 Task: Add Sprouts Organic Unsalted Tahini Butter to the cart.
Action: Mouse pressed left at (31, 117)
Screenshot: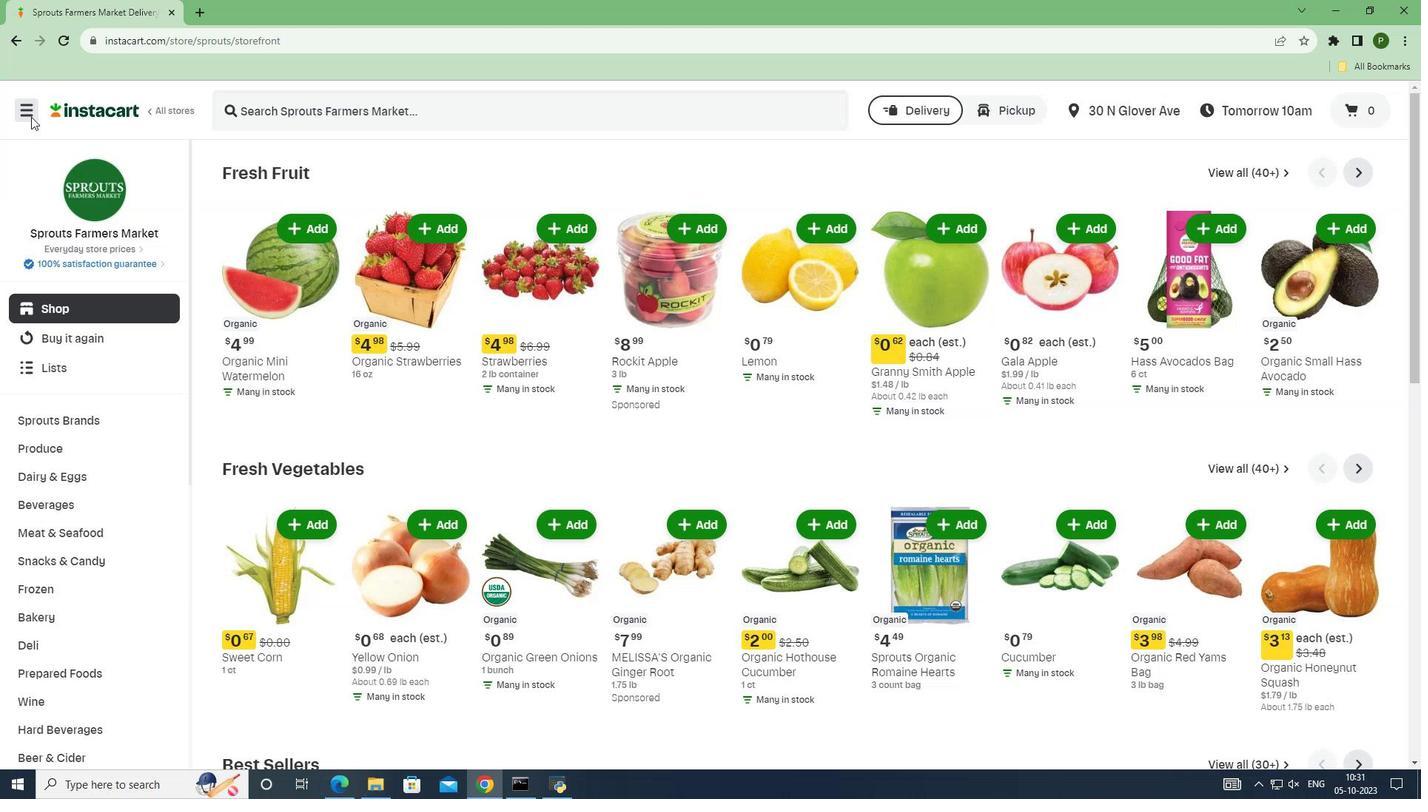 
Action: Mouse moved to (44, 402)
Screenshot: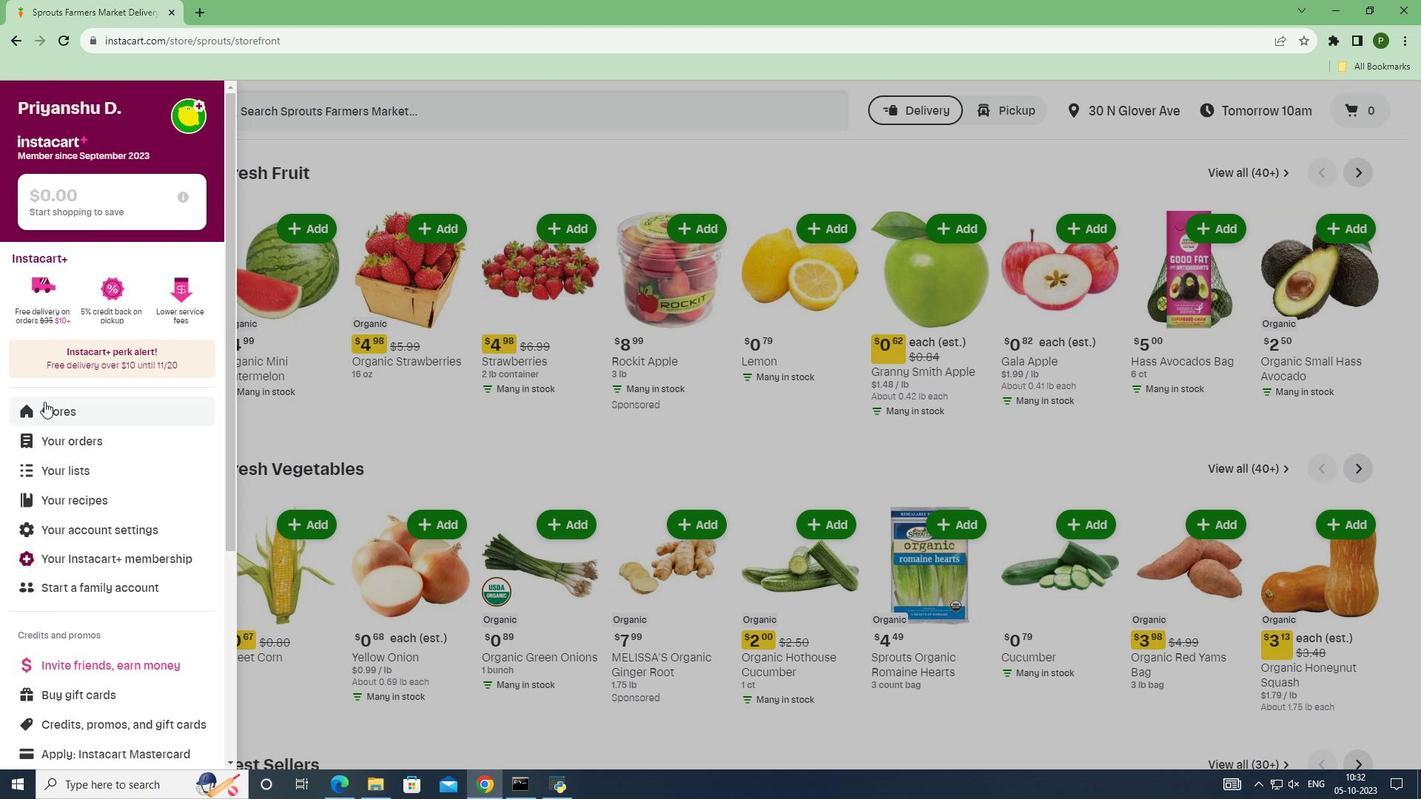 
Action: Mouse pressed left at (44, 402)
Screenshot: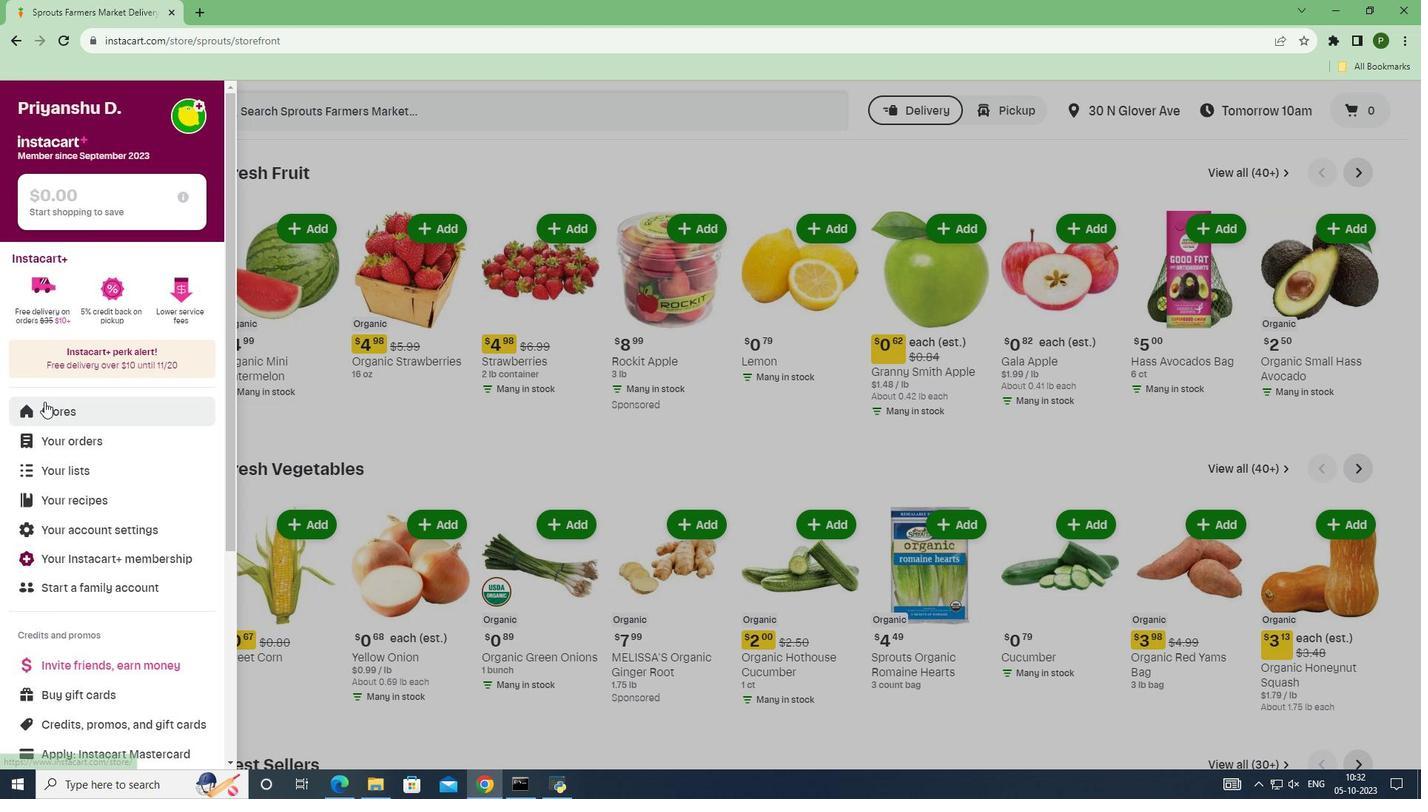 
Action: Mouse moved to (324, 185)
Screenshot: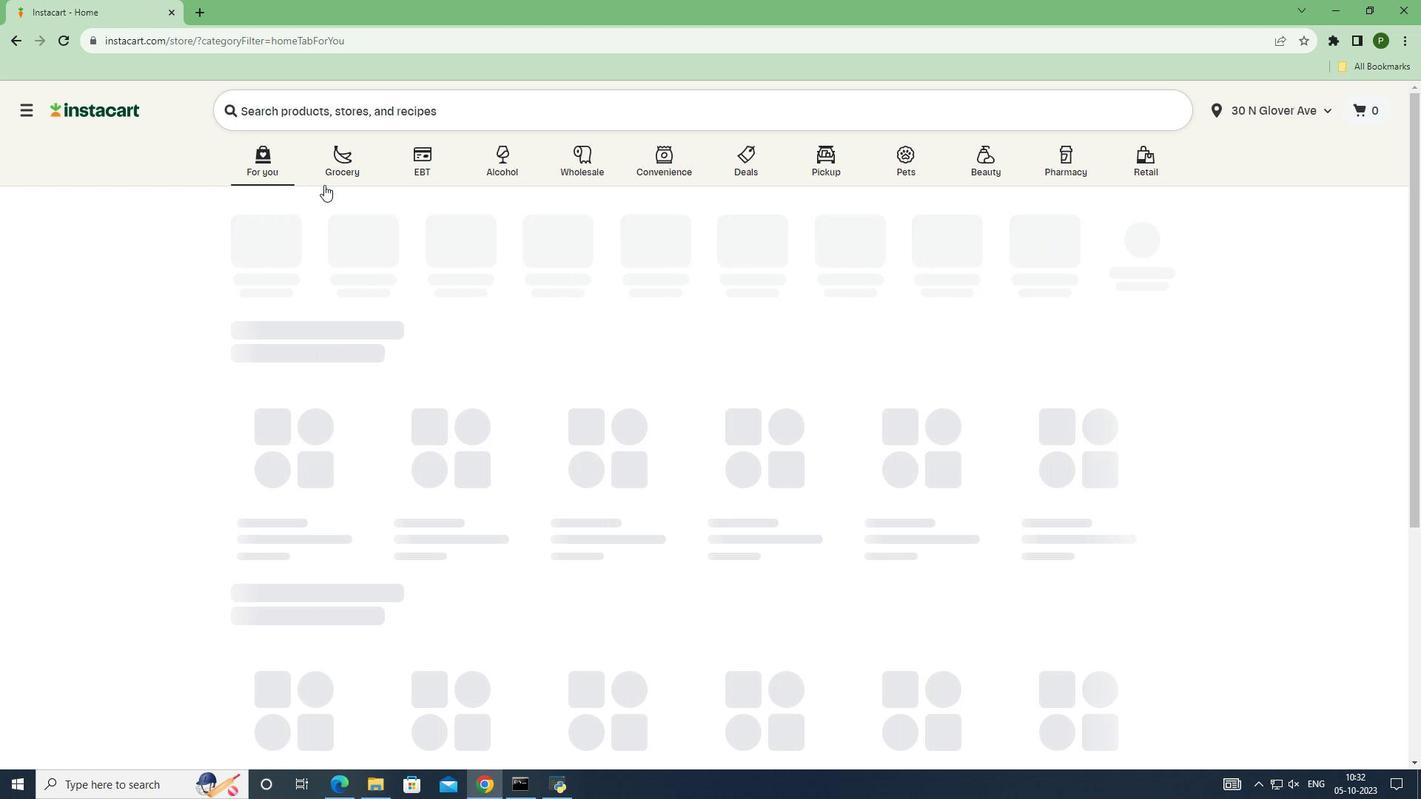 
Action: Mouse pressed left at (324, 185)
Screenshot: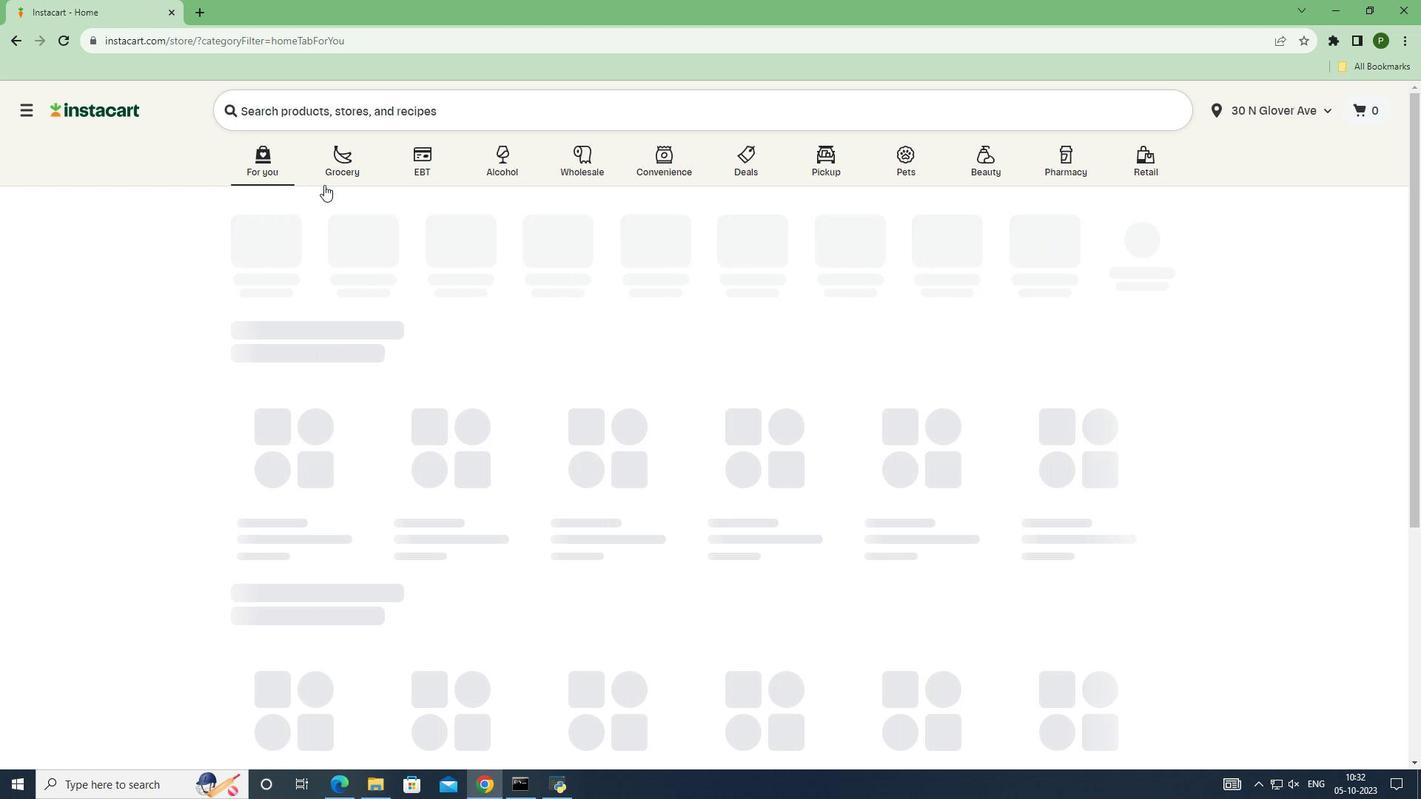 
Action: Mouse moved to (879, 340)
Screenshot: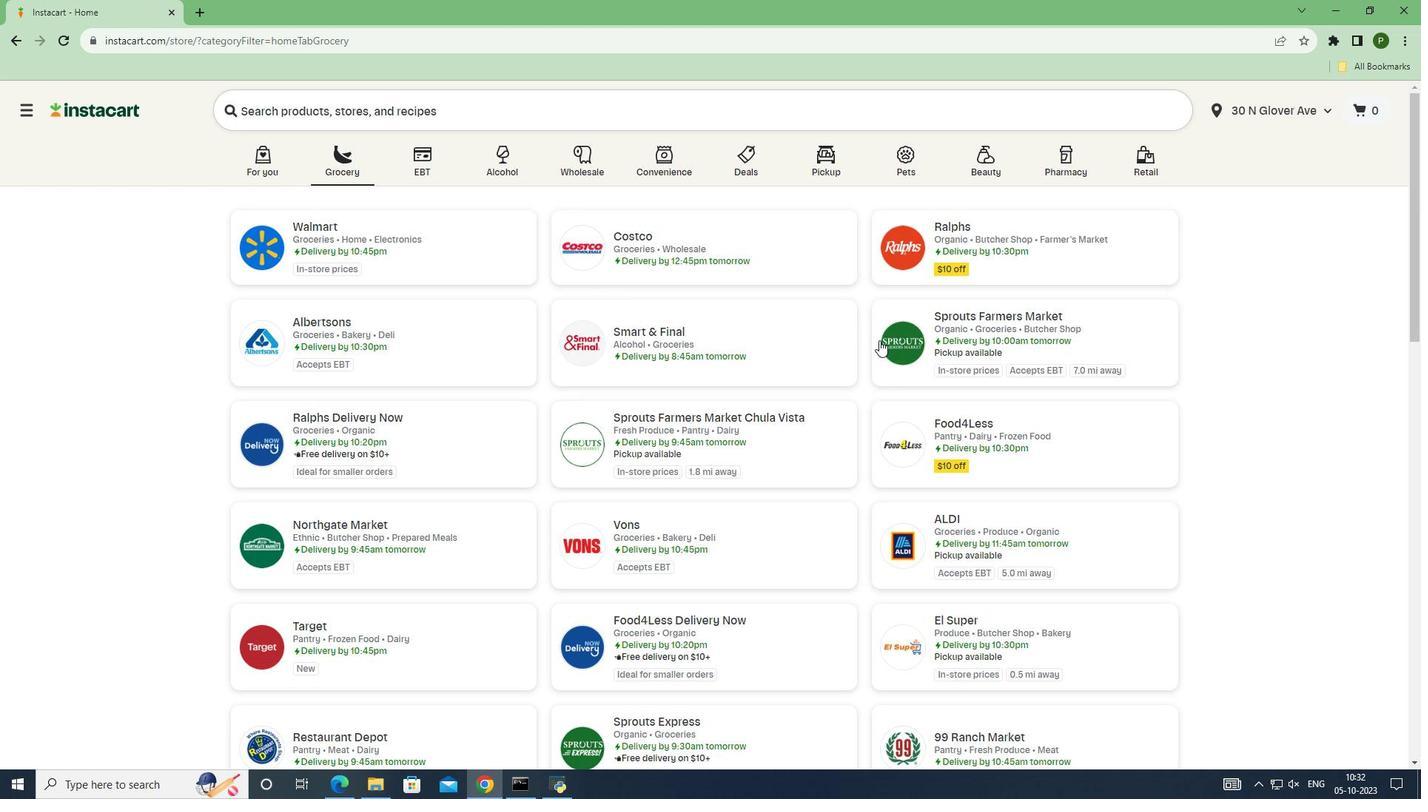 
Action: Mouse pressed left at (879, 340)
Screenshot: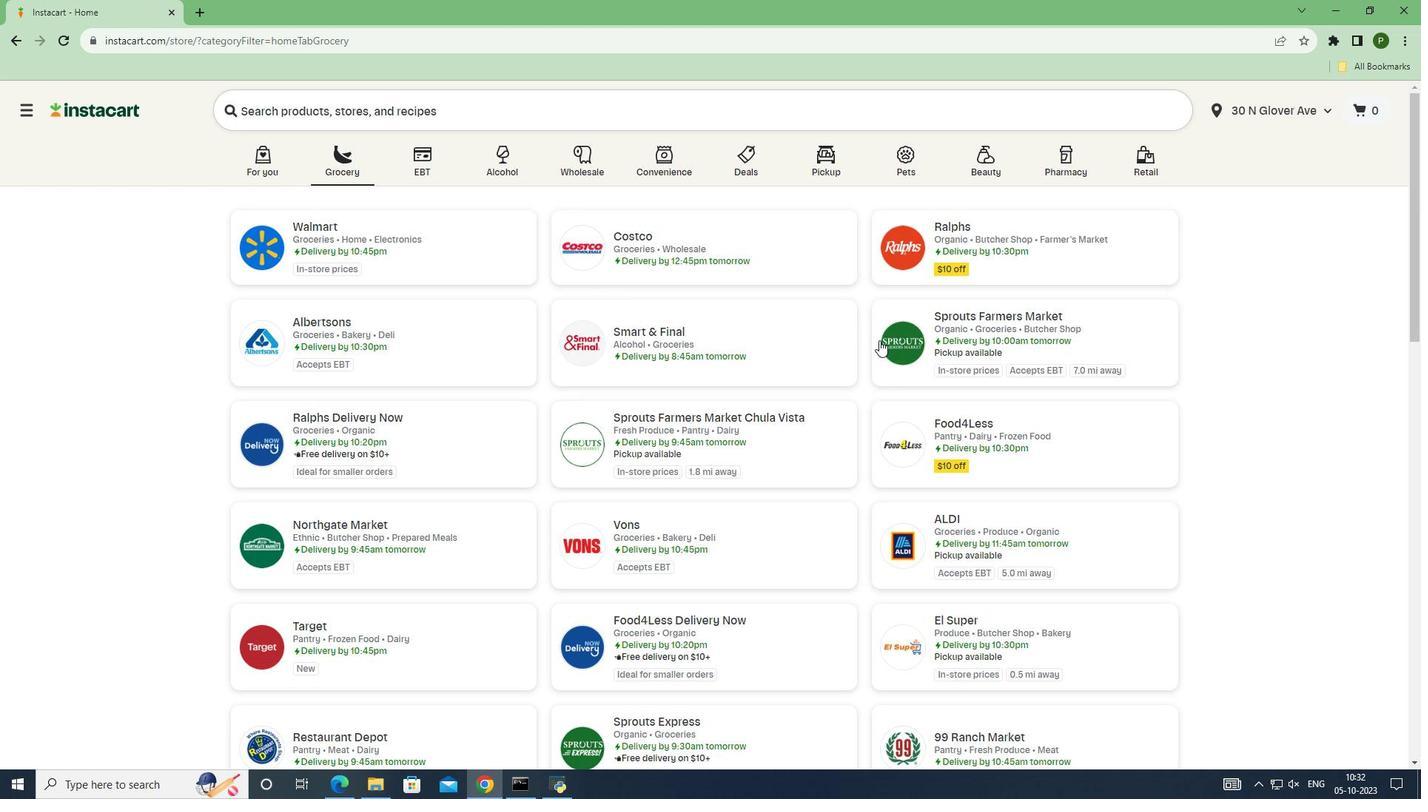 
Action: Mouse moved to (108, 421)
Screenshot: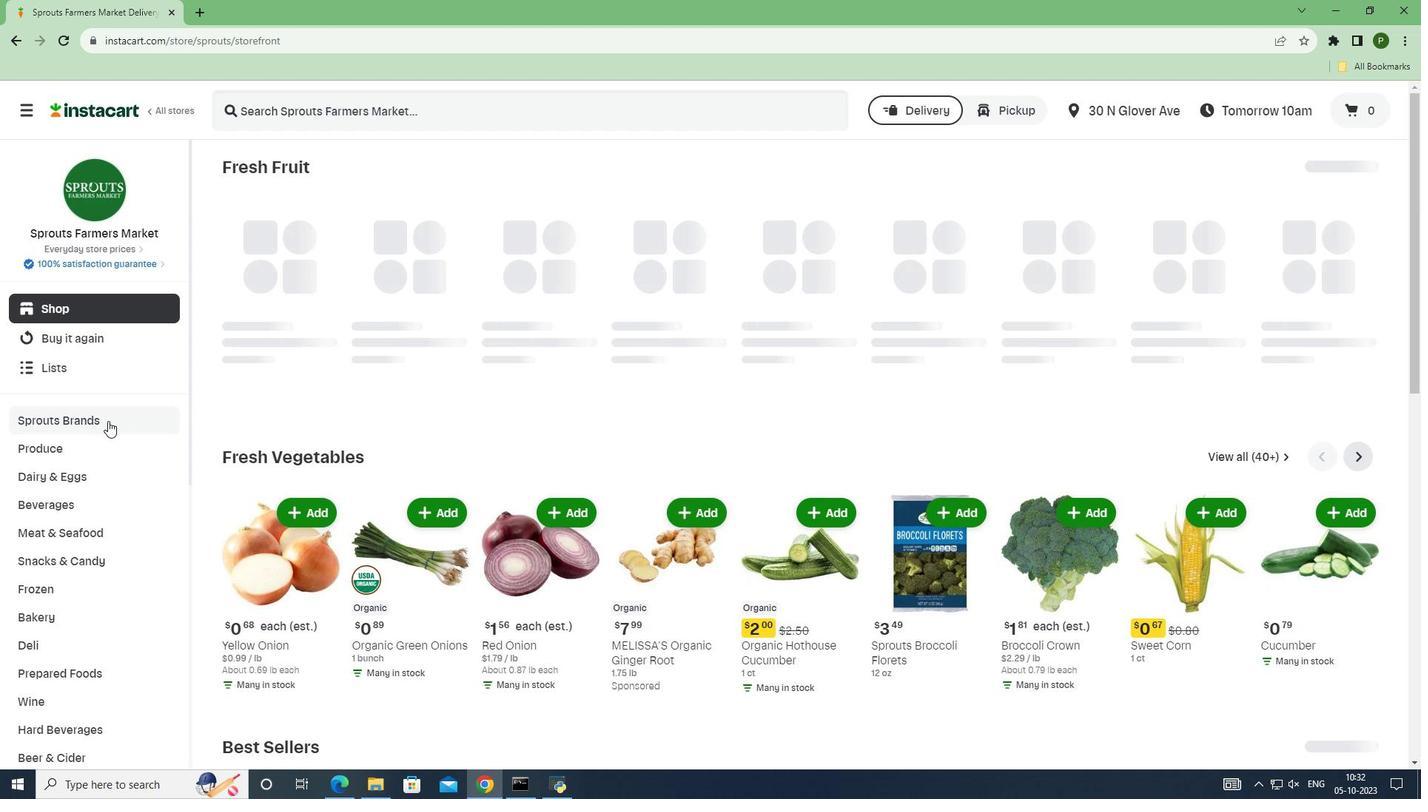 
Action: Mouse pressed left at (108, 421)
Screenshot: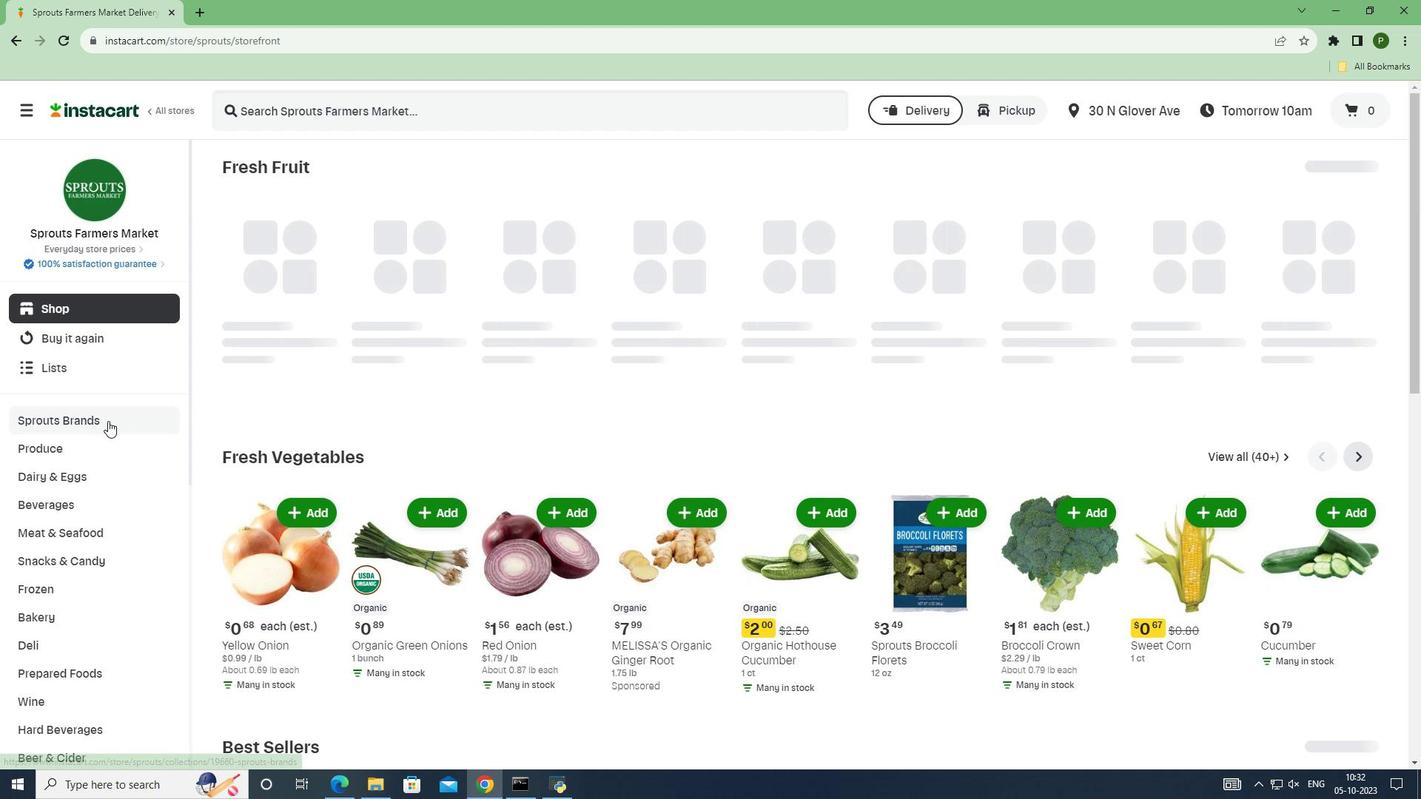 
Action: Mouse moved to (75, 526)
Screenshot: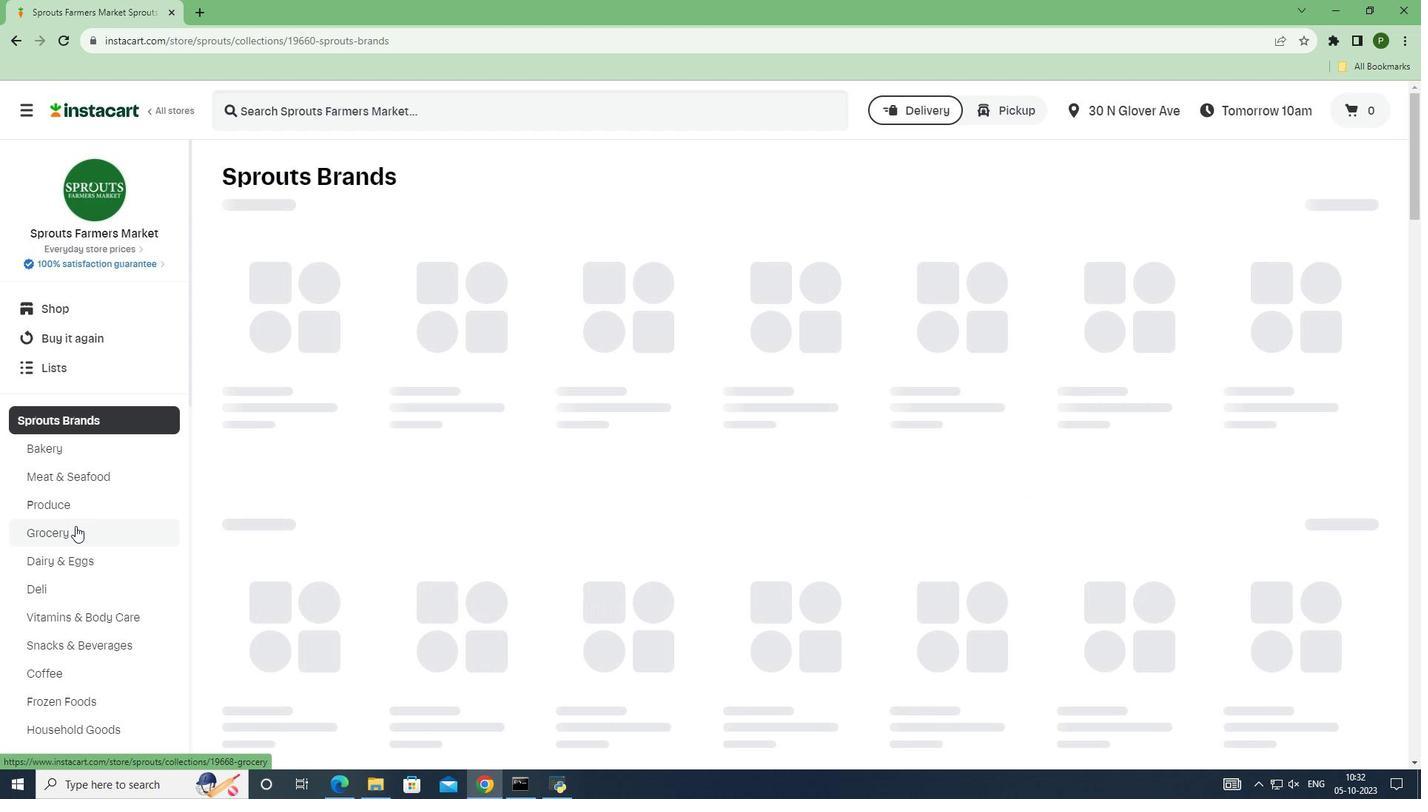 
Action: Mouse pressed left at (75, 526)
Screenshot: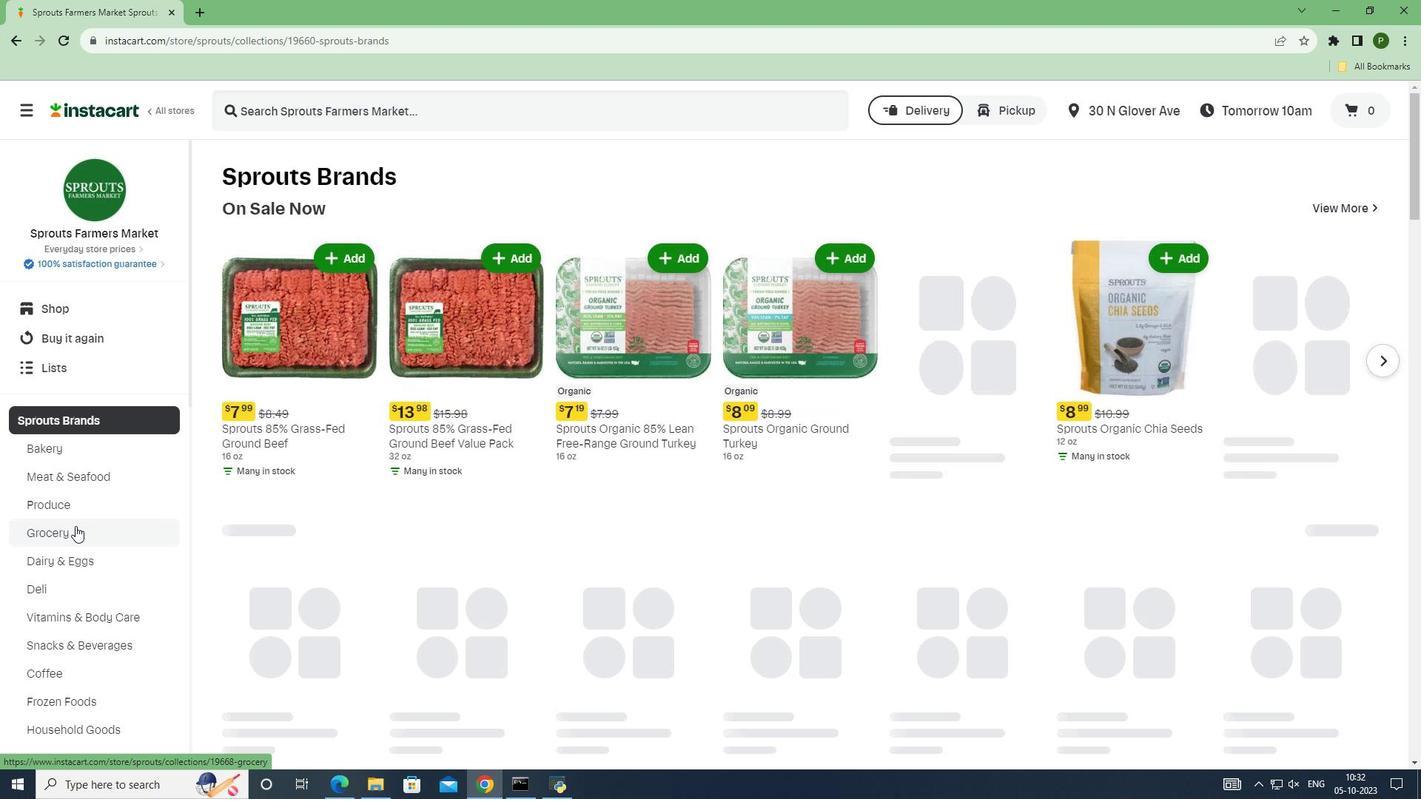 
Action: Mouse moved to (356, 362)
Screenshot: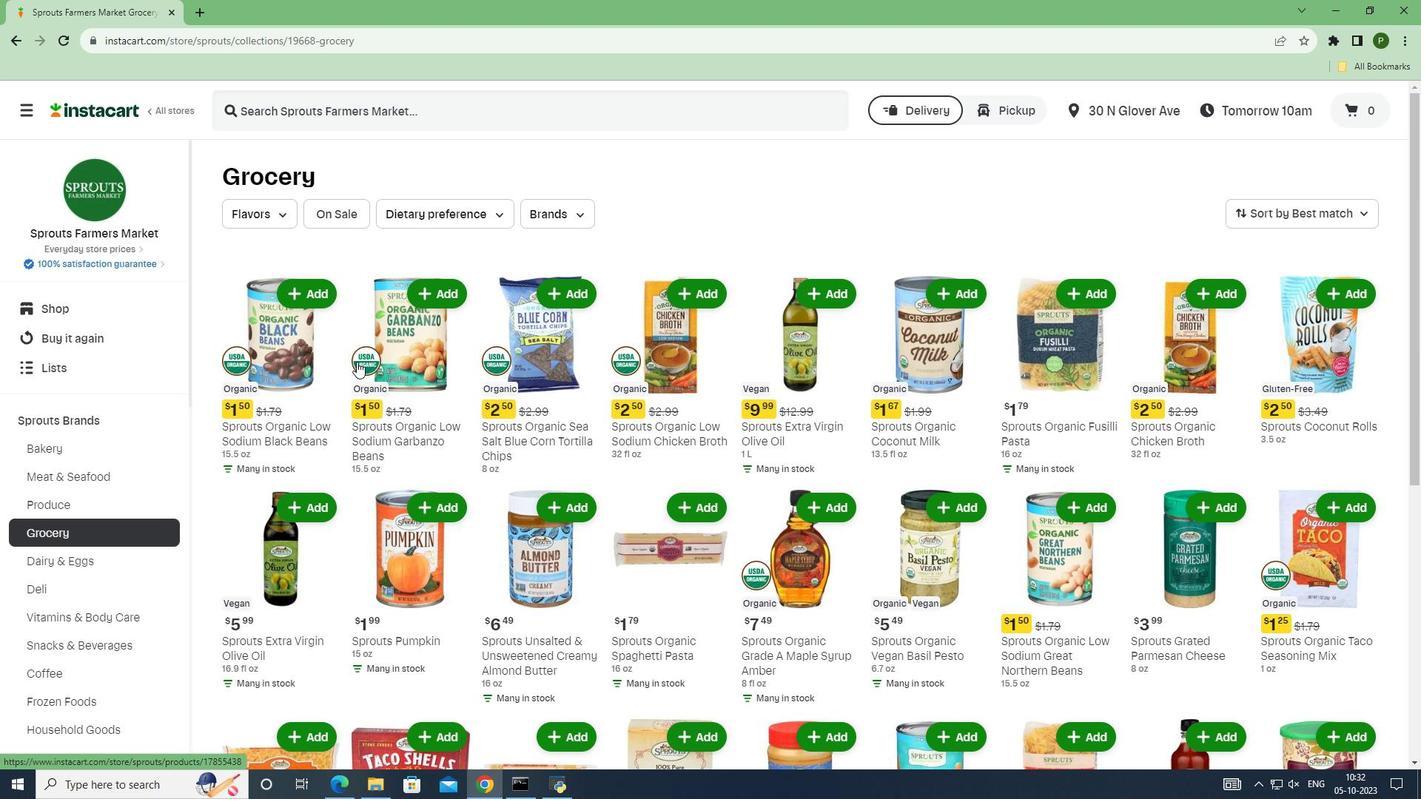 
Action: Mouse scrolled (356, 361) with delta (0, 0)
Screenshot: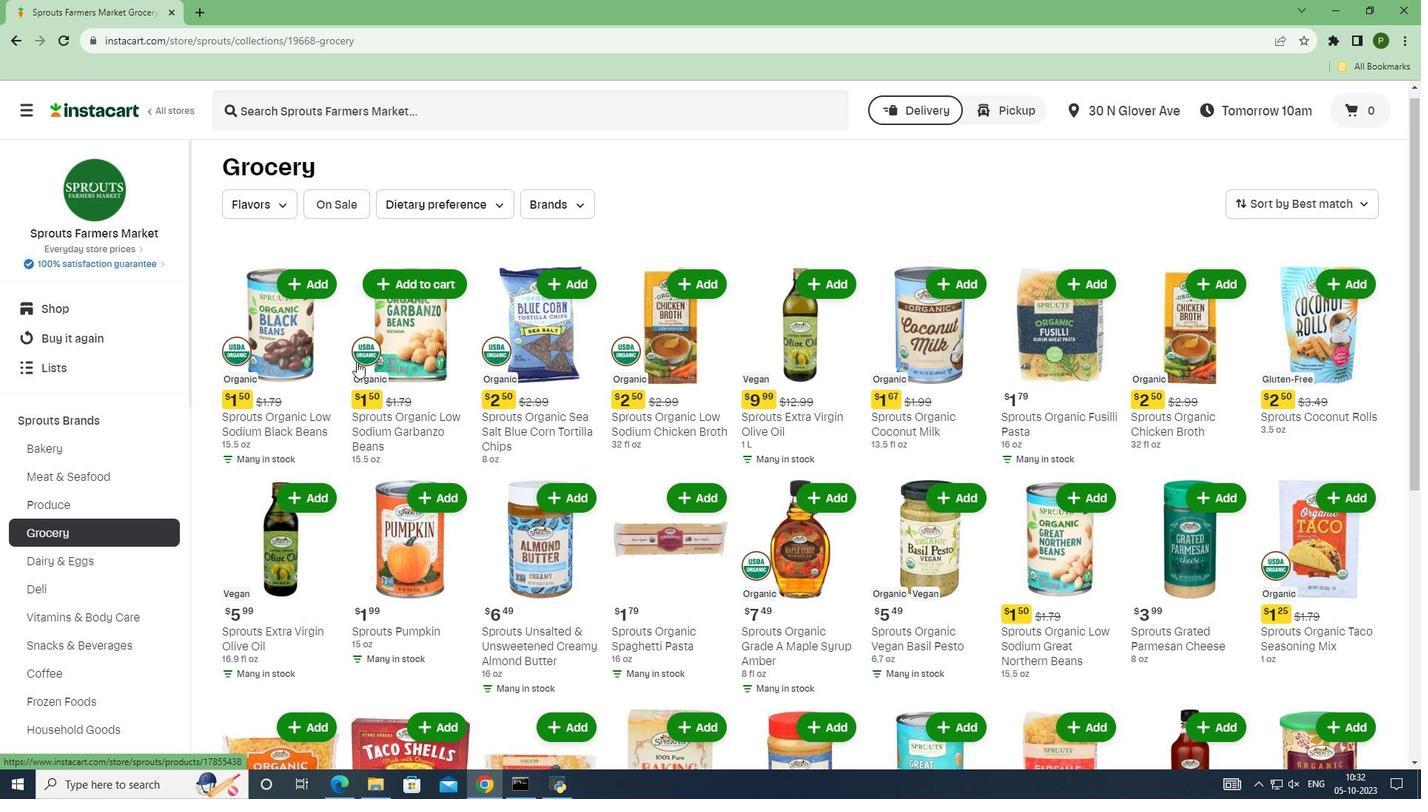 
Action: Mouse scrolled (356, 361) with delta (0, 0)
Screenshot: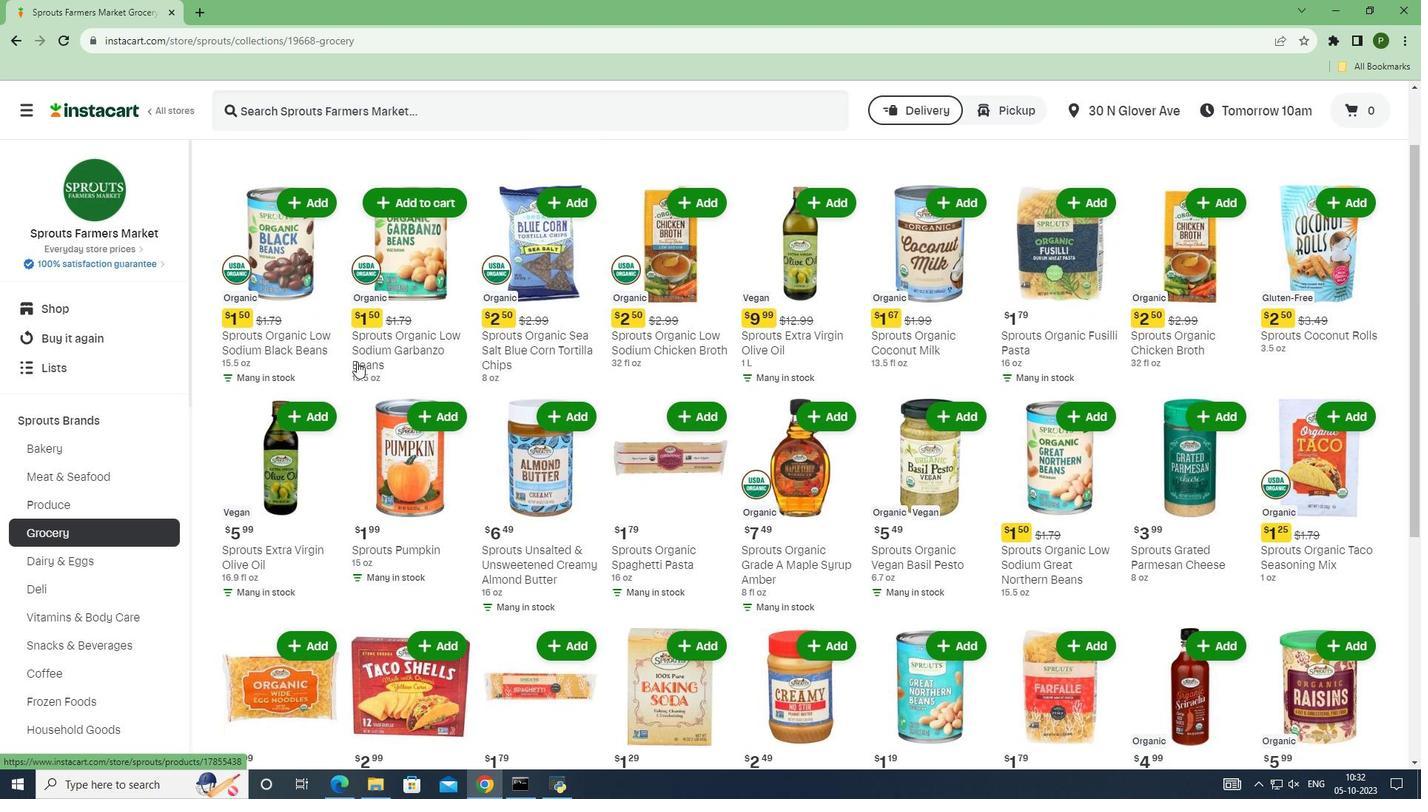 
Action: Mouse scrolled (356, 361) with delta (0, 0)
Screenshot: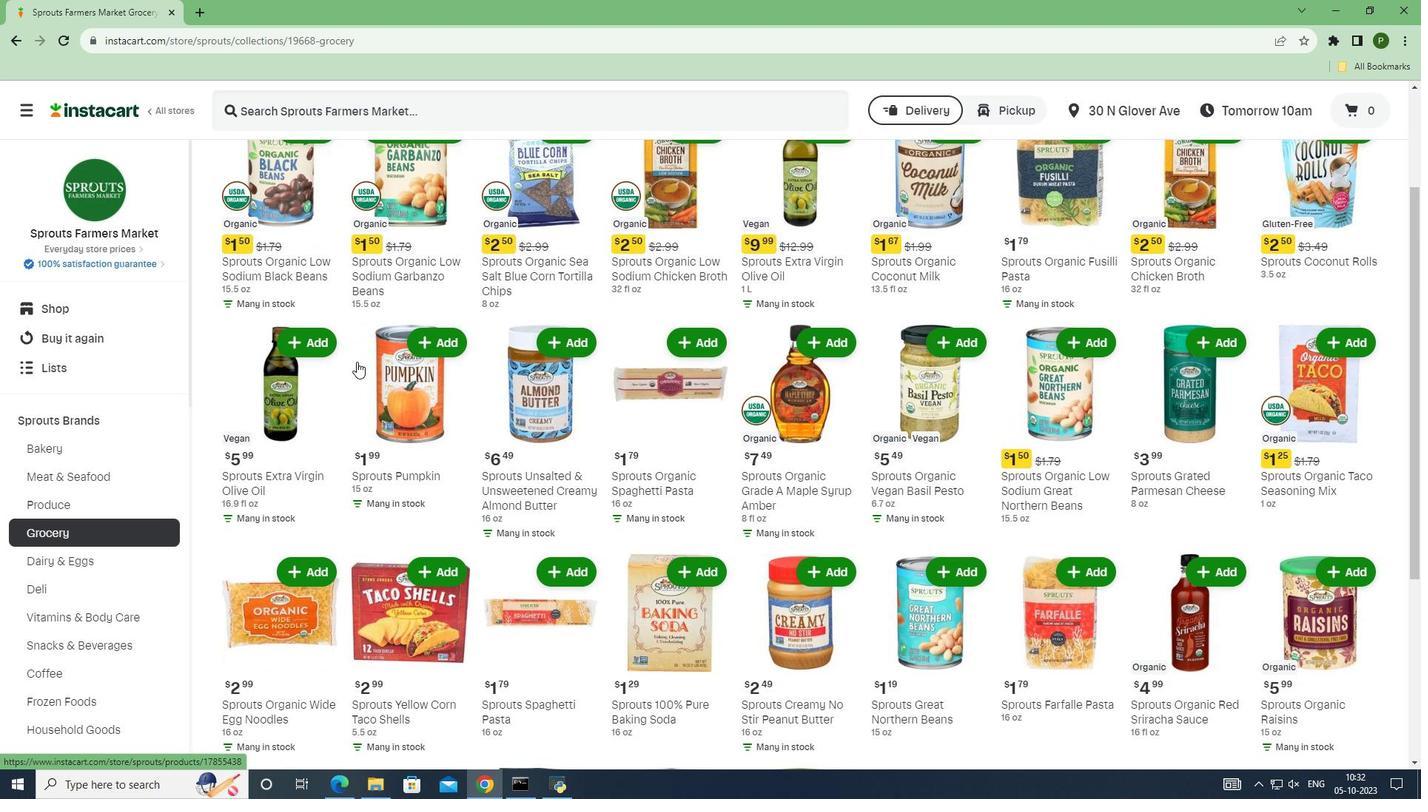 
Action: Mouse scrolled (356, 361) with delta (0, 0)
Screenshot: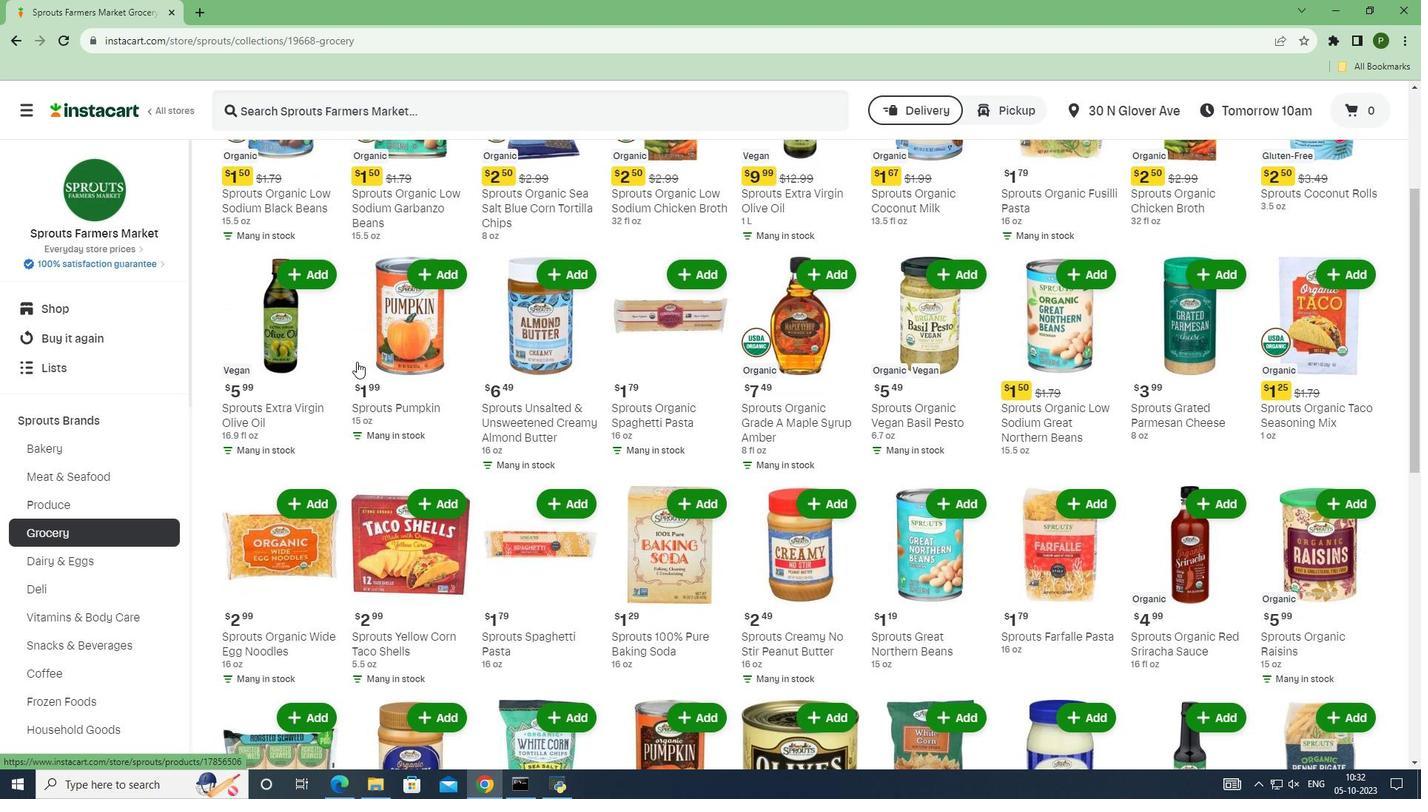 
Action: Mouse scrolled (356, 361) with delta (0, 0)
Screenshot: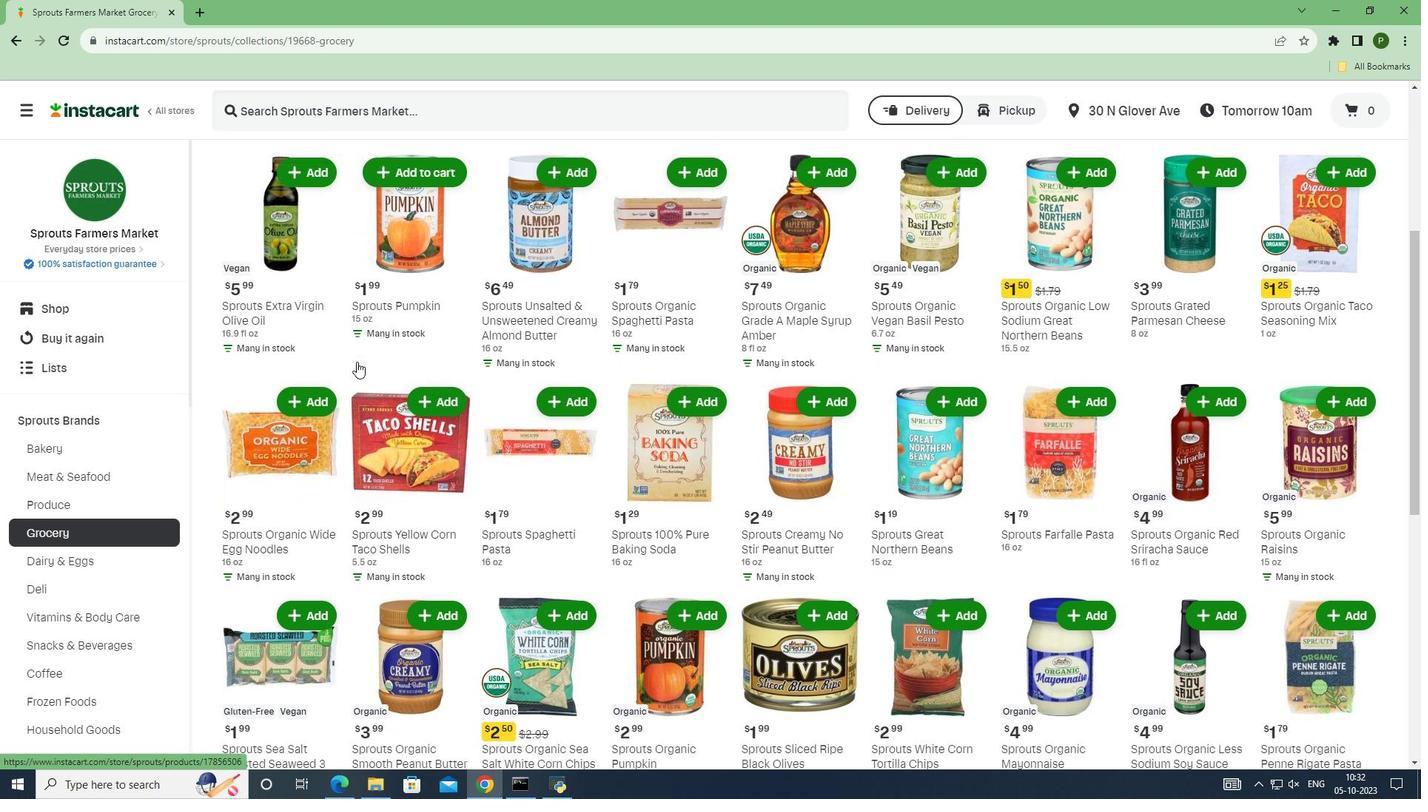 
Action: Mouse scrolled (356, 361) with delta (0, 0)
Screenshot: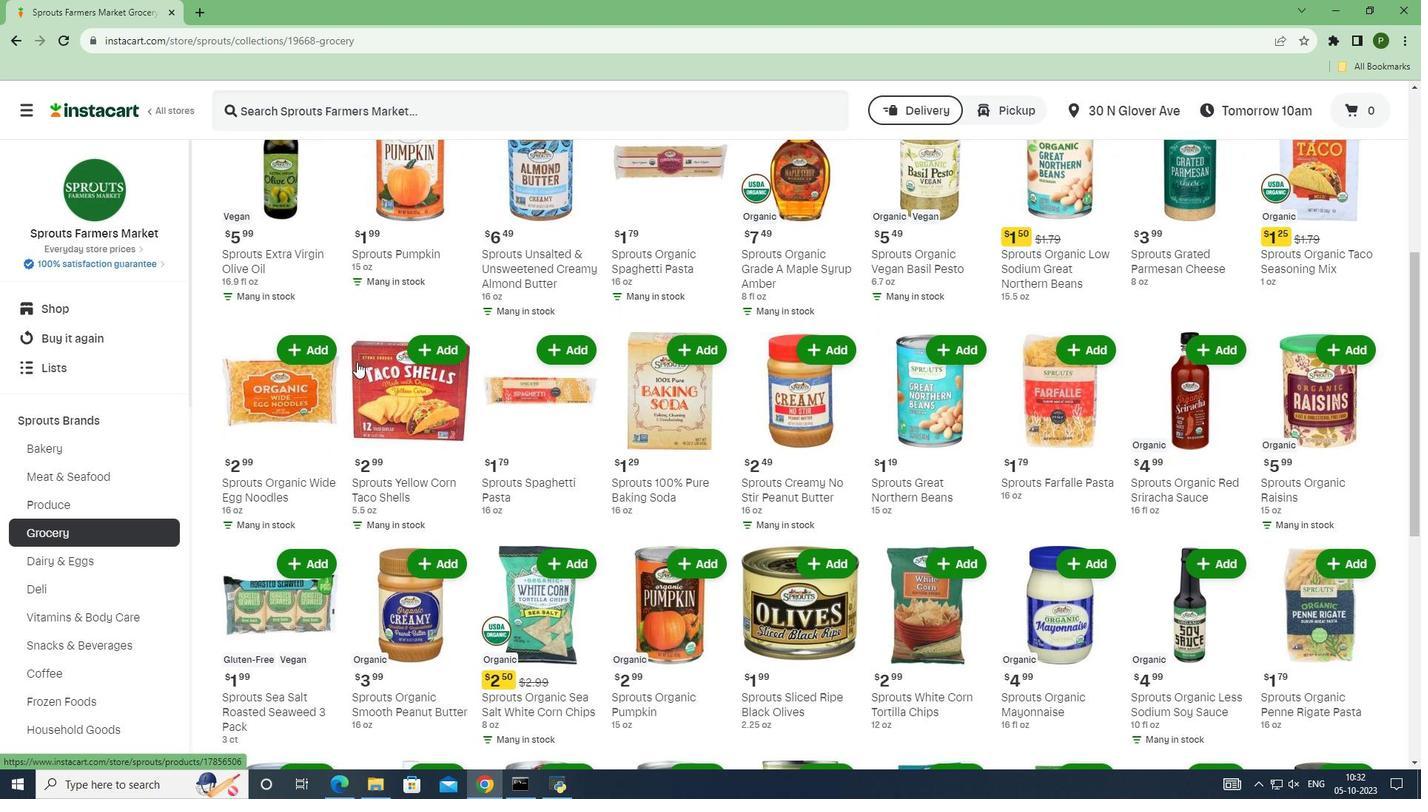 
Action: Mouse scrolled (356, 361) with delta (0, 0)
Screenshot: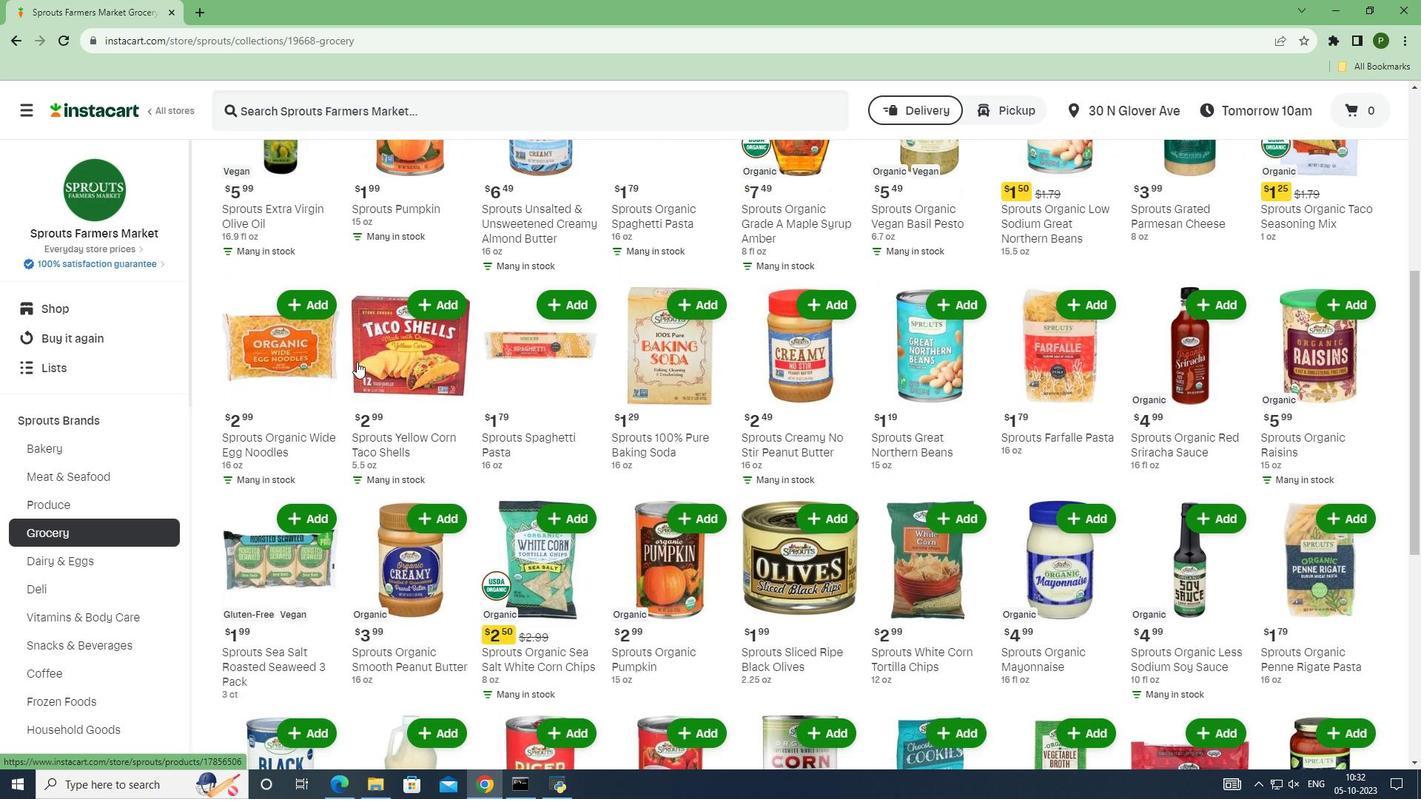 
Action: Mouse scrolled (356, 361) with delta (0, 0)
Screenshot: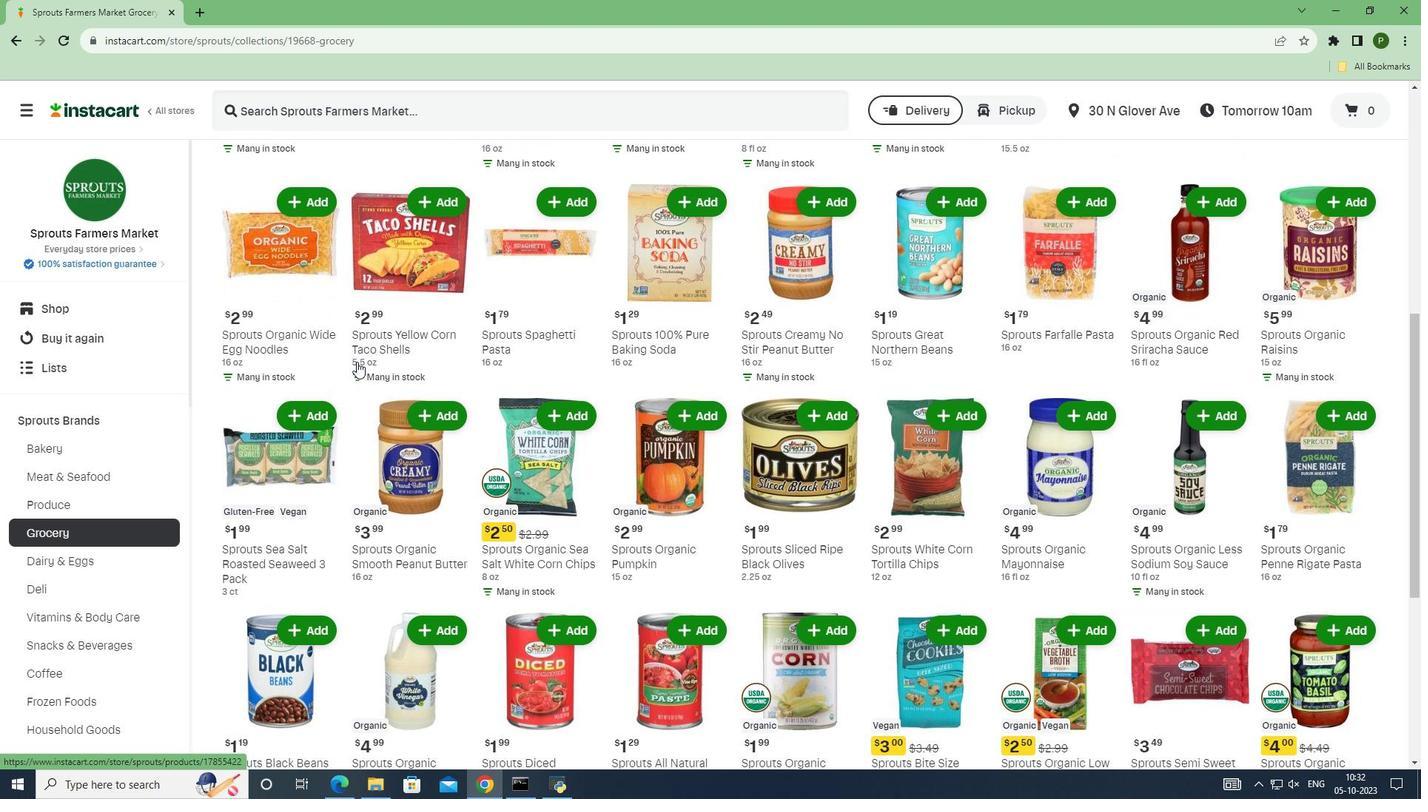 
Action: Mouse scrolled (356, 361) with delta (0, 0)
Screenshot: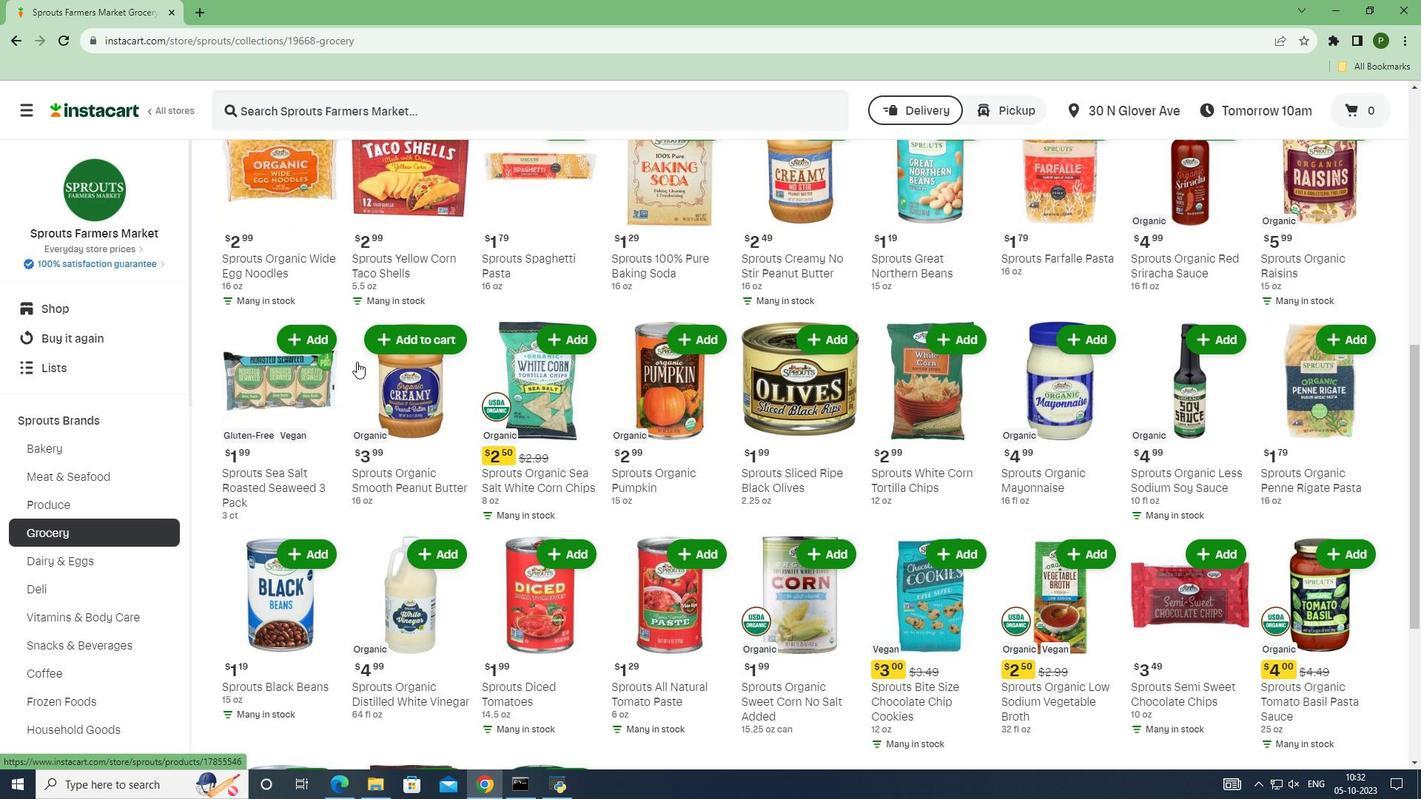 
Action: Mouse scrolled (356, 361) with delta (0, 0)
Screenshot: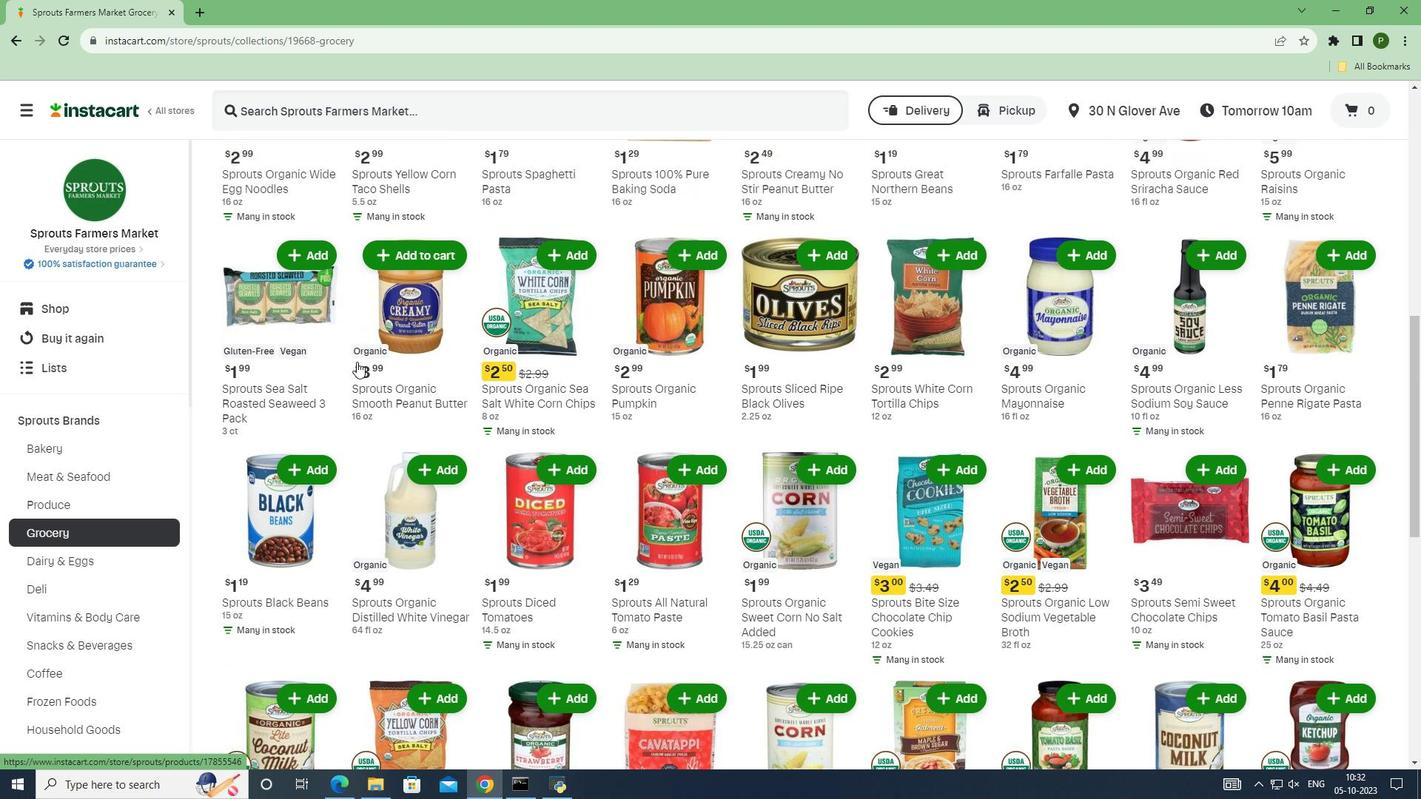 
Action: Mouse scrolled (356, 361) with delta (0, 0)
Screenshot: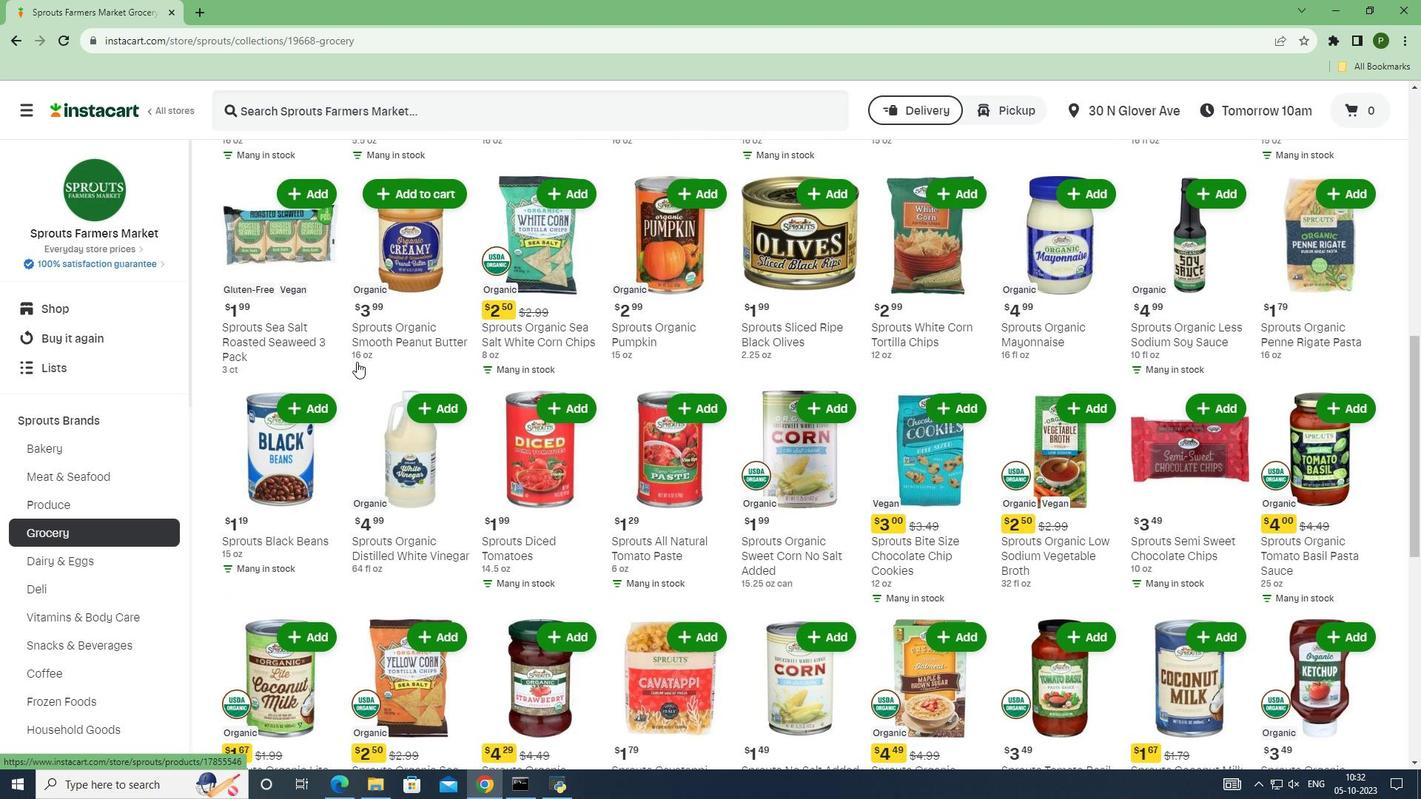 
Action: Mouse scrolled (356, 361) with delta (0, 0)
Screenshot: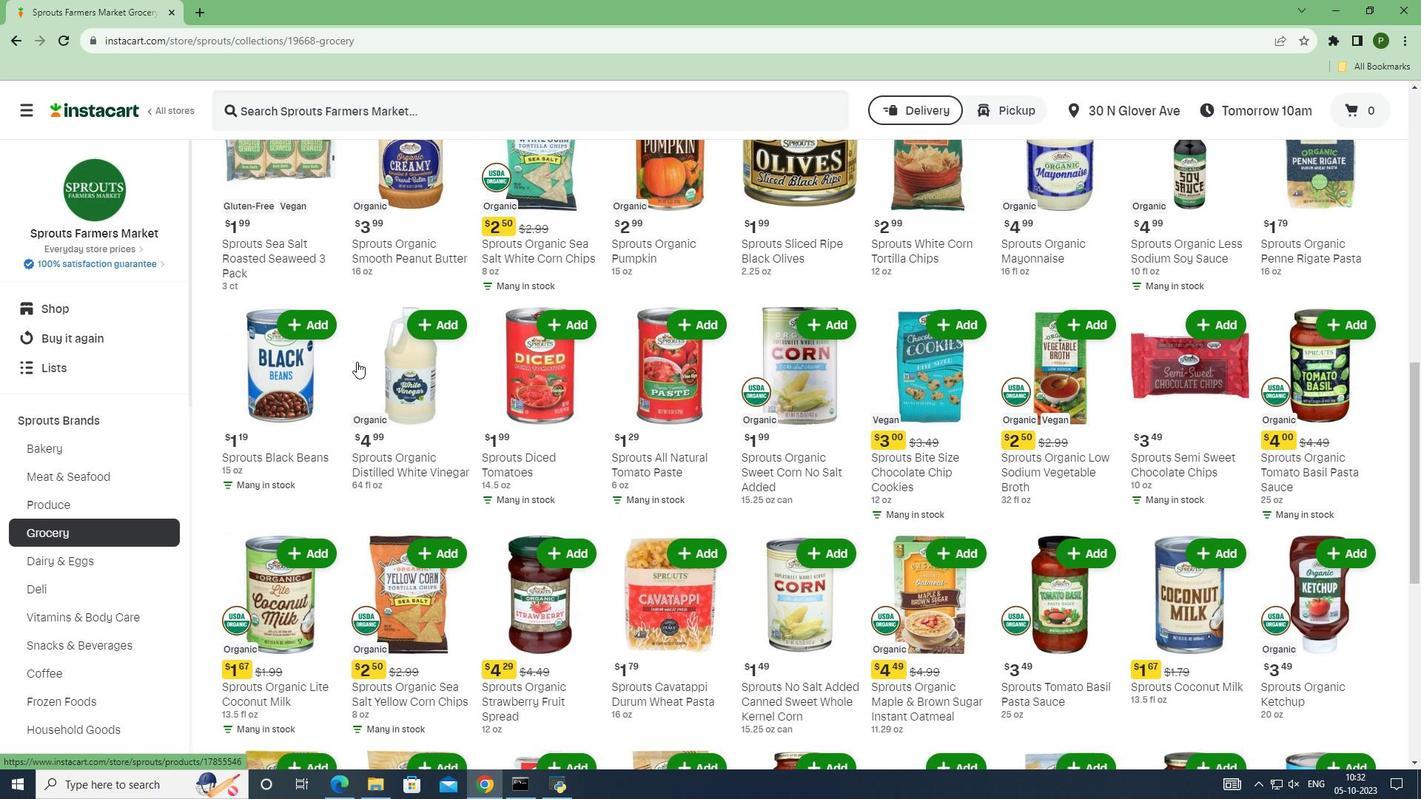 
Action: Mouse scrolled (356, 361) with delta (0, 0)
Screenshot: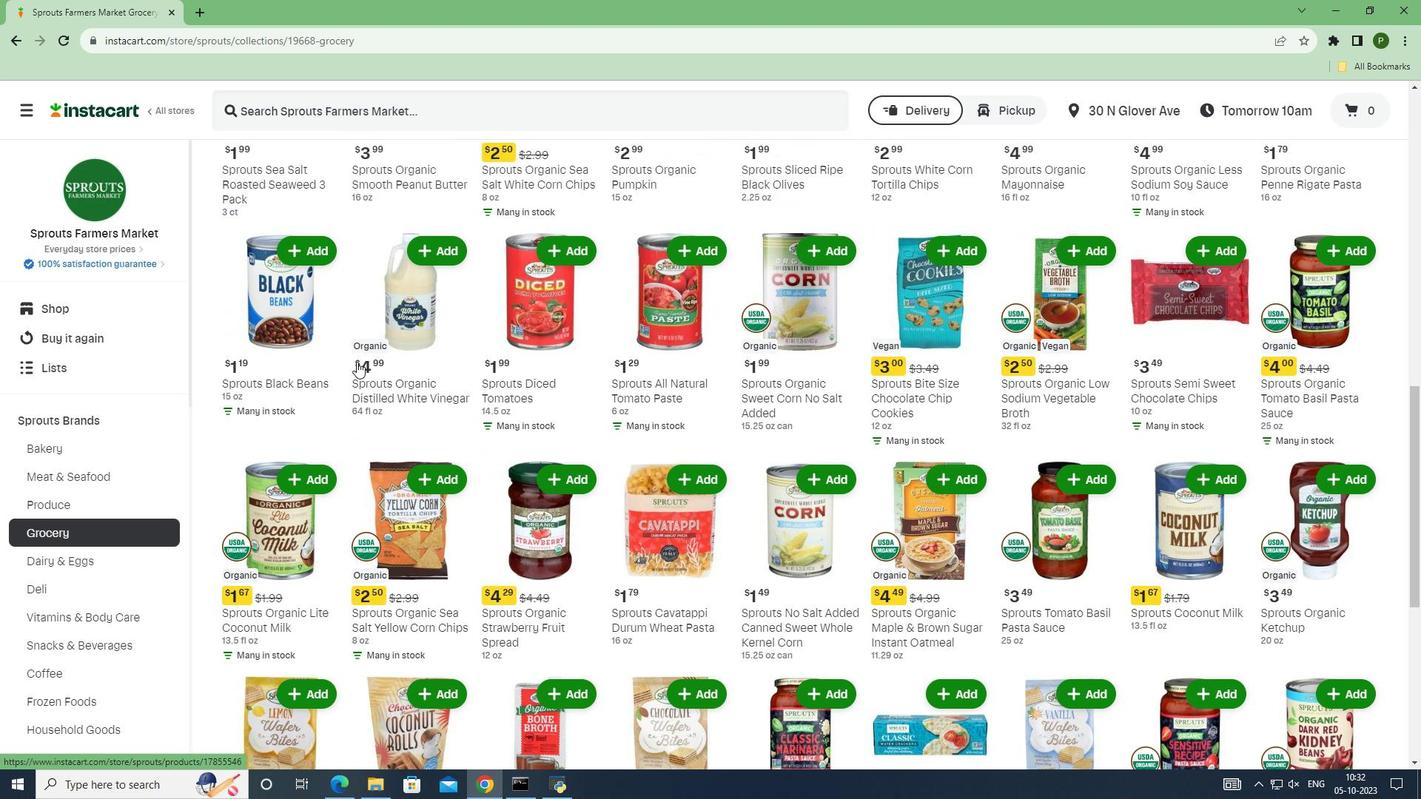 
Action: Mouse scrolled (356, 361) with delta (0, 0)
Screenshot: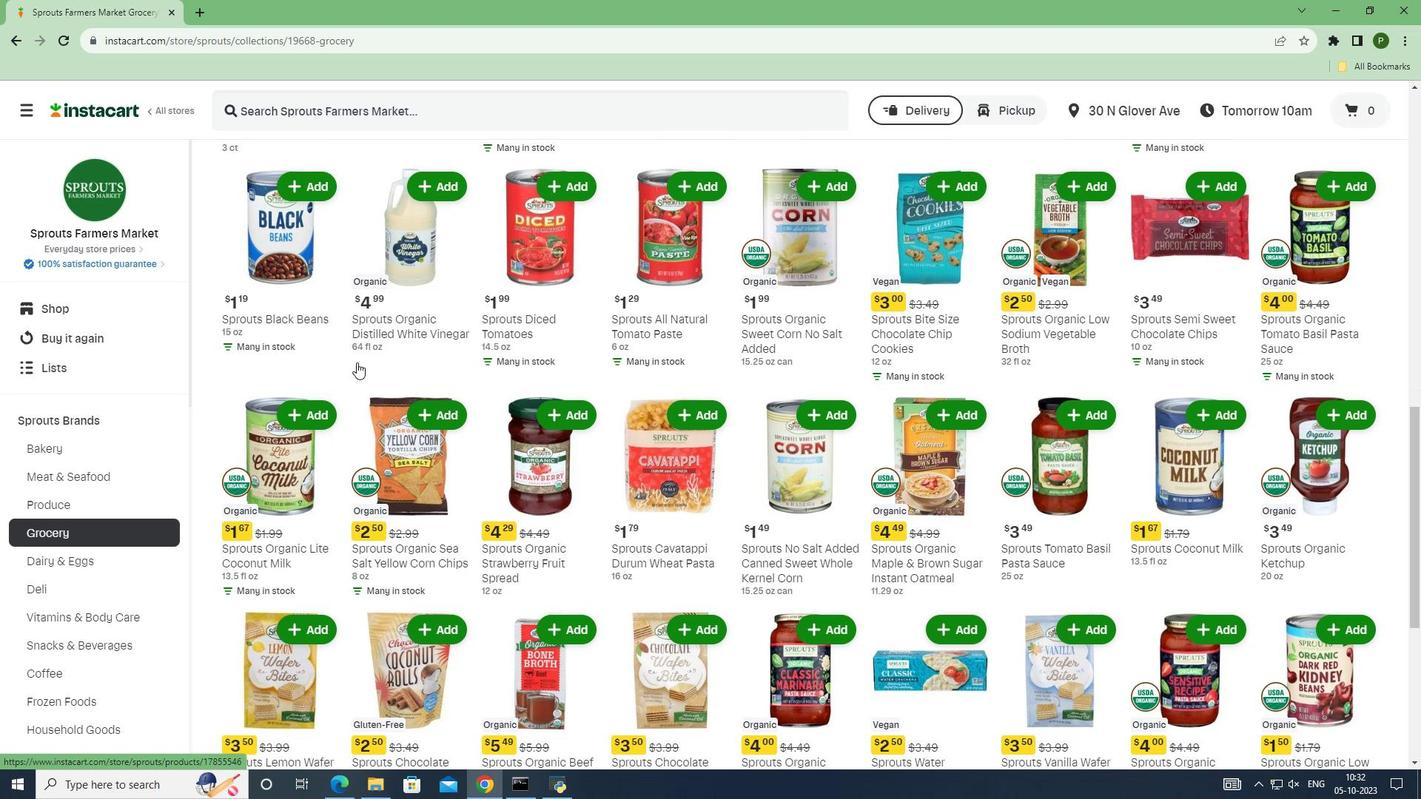 
Action: Mouse moved to (356, 362)
Screenshot: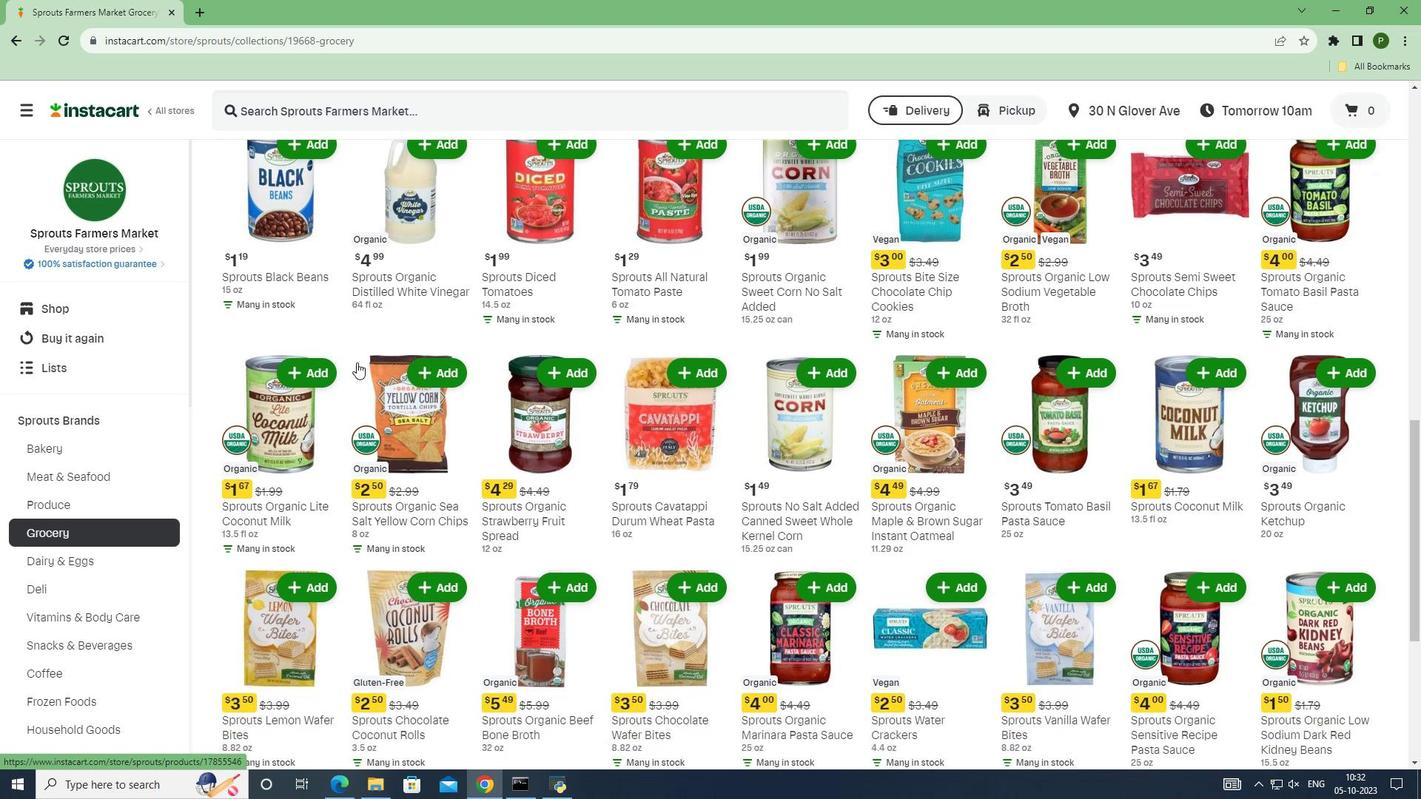 
Action: Mouse scrolled (356, 362) with delta (0, 0)
Screenshot: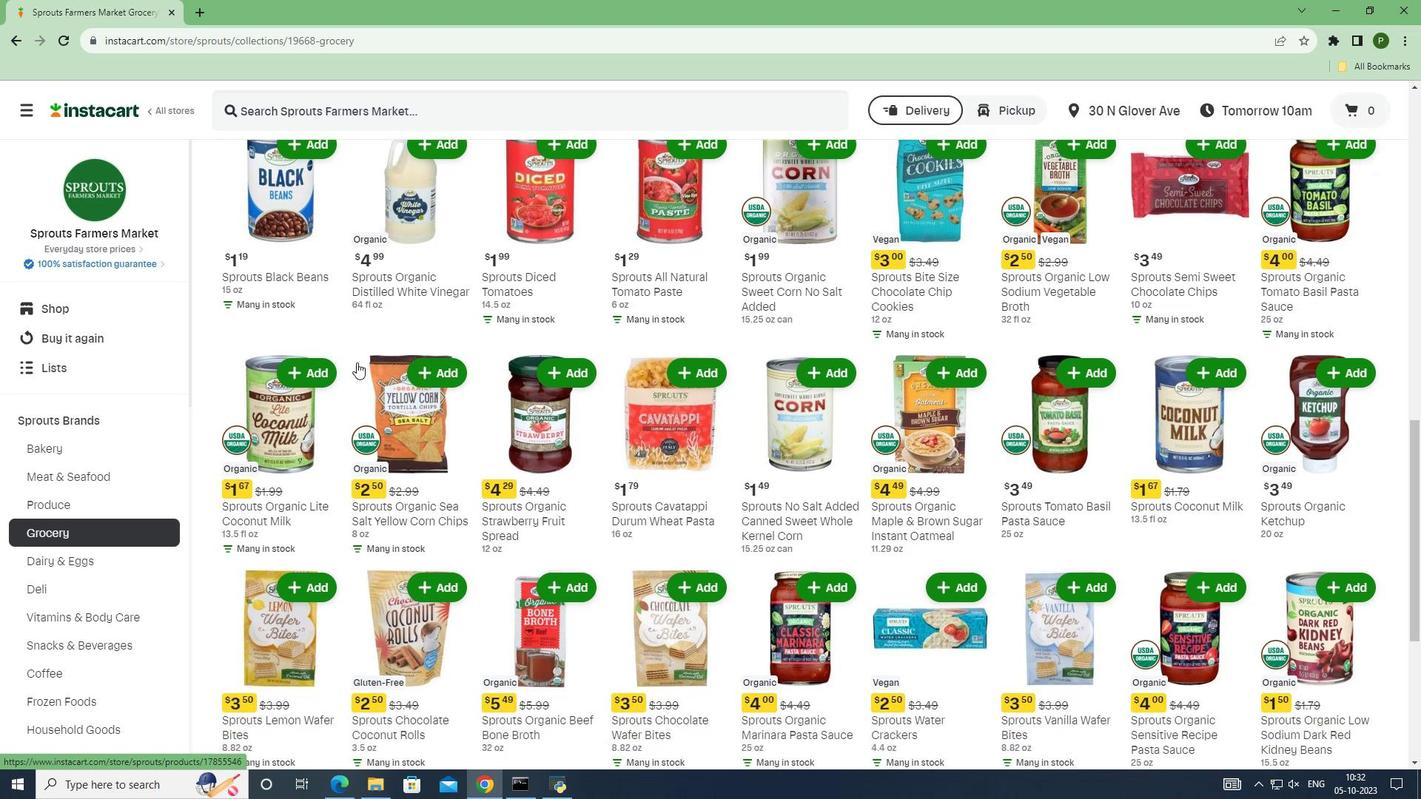 
Action: Mouse scrolled (356, 362) with delta (0, 0)
Screenshot: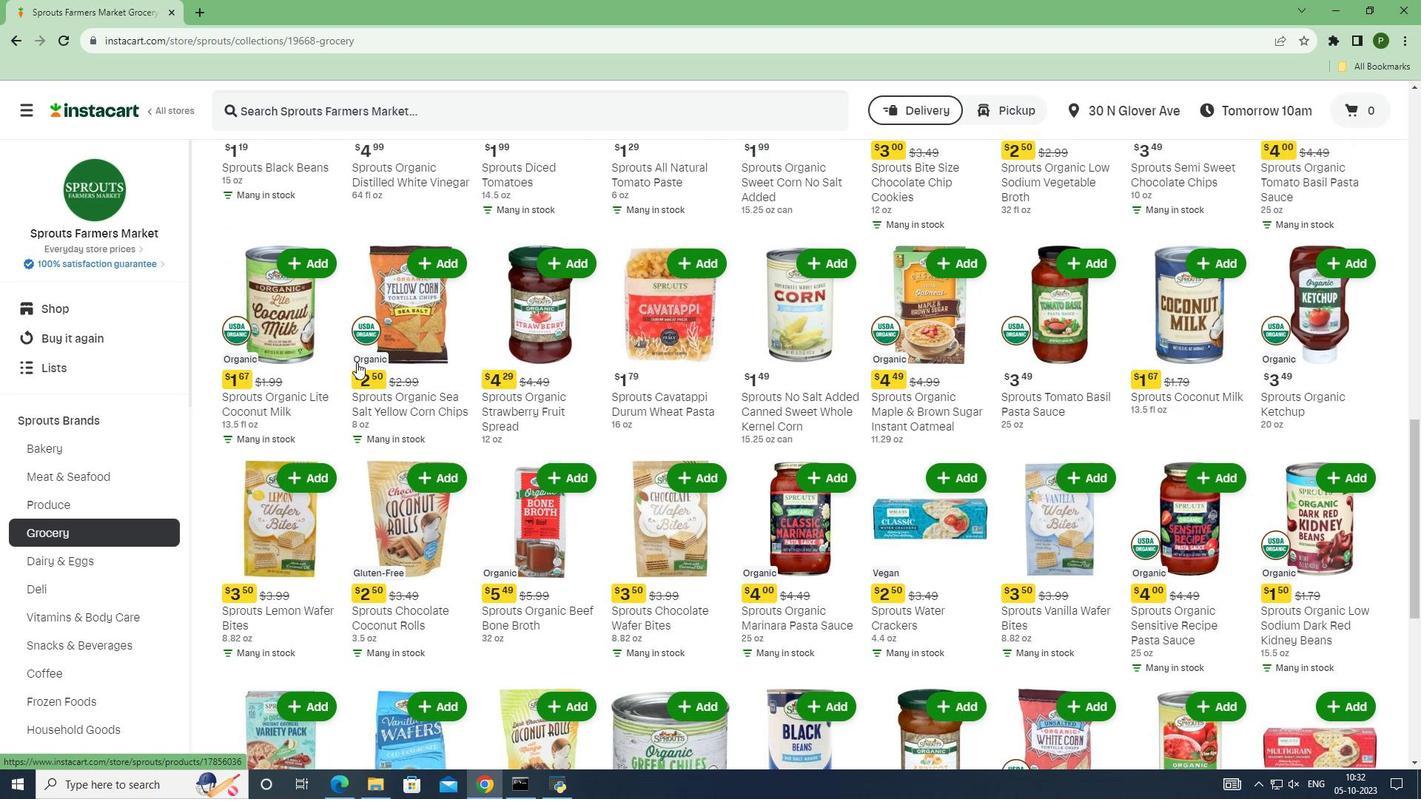 
Action: Mouse scrolled (356, 362) with delta (0, 0)
Screenshot: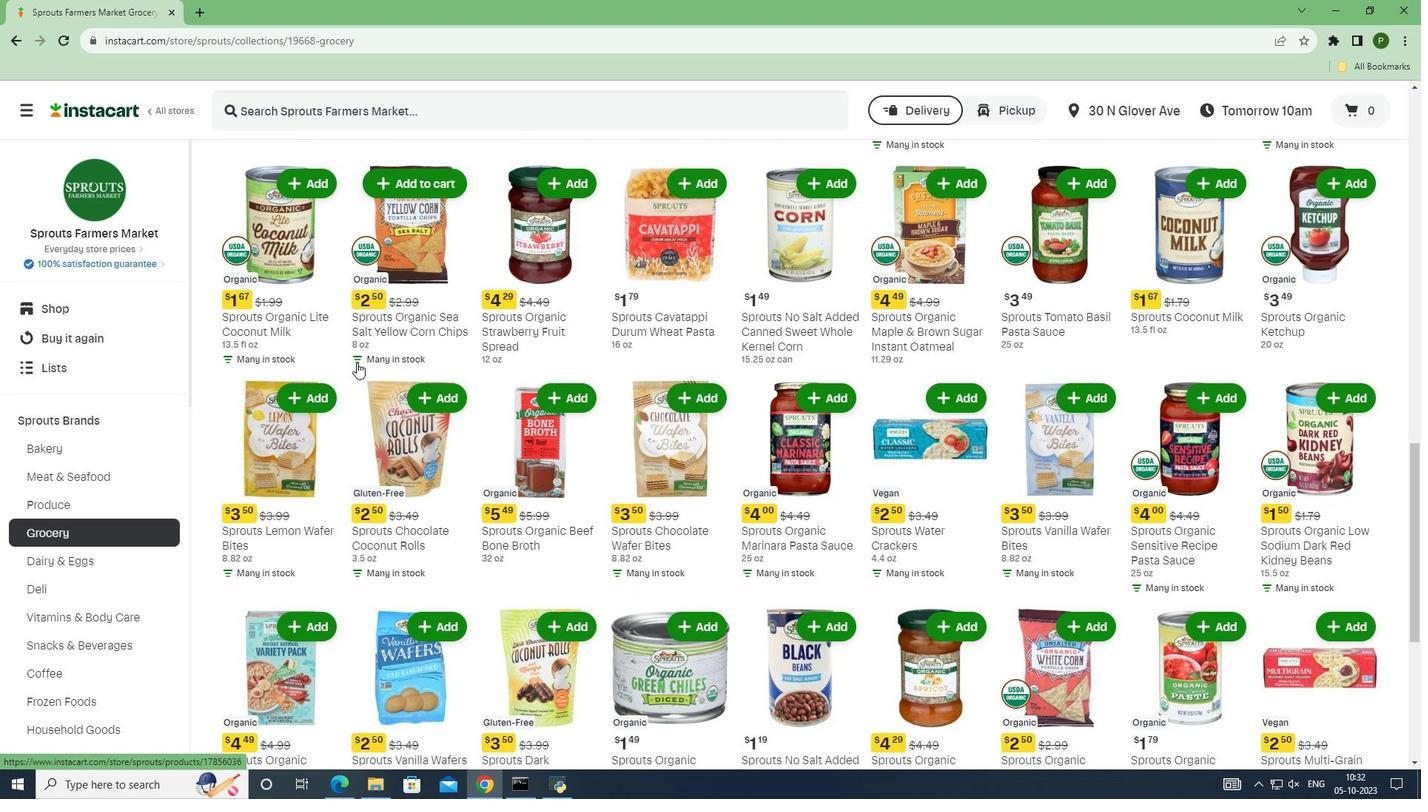 
Action: Mouse scrolled (356, 362) with delta (0, 0)
Screenshot: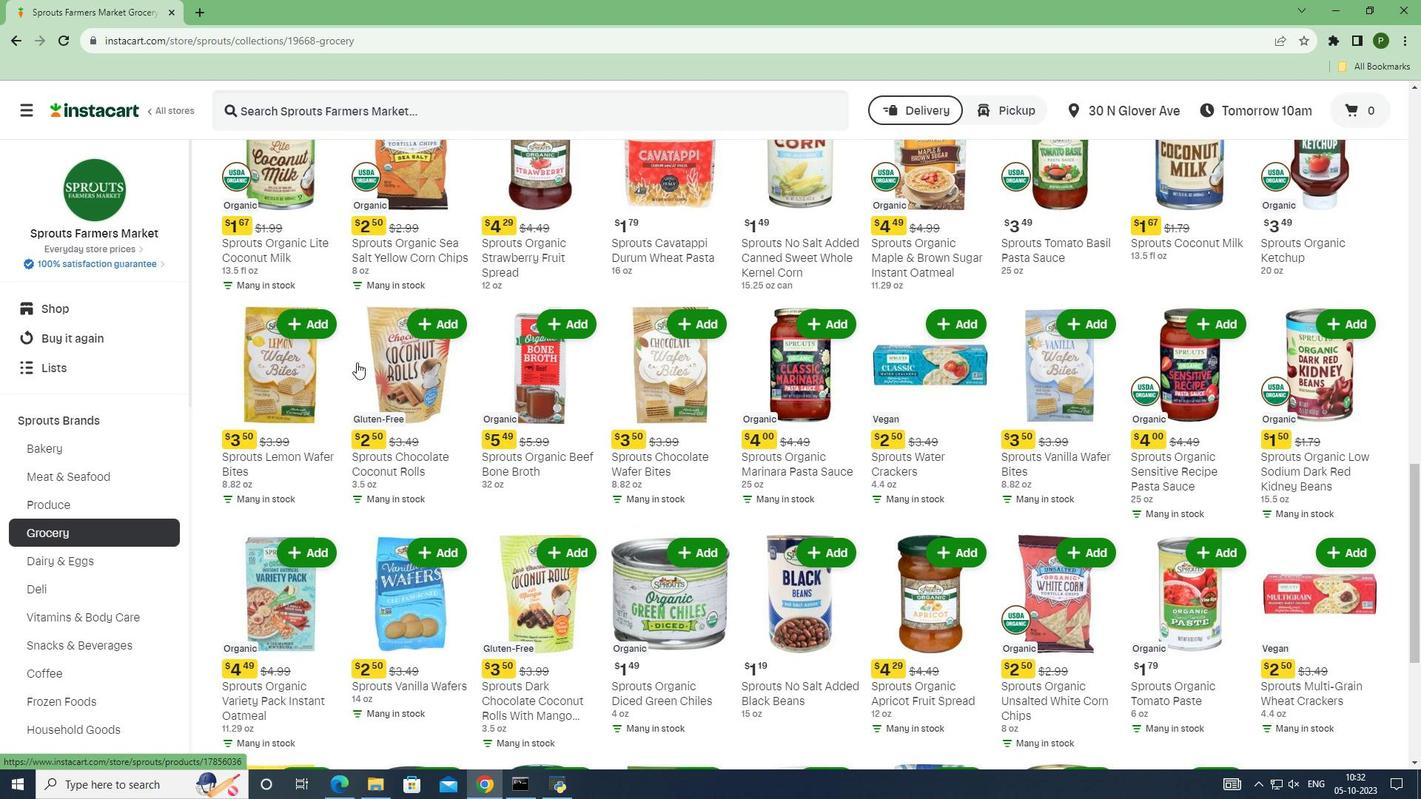 
Action: Mouse scrolled (356, 362) with delta (0, 0)
Screenshot: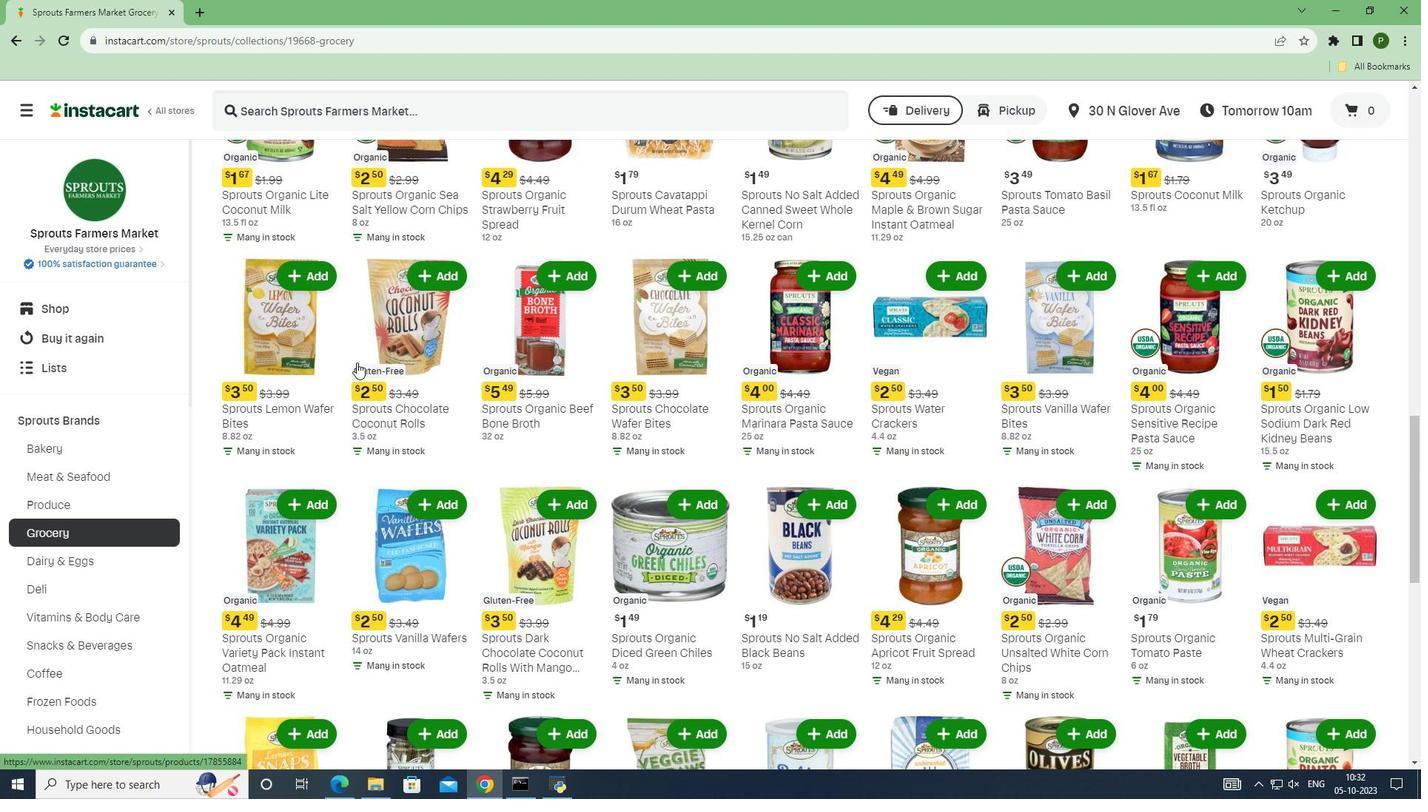 
Action: Mouse scrolled (356, 362) with delta (0, 0)
Screenshot: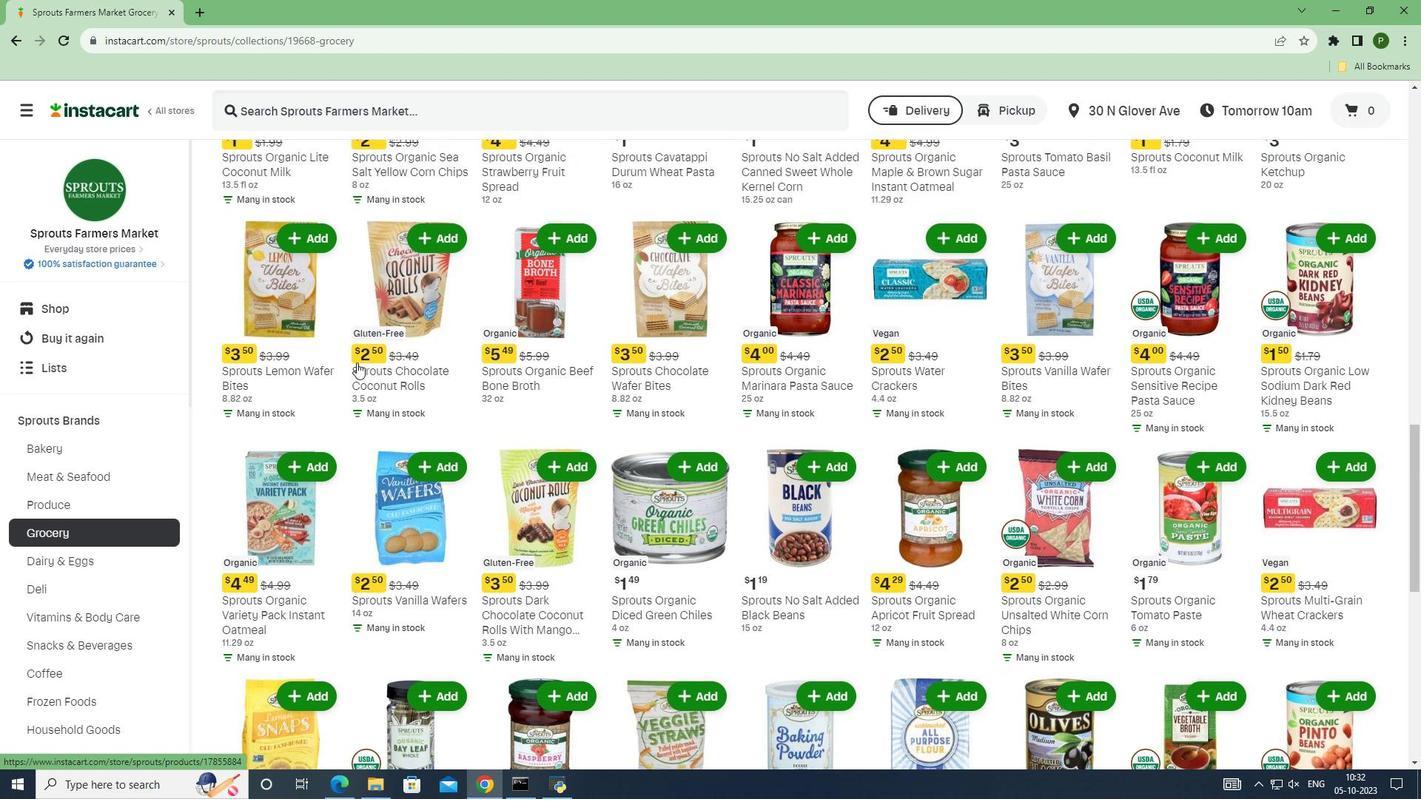 
Action: Mouse scrolled (356, 362) with delta (0, 0)
Screenshot: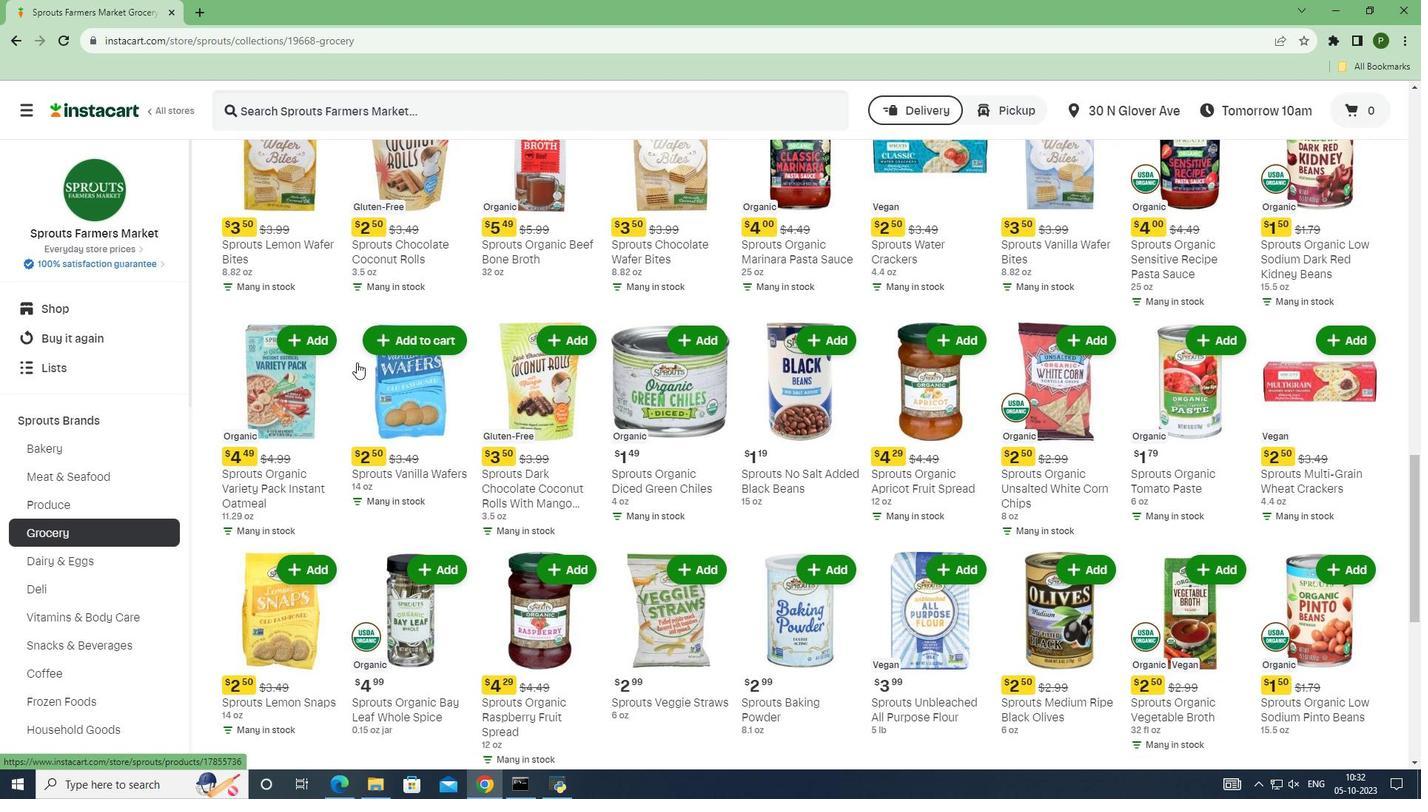 
Action: Mouse scrolled (356, 362) with delta (0, 0)
Screenshot: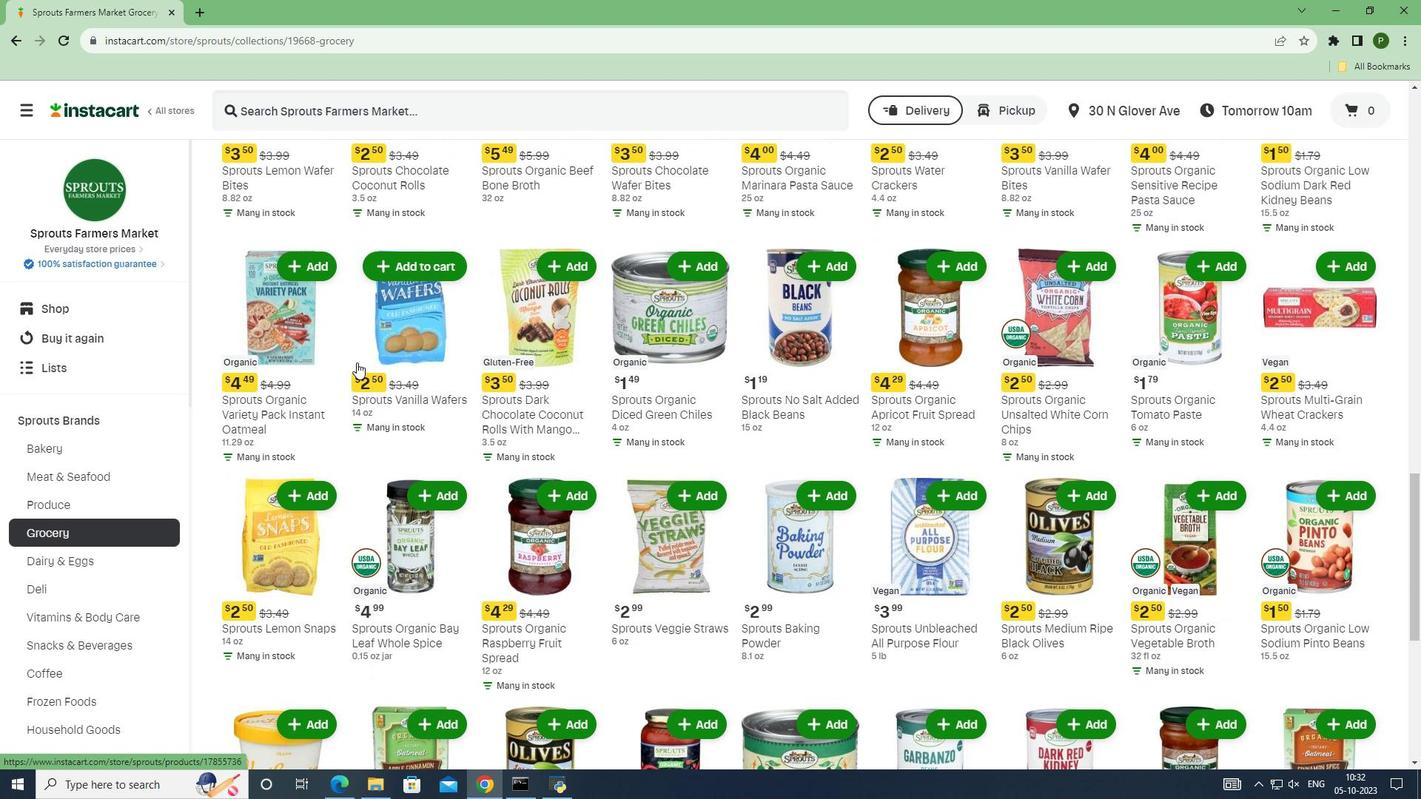 
Action: Mouse scrolled (356, 362) with delta (0, 0)
Screenshot: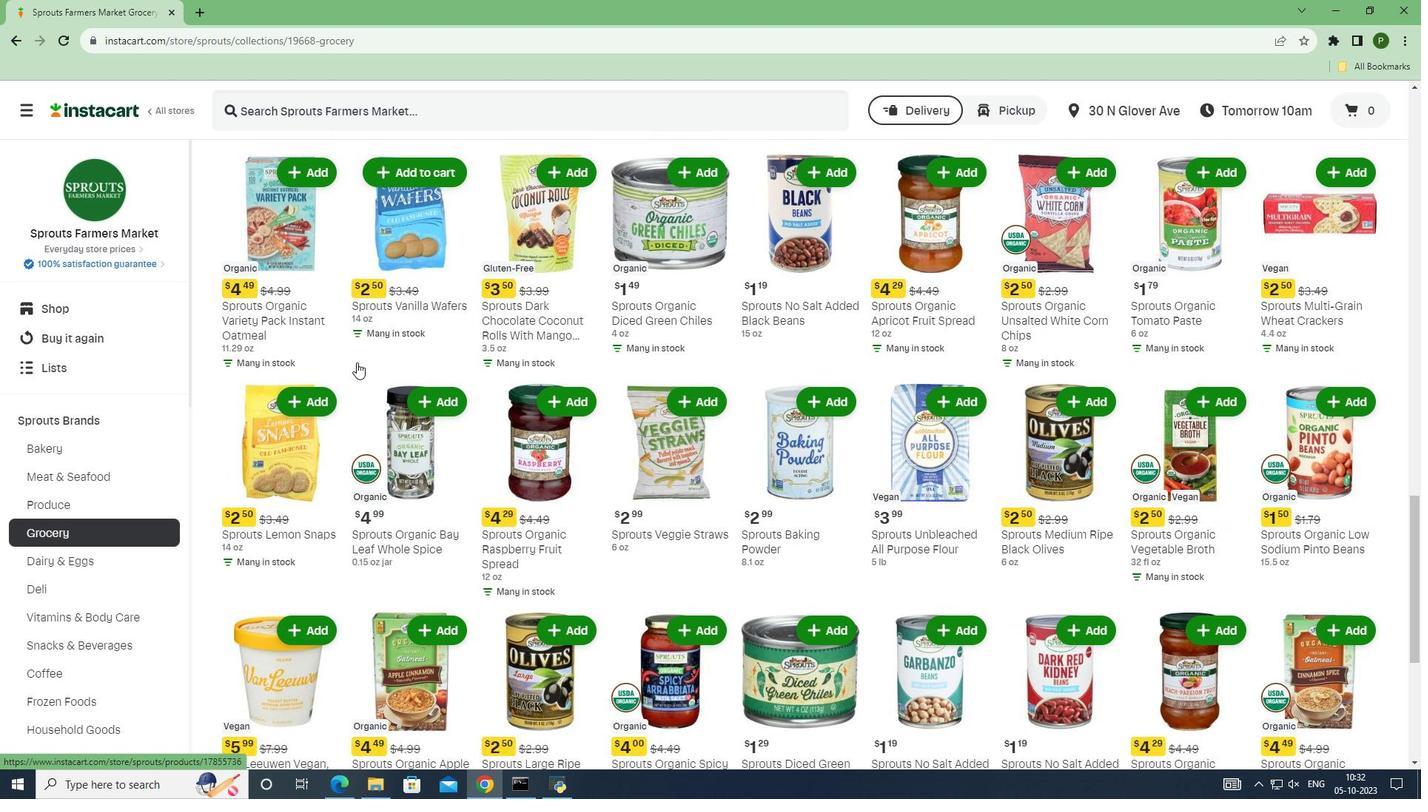 
Action: Mouse scrolled (356, 362) with delta (0, 0)
Screenshot: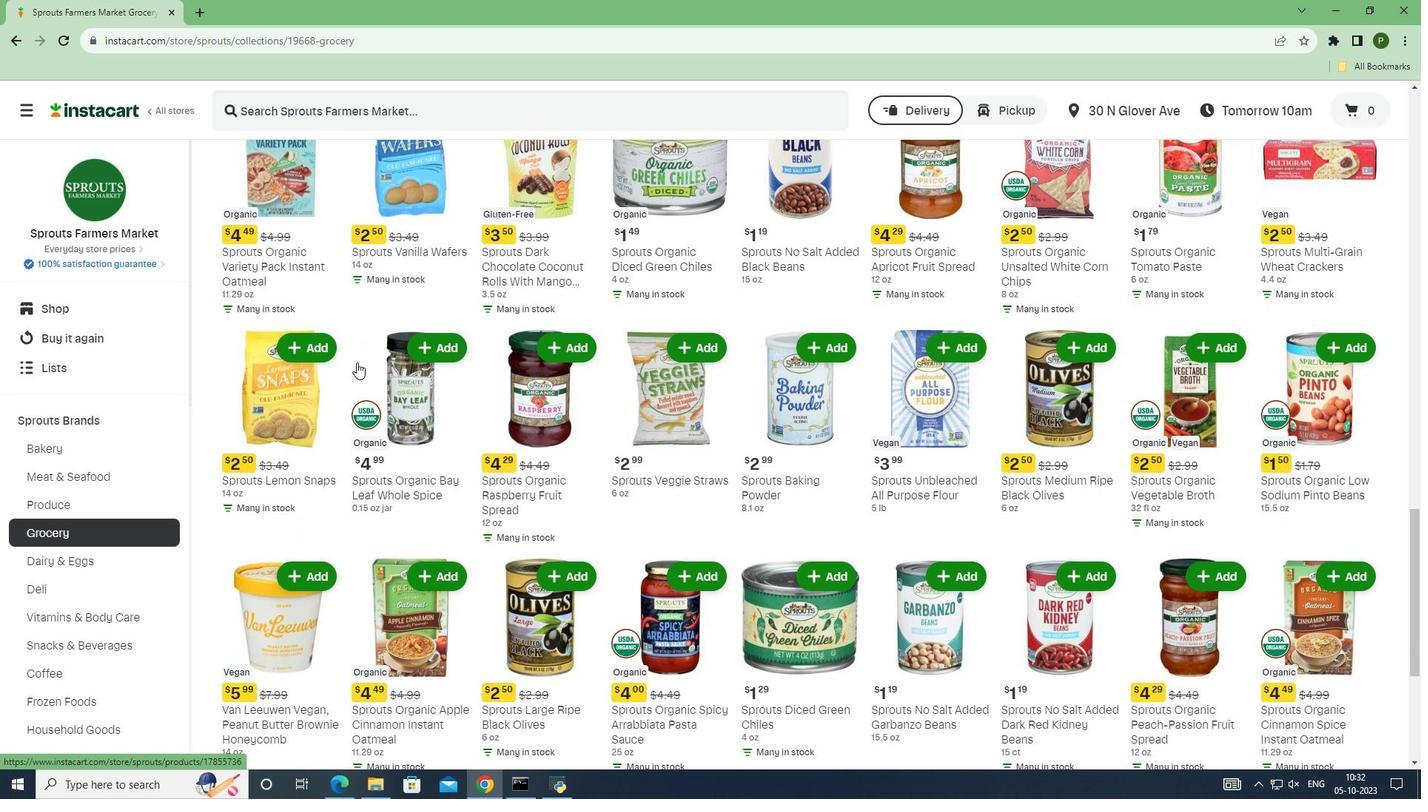 
Action: Mouse scrolled (356, 362) with delta (0, 0)
Screenshot: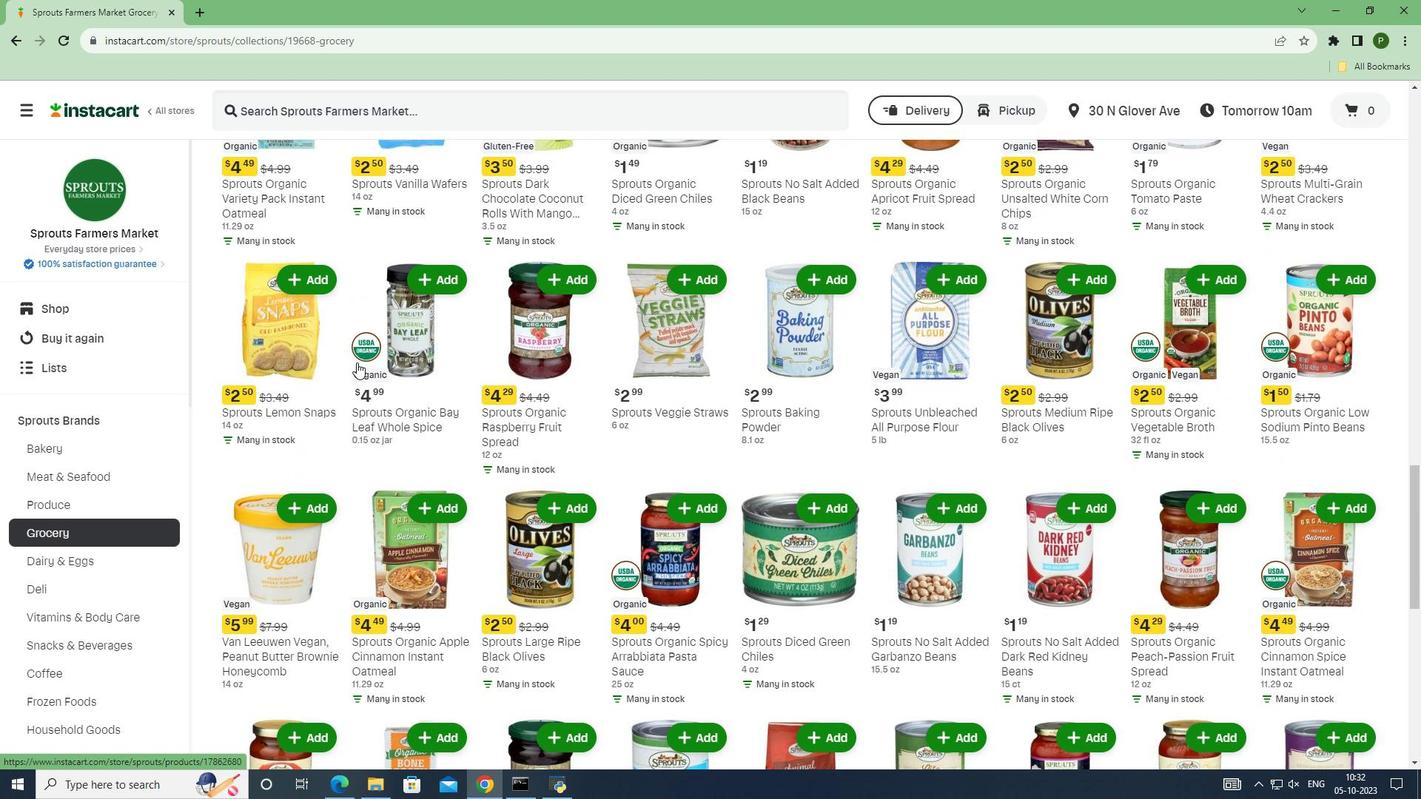 
Action: Mouse scrolled (356, 362) with delta (0, 0)
Screenshot: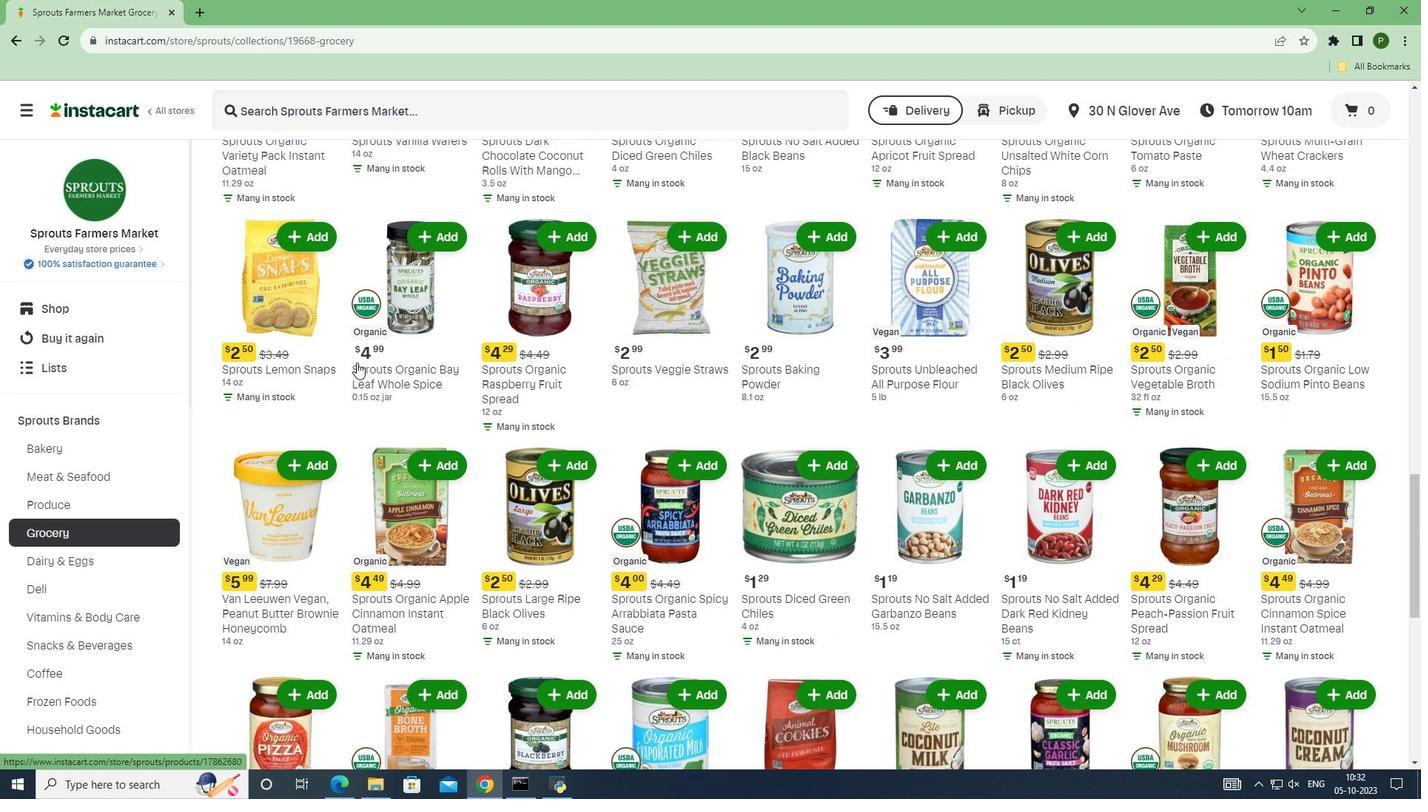 
Action: Mouse scrolled (356, 363) with delta (0, 0)
Screenshot: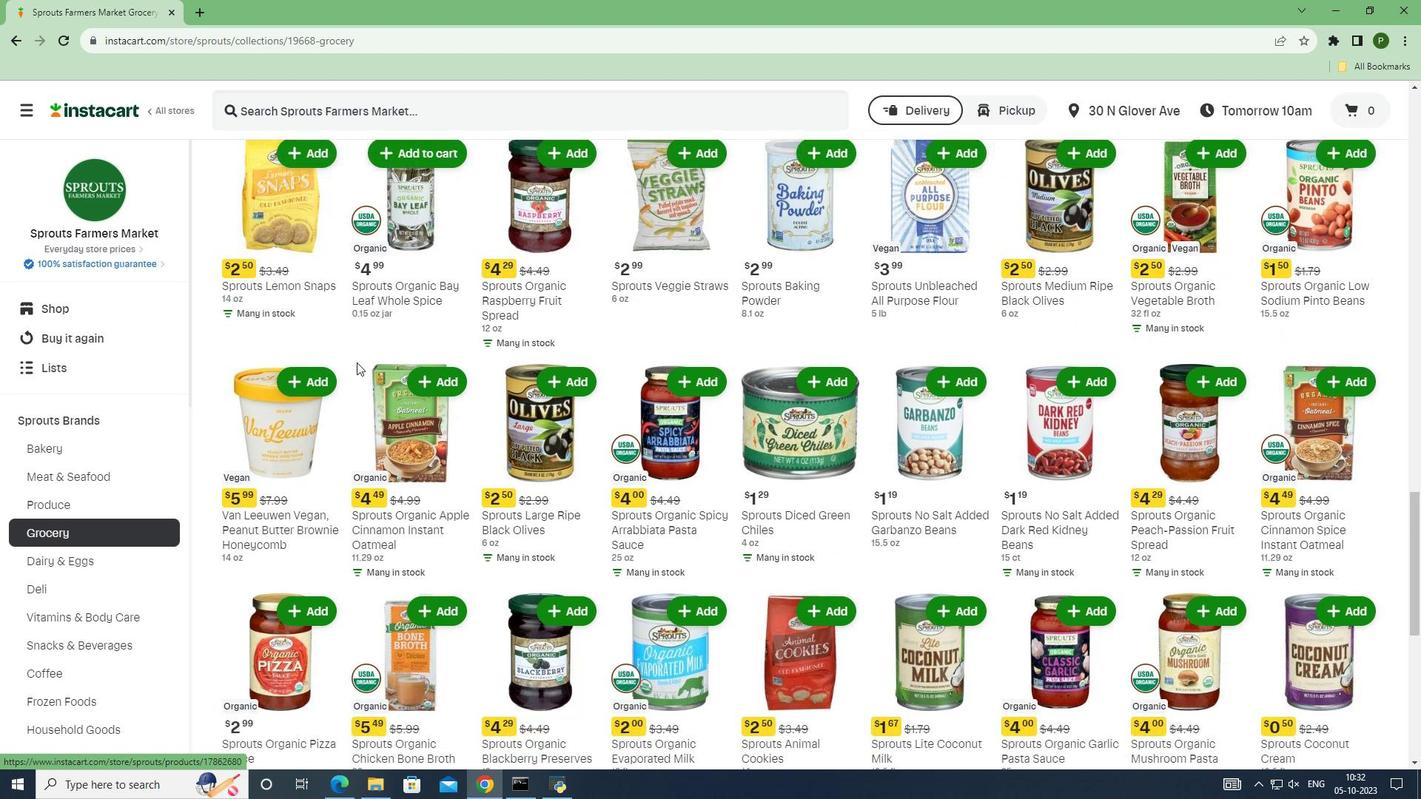 
Action: Mouse scrolled (356, 362) with delta (0, 0)
Screenshot: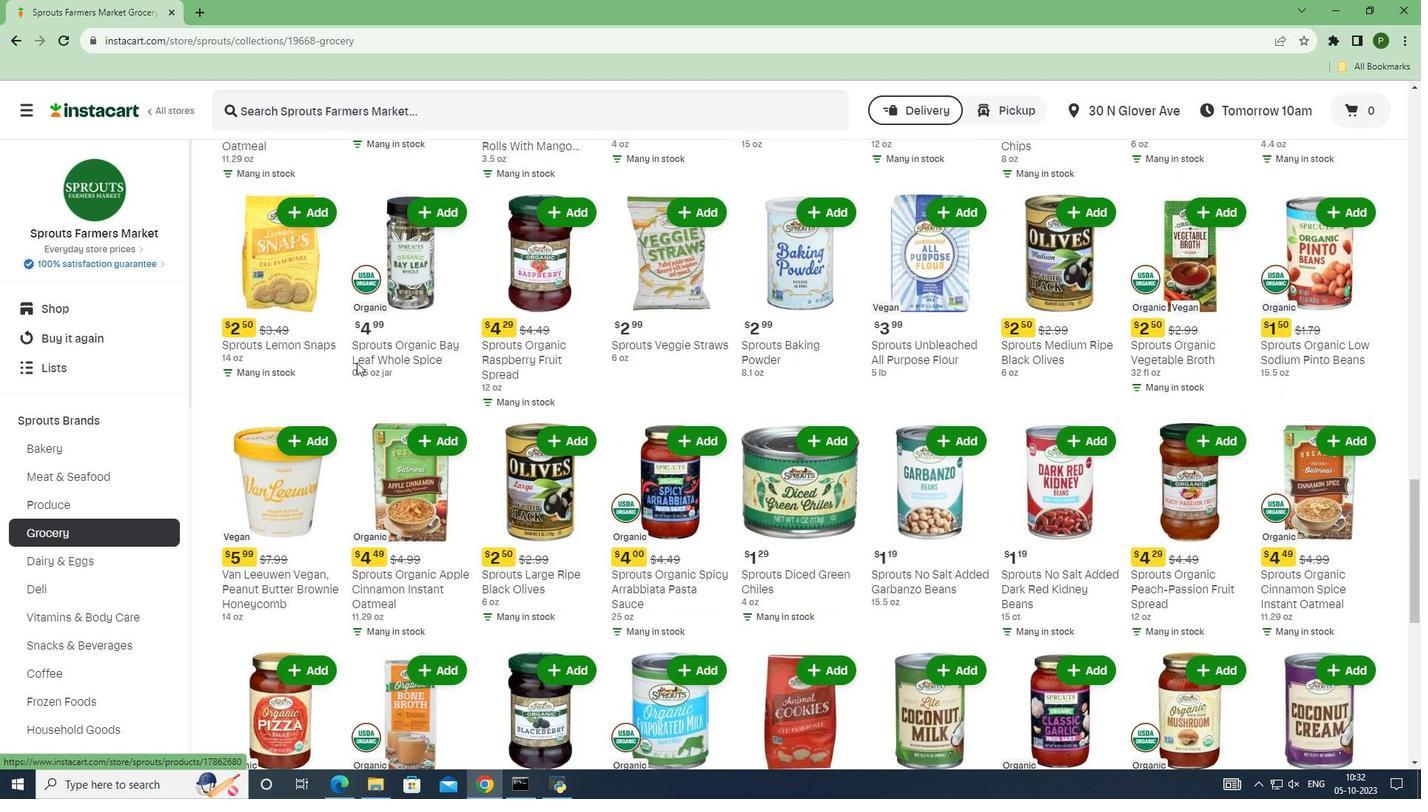 
Action: Mouse scrolled (356, 362) with delta (0, 0)
Screenshot: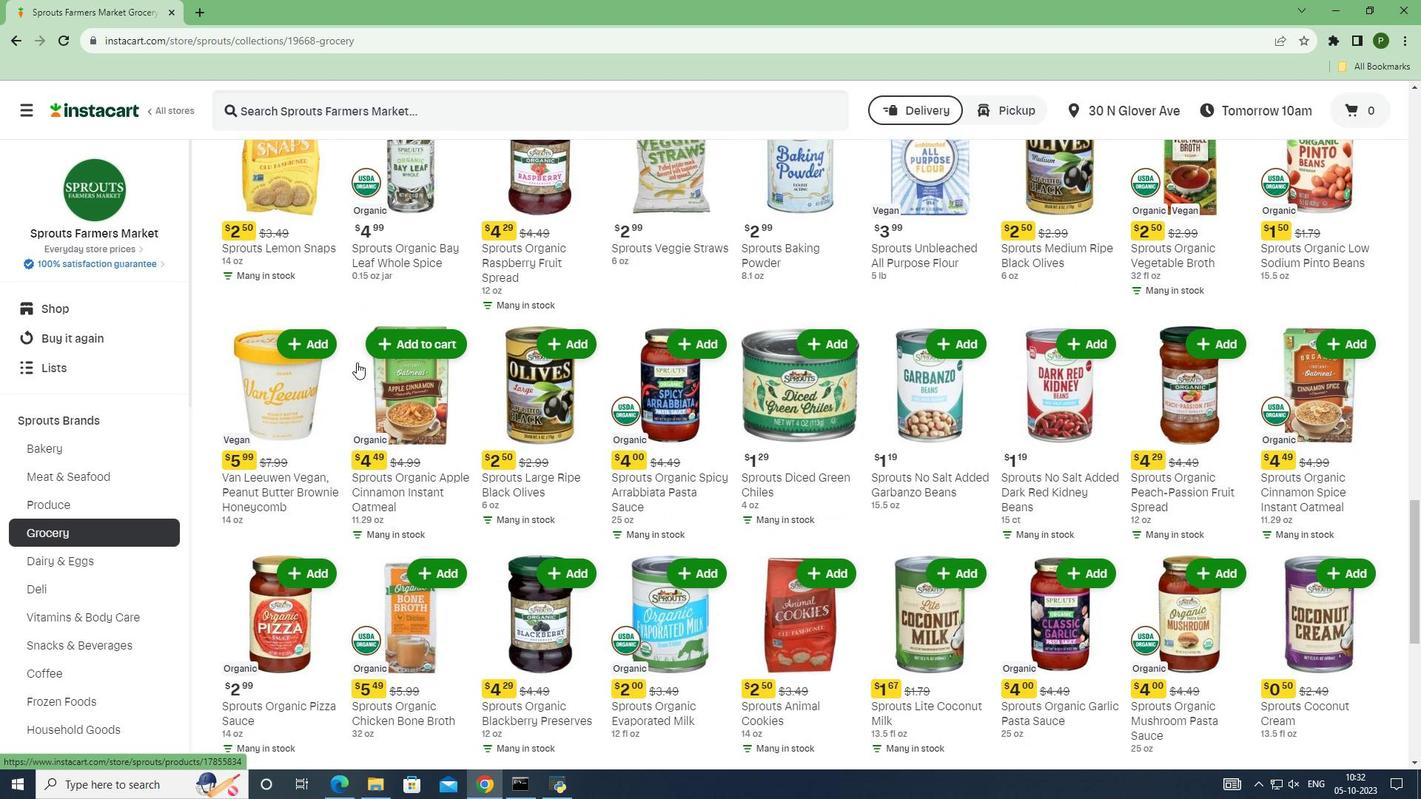 
Action: Mouse scrolled (356, 362) with delta (0, 0)
Screenshot: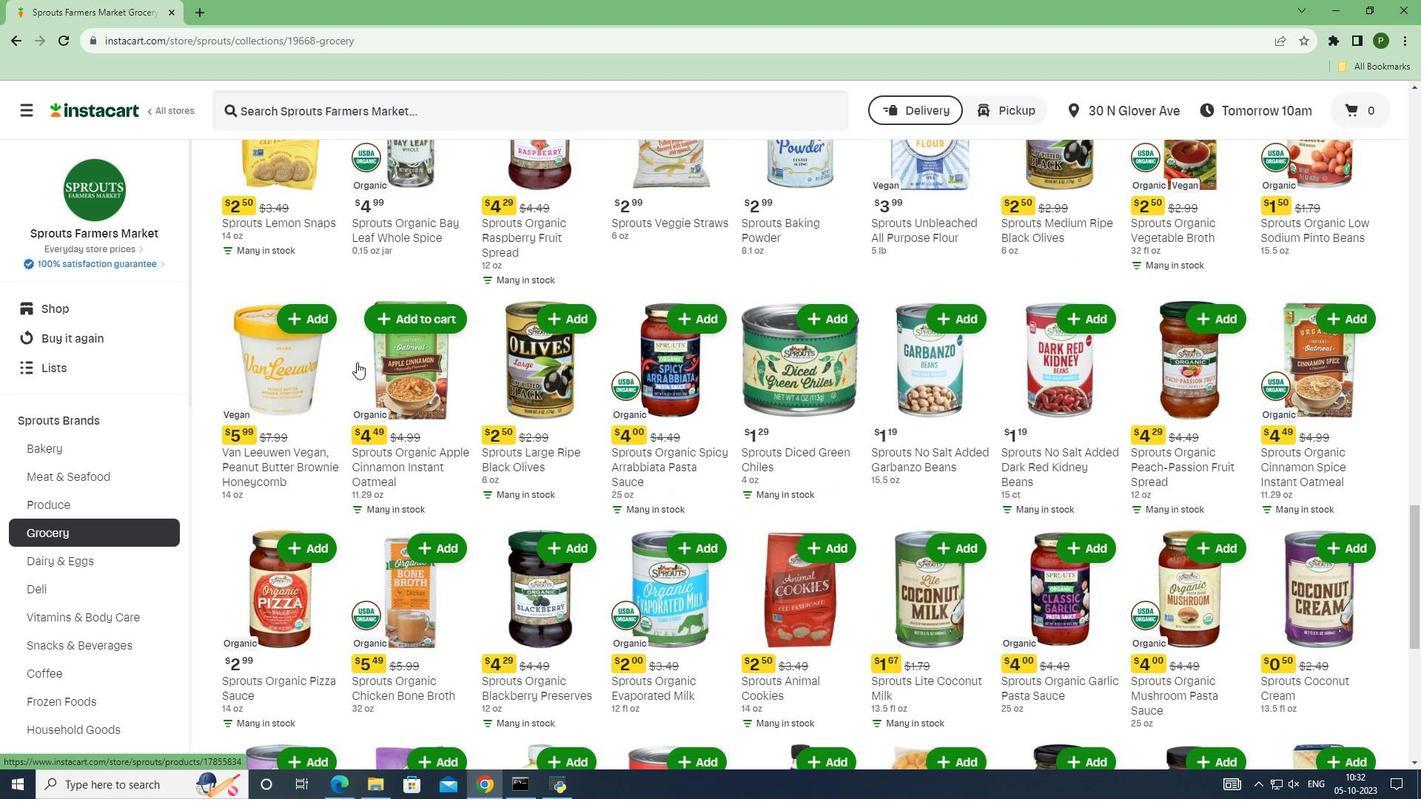 
Action: Mouse scrolled (356, 362) with delta (0, 0)
Screenshot: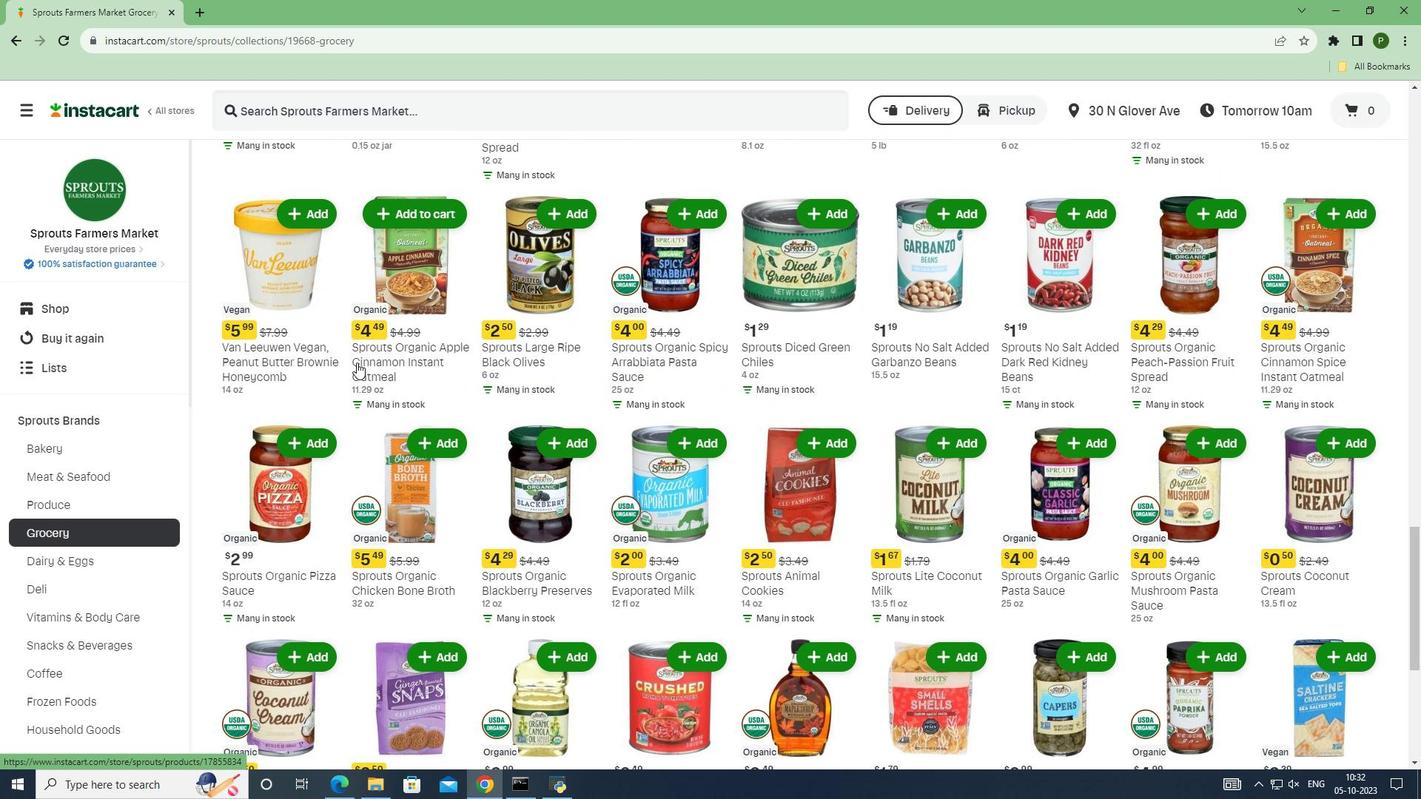 
Action: Mouse scrolled (356, 362) with delta (0, 0)
Screenshot: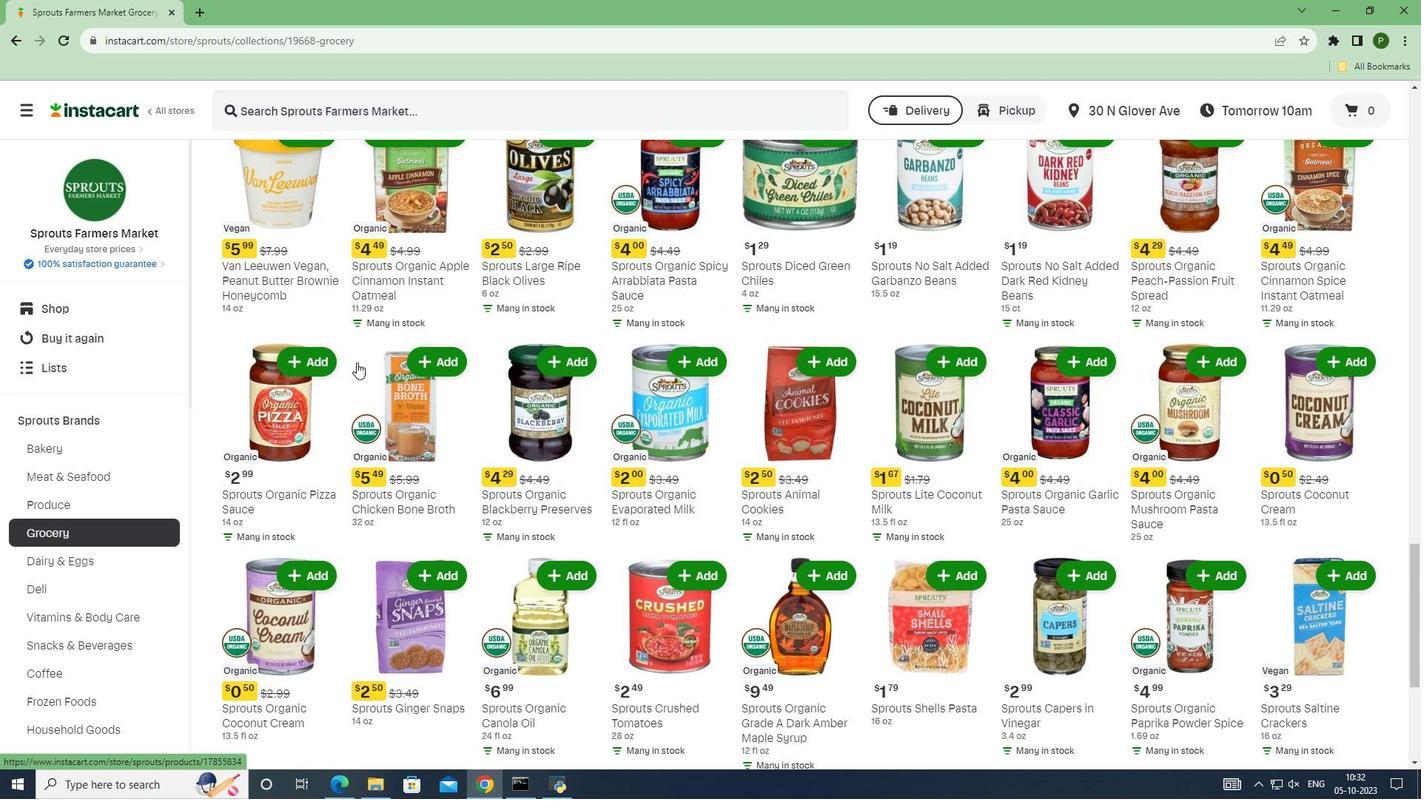 
Action: Mouse scrolled (356, 362) with delta (0, 0)
Screenshot: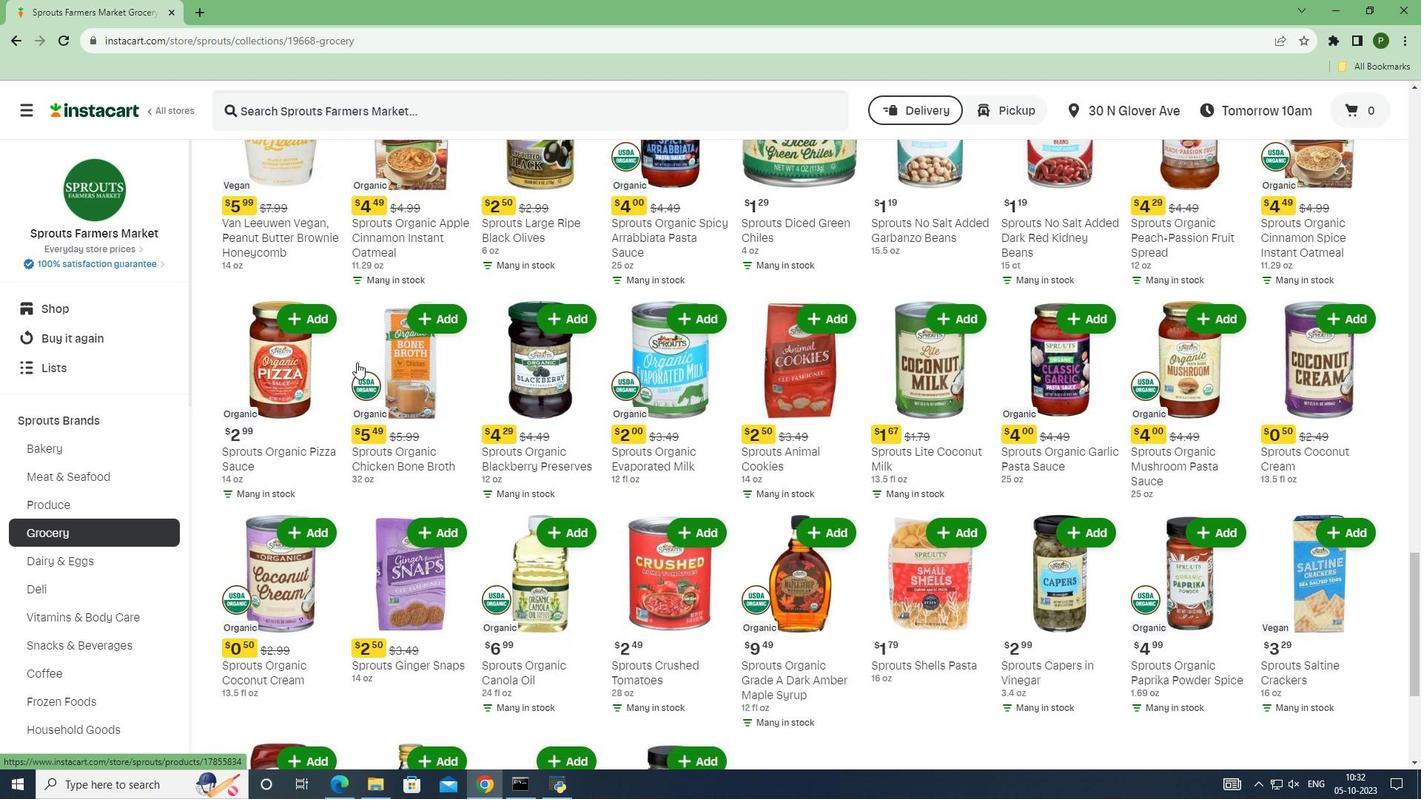 
Action: Mouse scrolled (356, 362) with delta (0, 0)
Screenshot: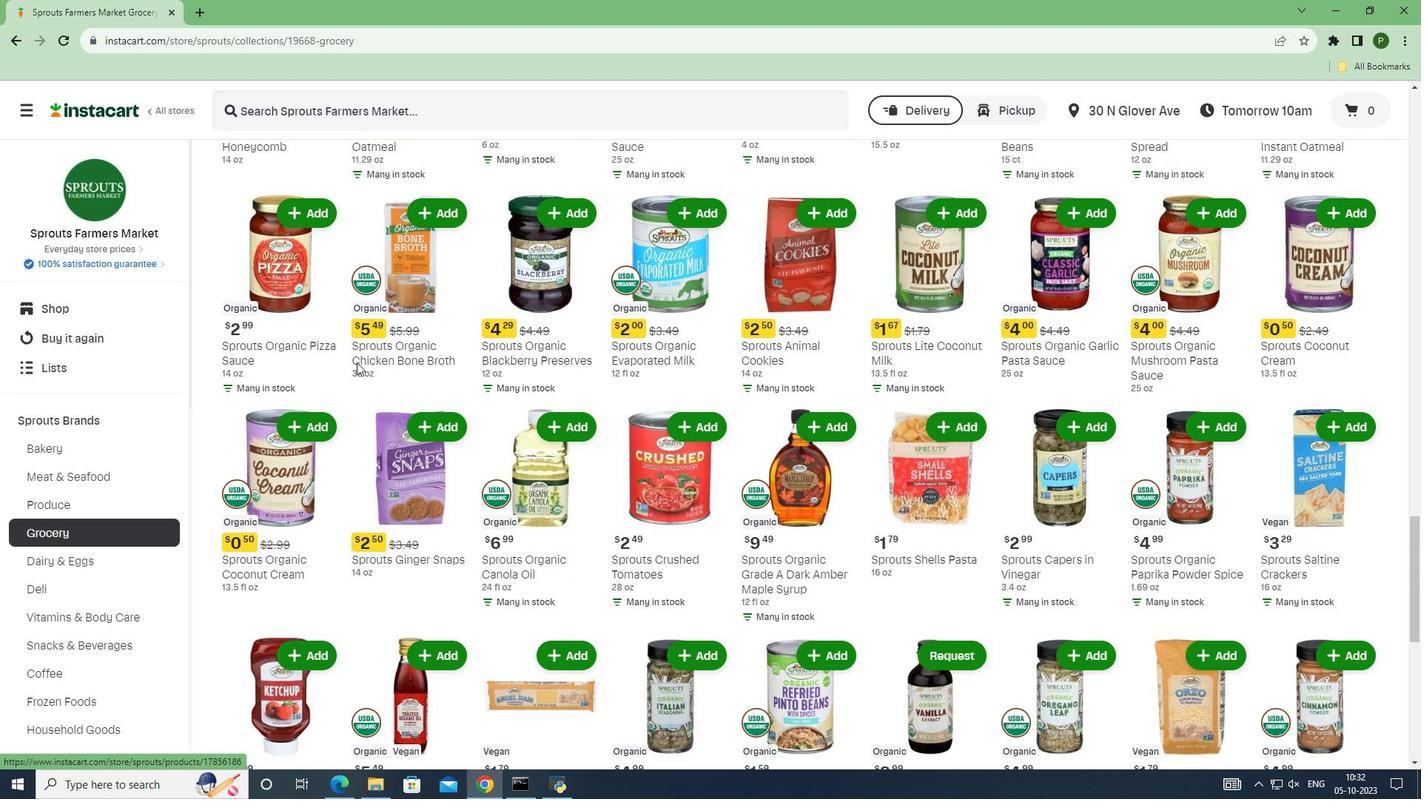 
Action: Mouse scrolled (356, 362) with delta (0, 0)
Screenshot: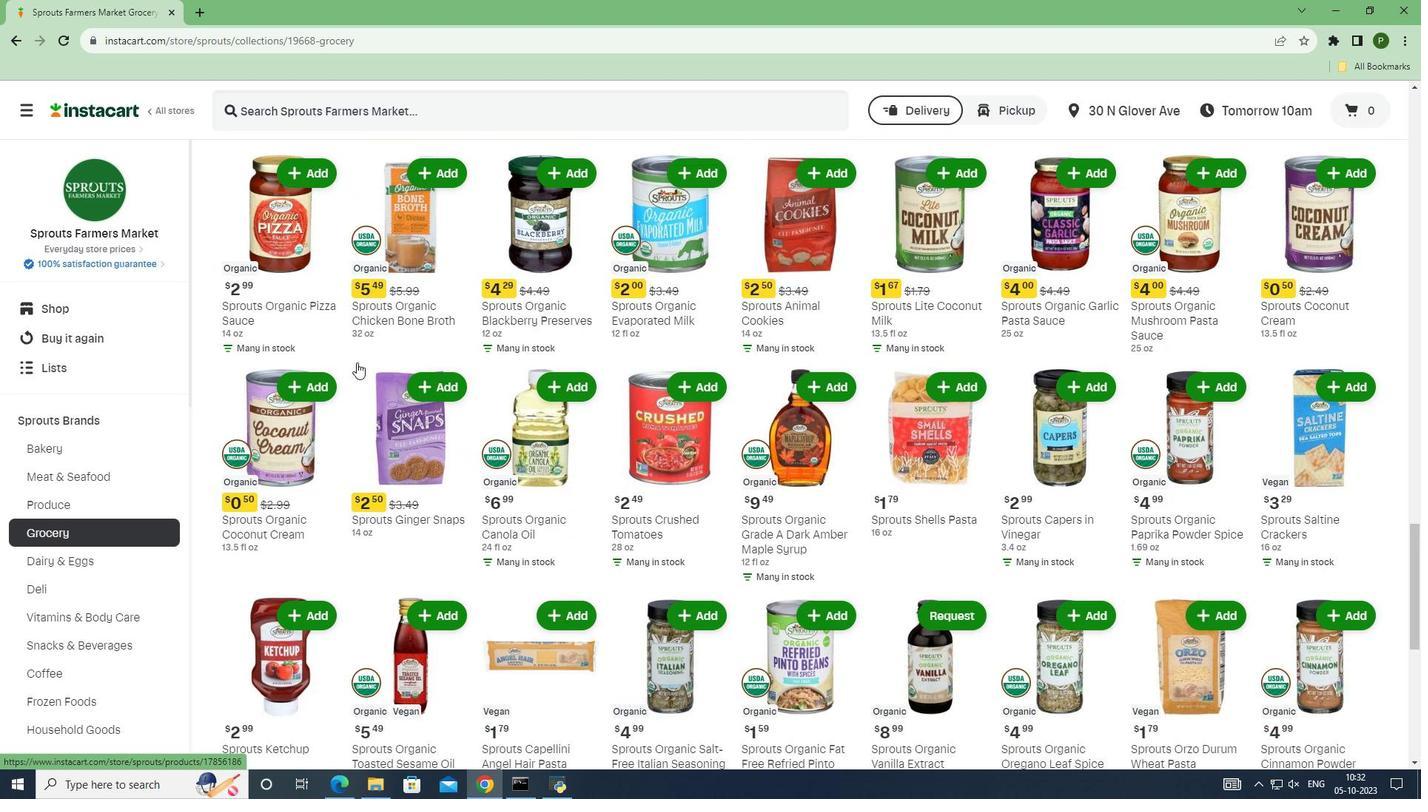 
Action: Mouse scrolled (356, 363) with delta (0, 0)
Screenshot: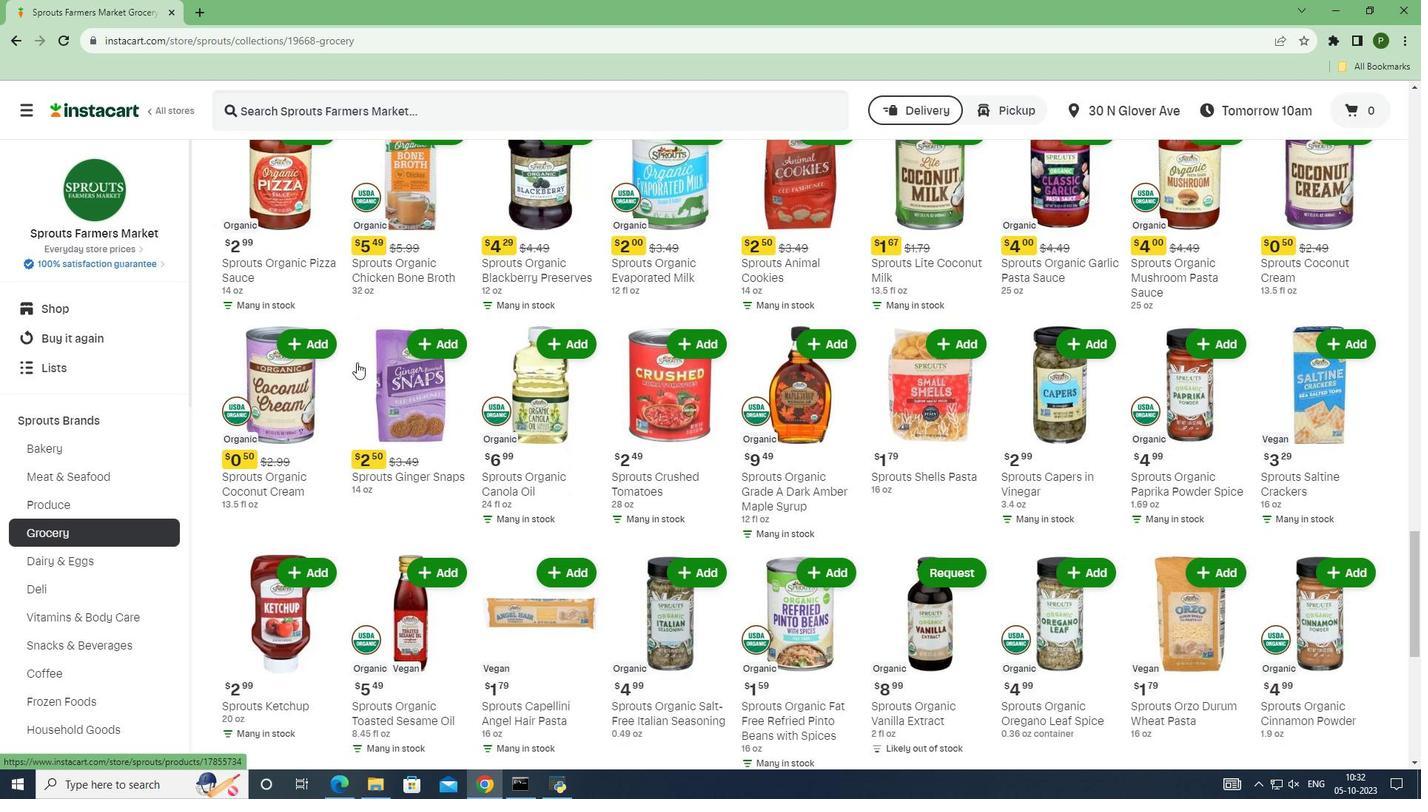 
Action: Mouse scrolled (356, 362) with delta (0, 0)
Screenshot: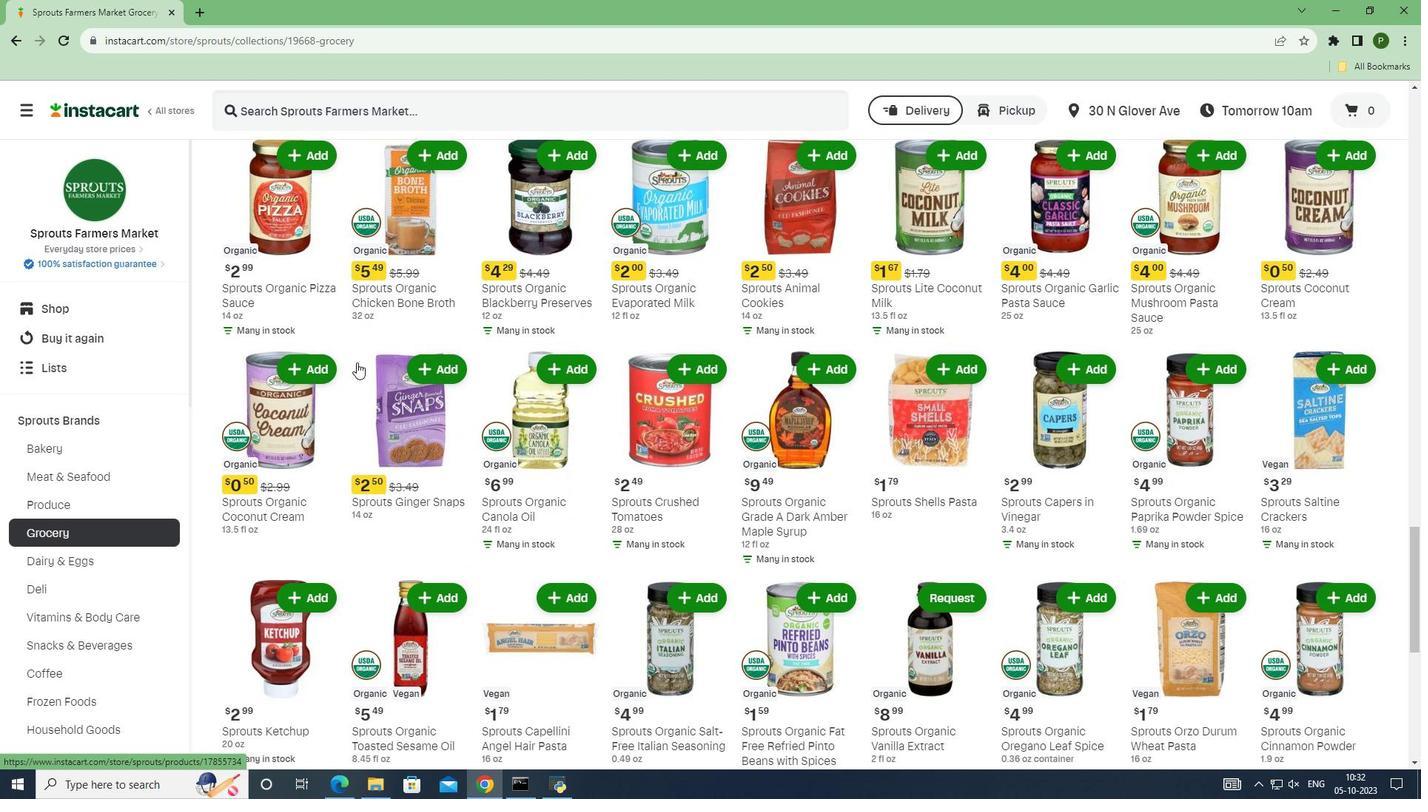 
Action: Mouse scrolled (356, 362) with delta (0, 0)
Screenshot: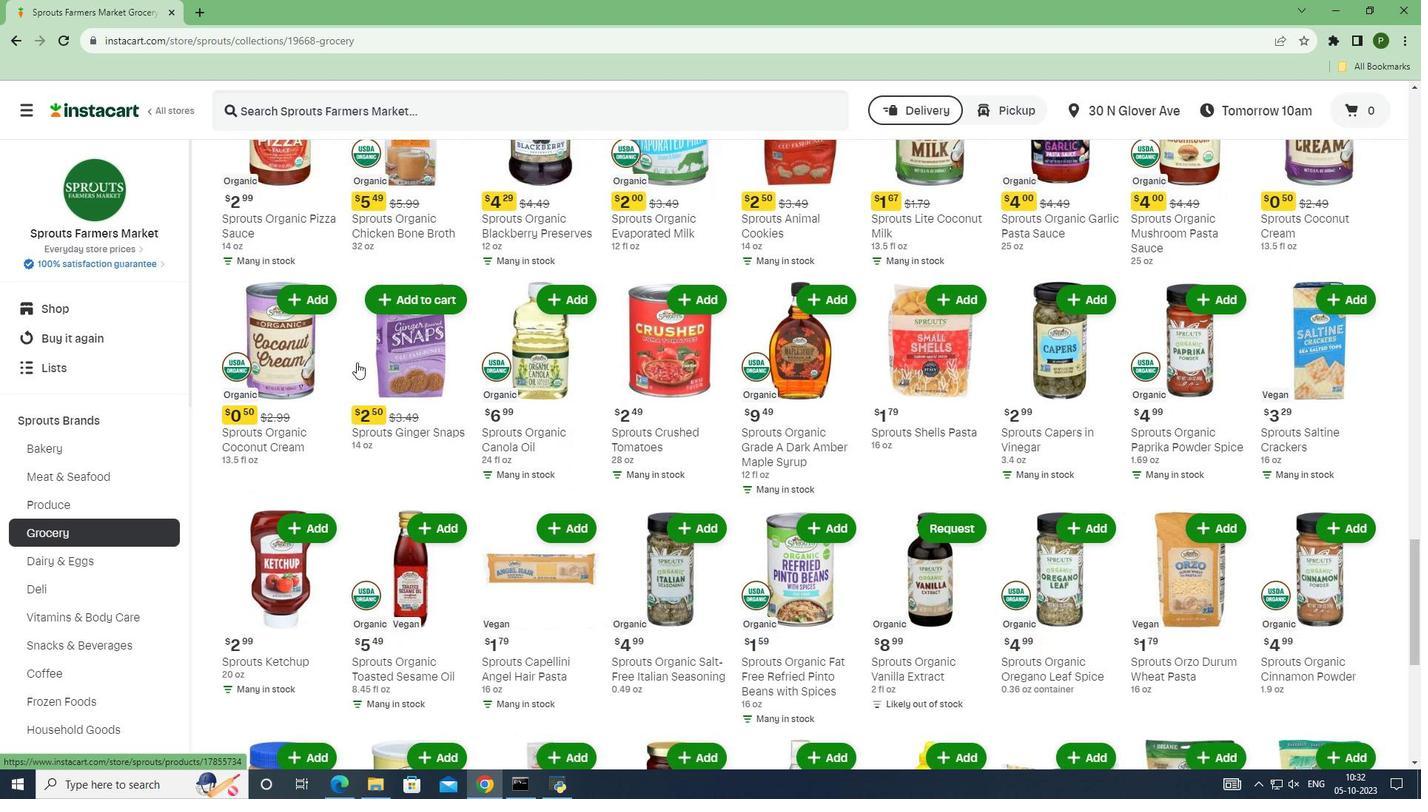 
Action: Mouse scrolled (356, 363) with delta (0, 0)
Screenshot: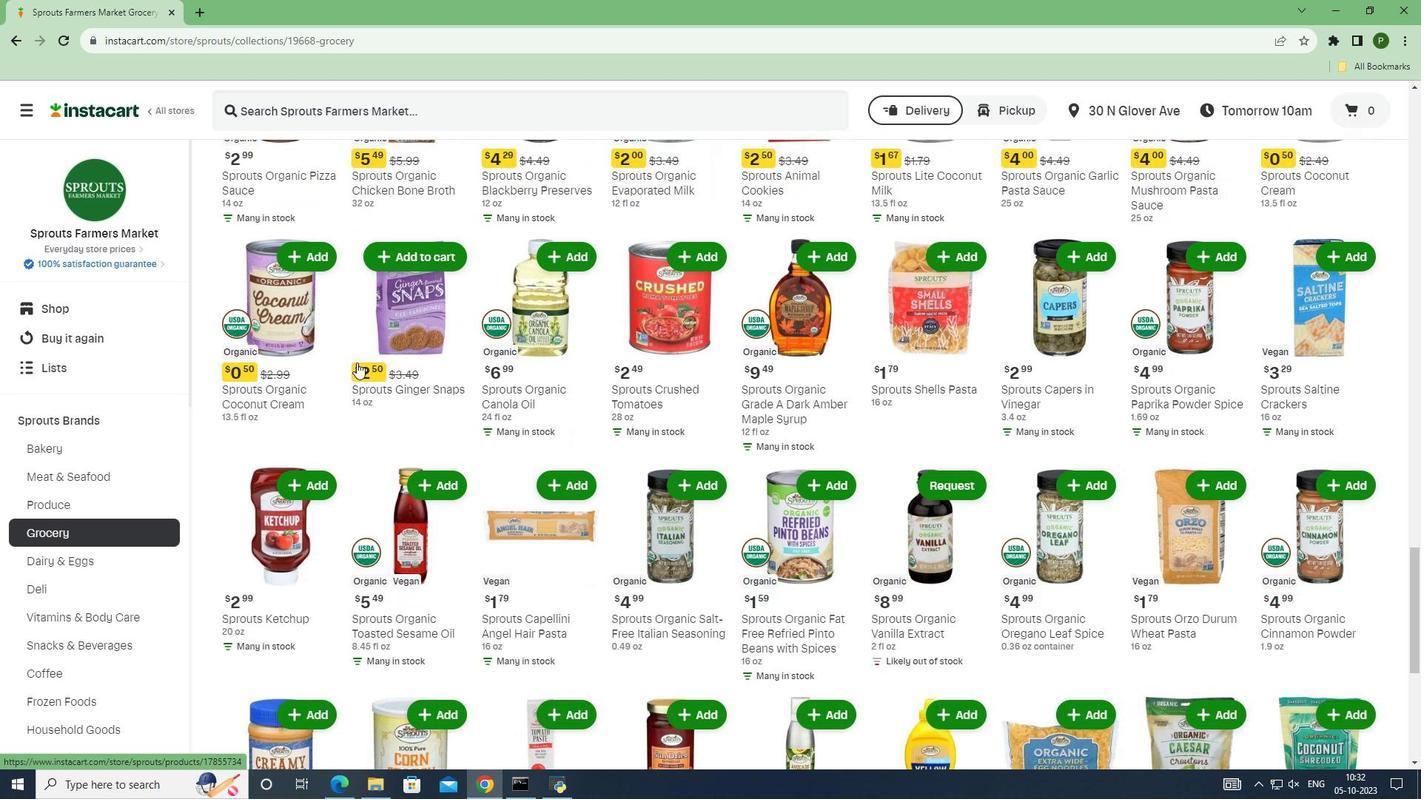
Action: Mouse scrolled (356, 362) with delta (0, 0)
Screenshot: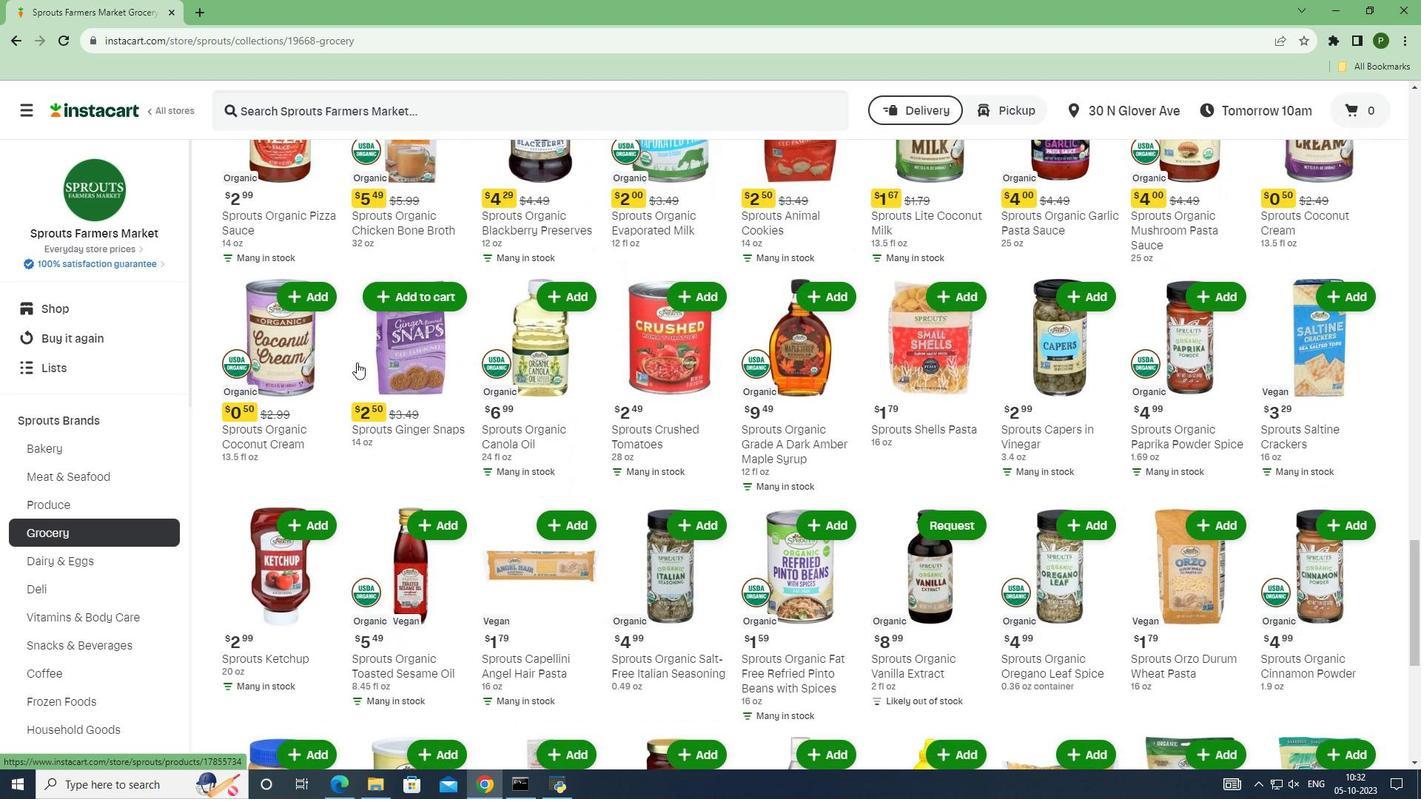 
Action: Mouse scrolled (356, 362) with delta (0, 0)
Screenshot: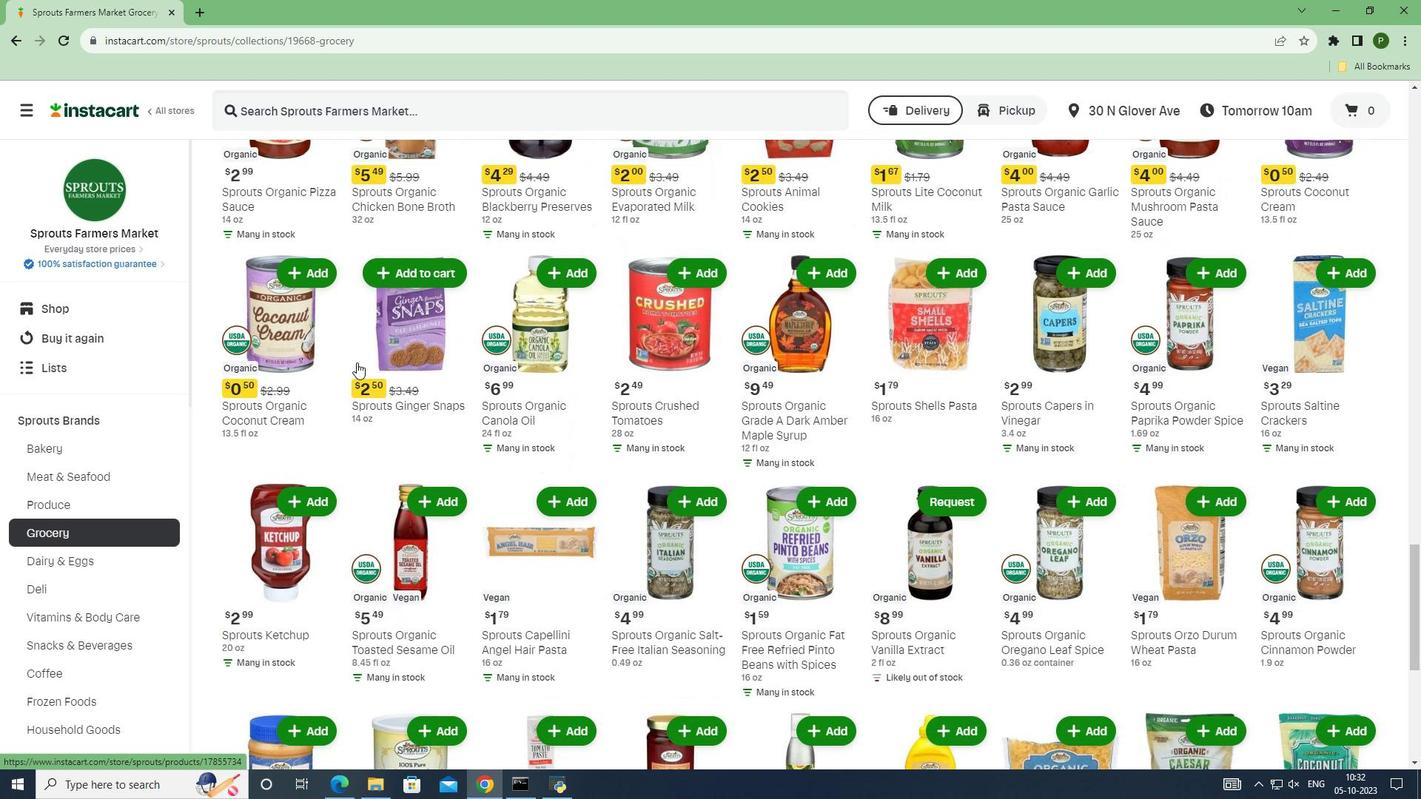 
Action: Mouse scrolled (356, 362) with delta (0, 0)
Screenshot: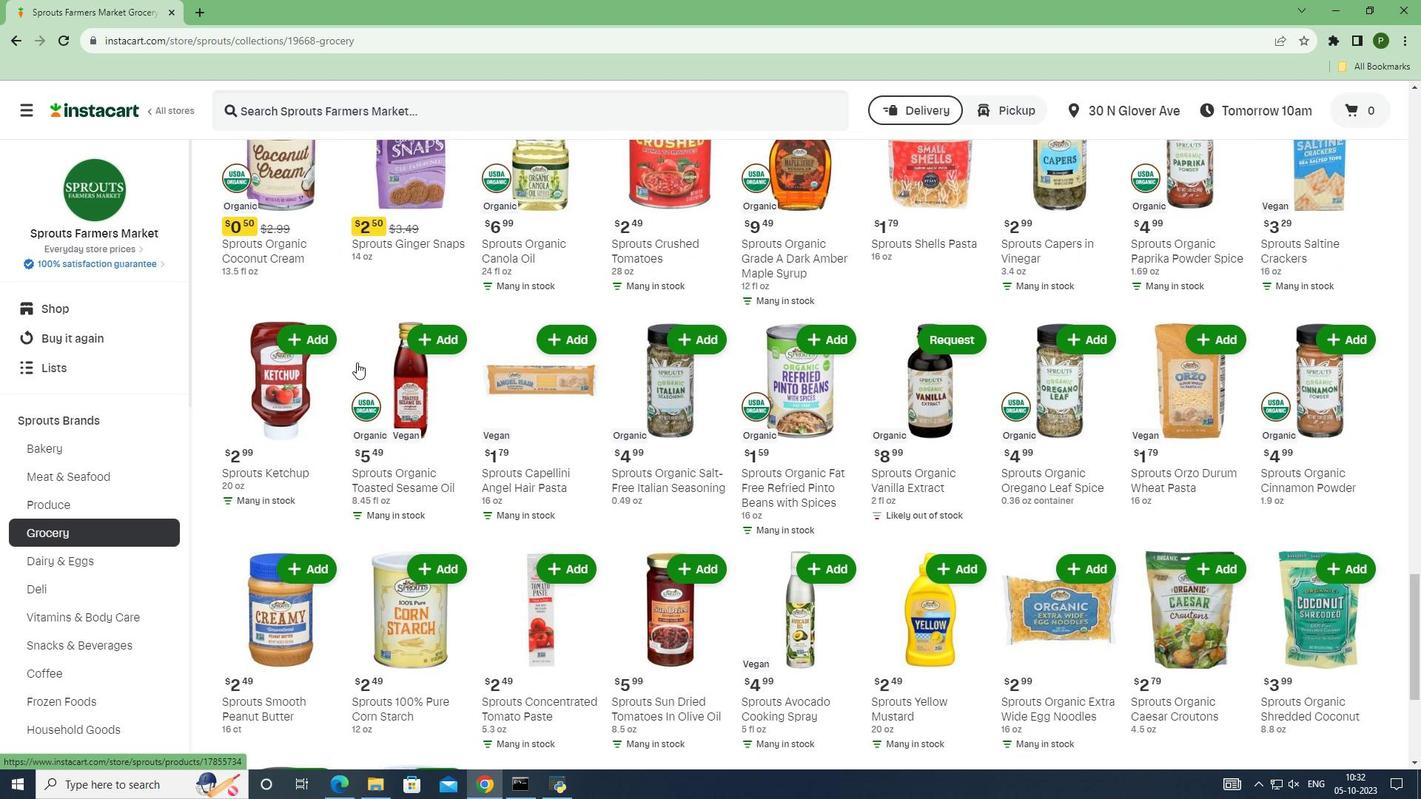 
Action: Mouse scrolled (356, 362) with delta (0, 0)
Screenshot: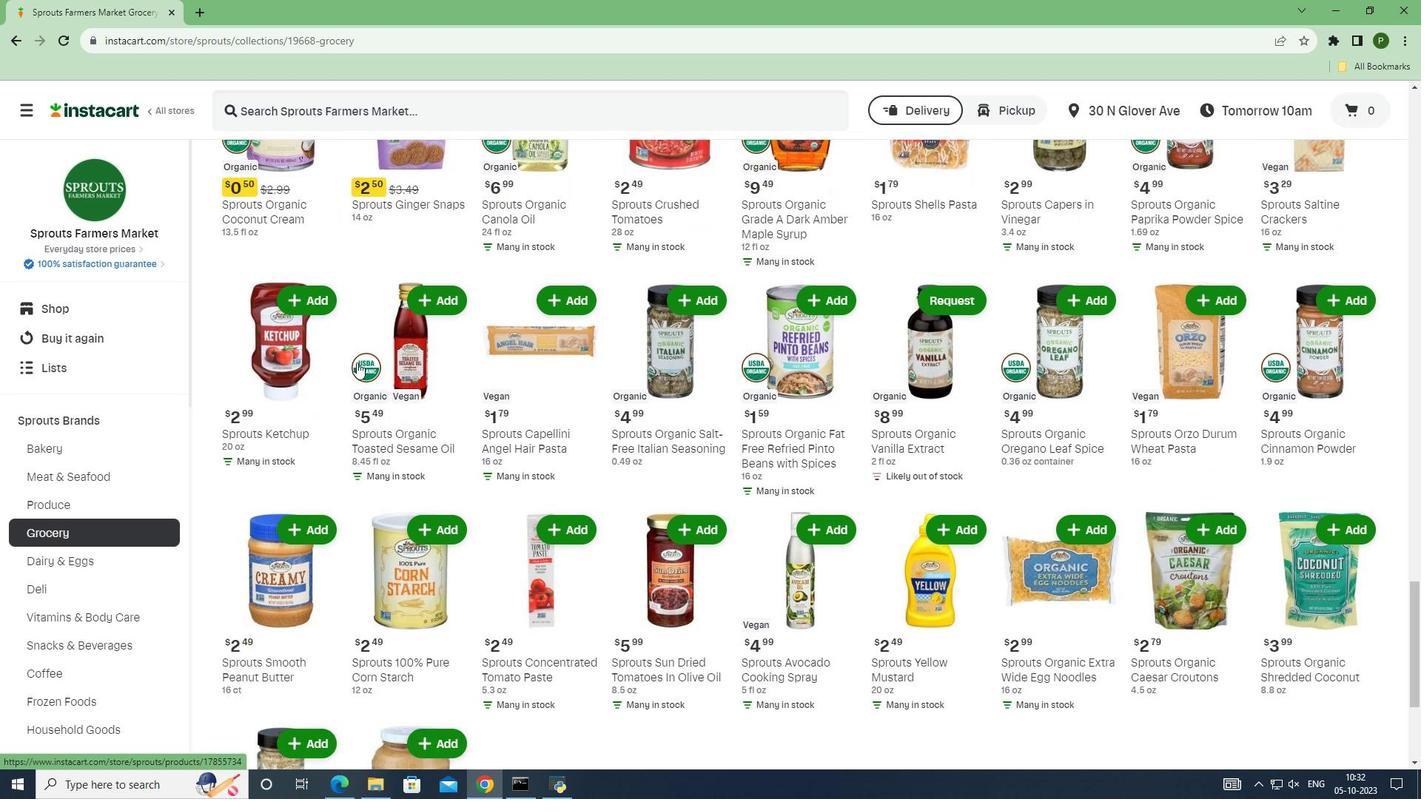 
Action: Mouse scrolled (356, 362) with delta (0, 0)
Screenshot: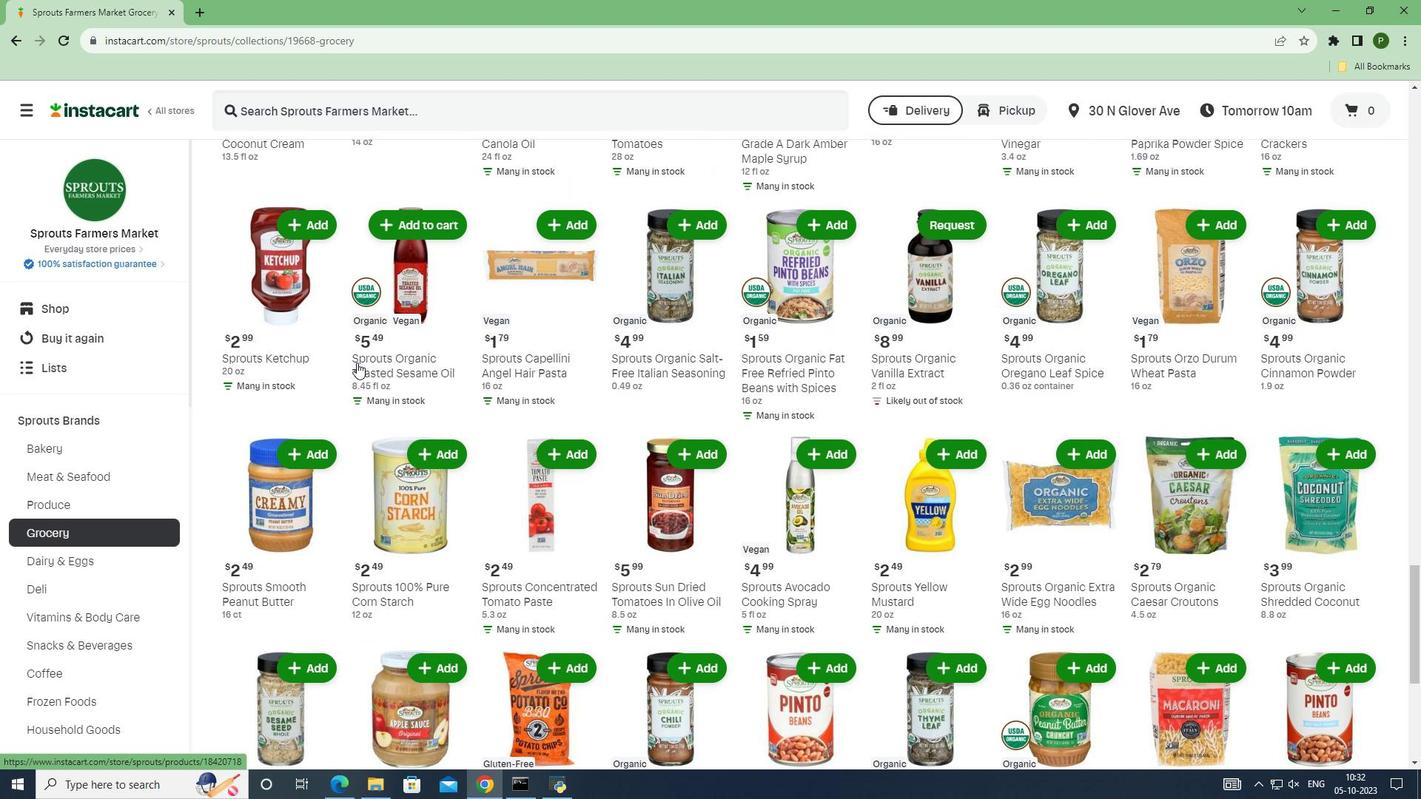 
Action: Mouse scrolled (356, 362) with delta (0, 0)
Screenshot: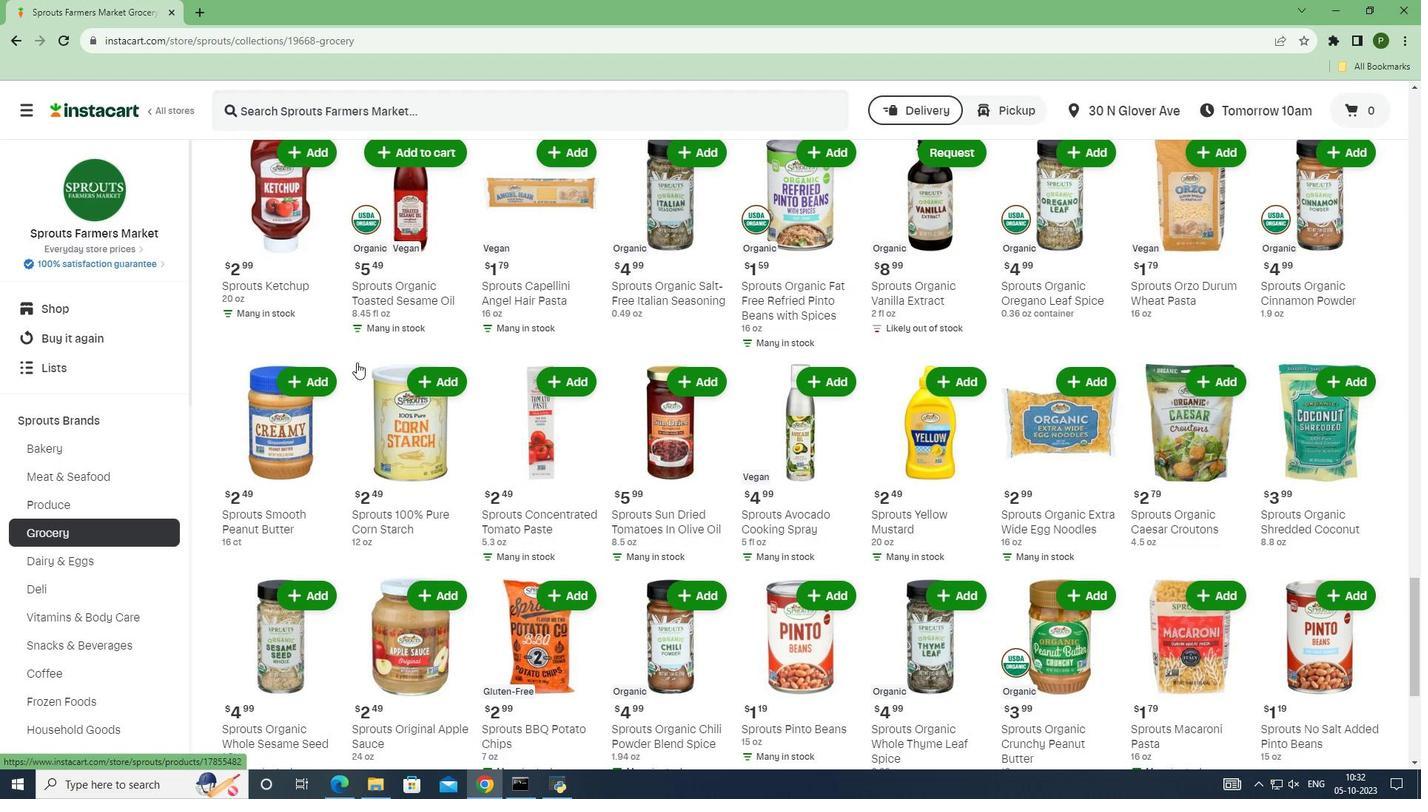 
Action: Mouse scrolled (356, 362) with delta (0, 0)
Screenshot: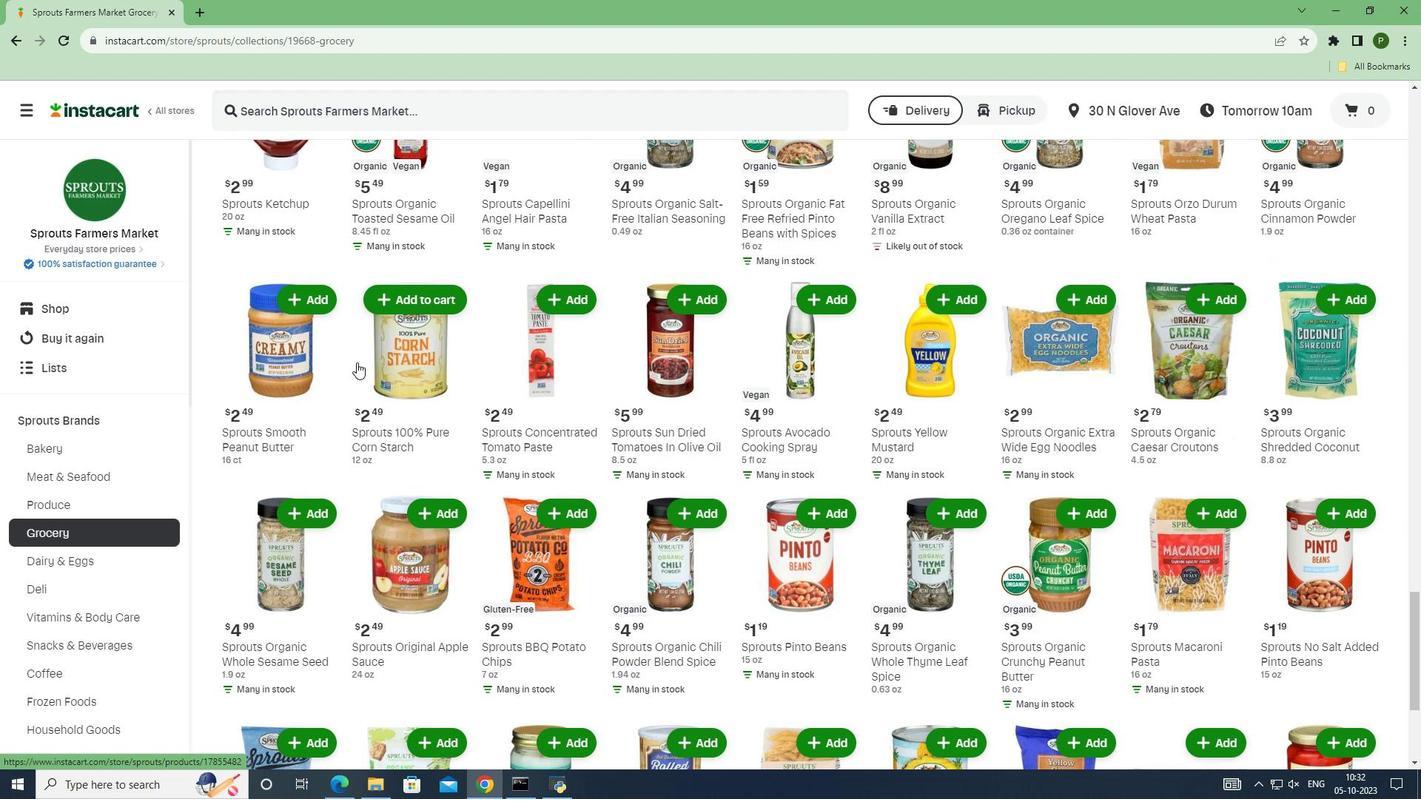 
Action: Mouse scrolled (356, 362) with delta (0, 0)
Screenshot: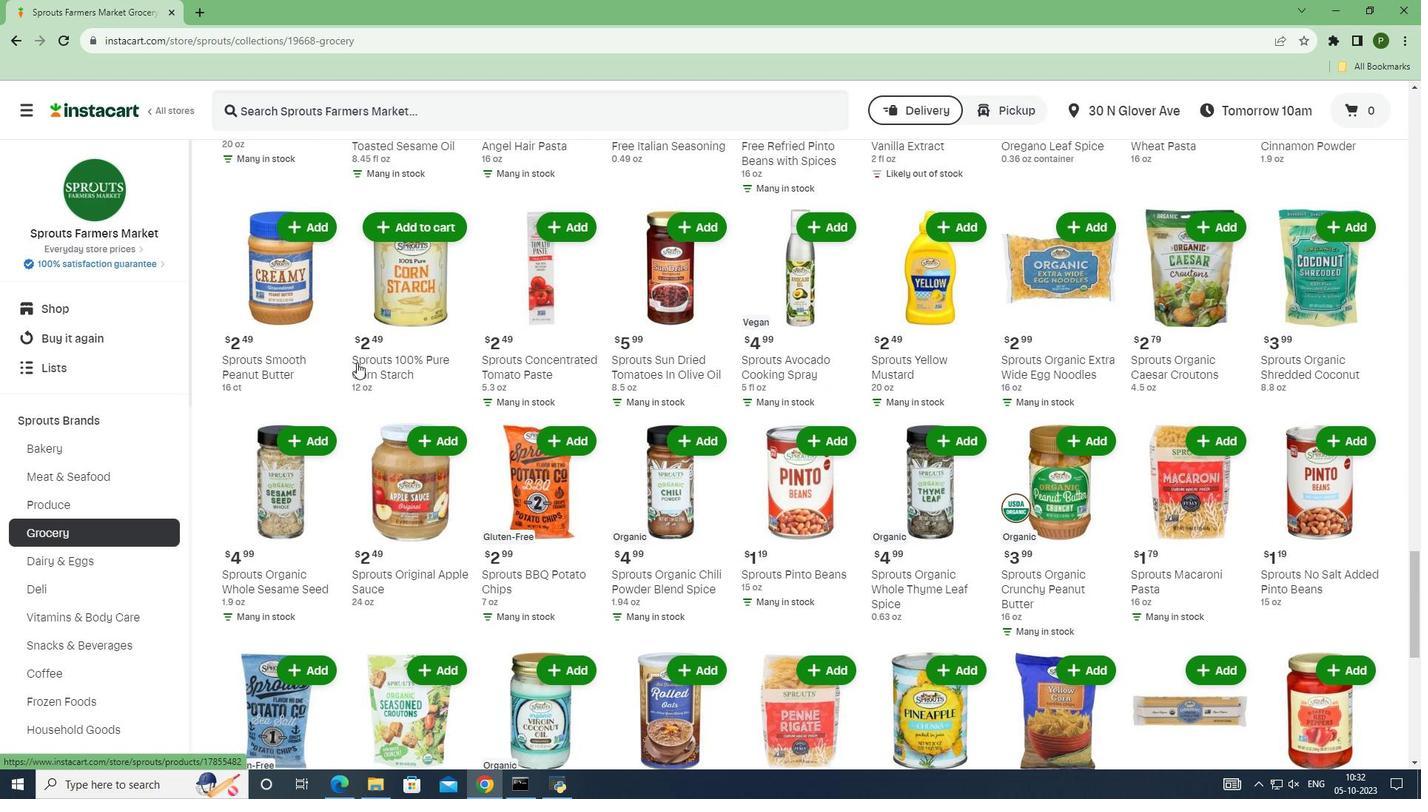 
Action: Mouse scrolled (356, 362) with delta (0, 0)
Screenshot: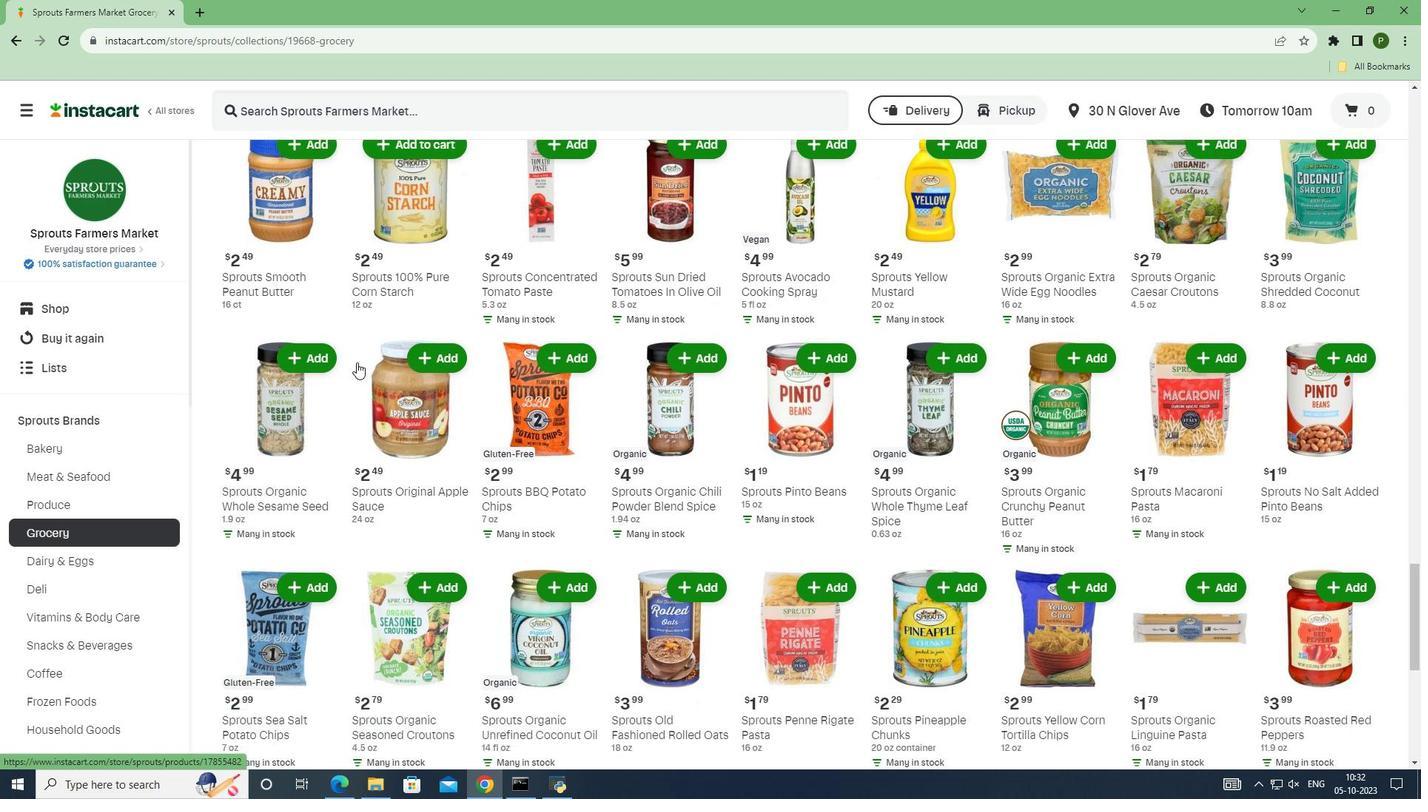 
Action: Mouse scrolled (356, 362) with delta (0, 0)
Screenshot: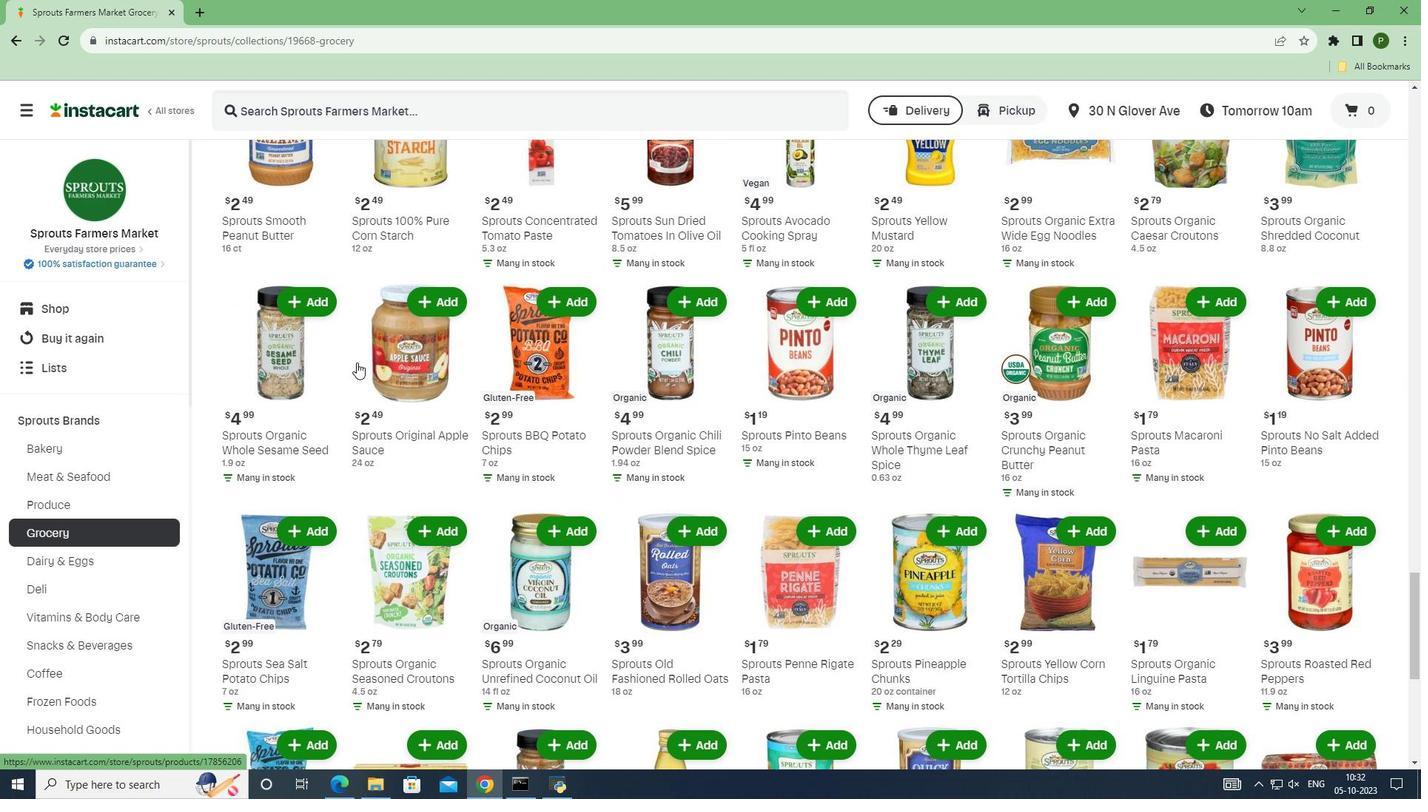 
Action: Mouse scrolled (356, 362) with delta (0, 0)
Screenshot: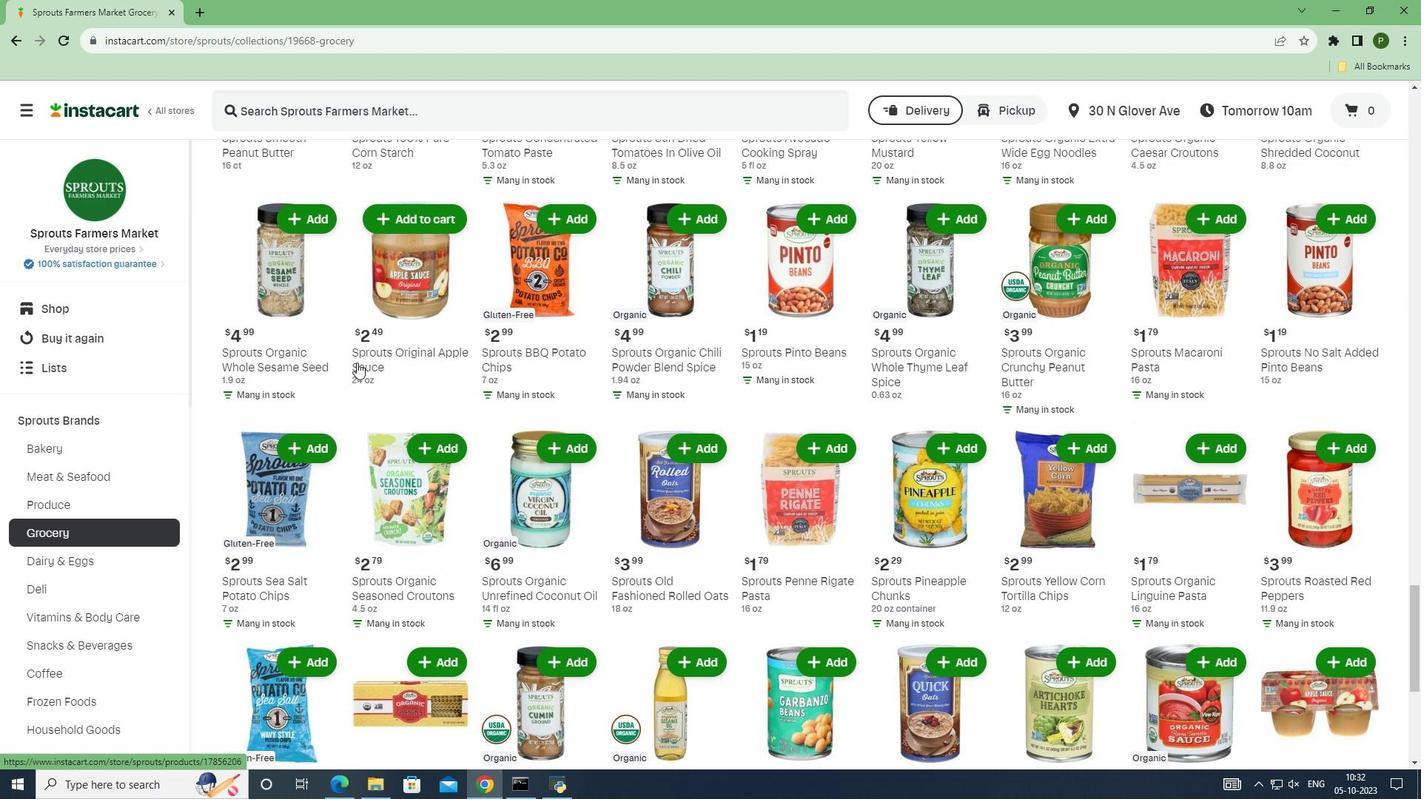 
Action: Mouse scrolled (356, 362) with delta (0, 0)
Screenshot: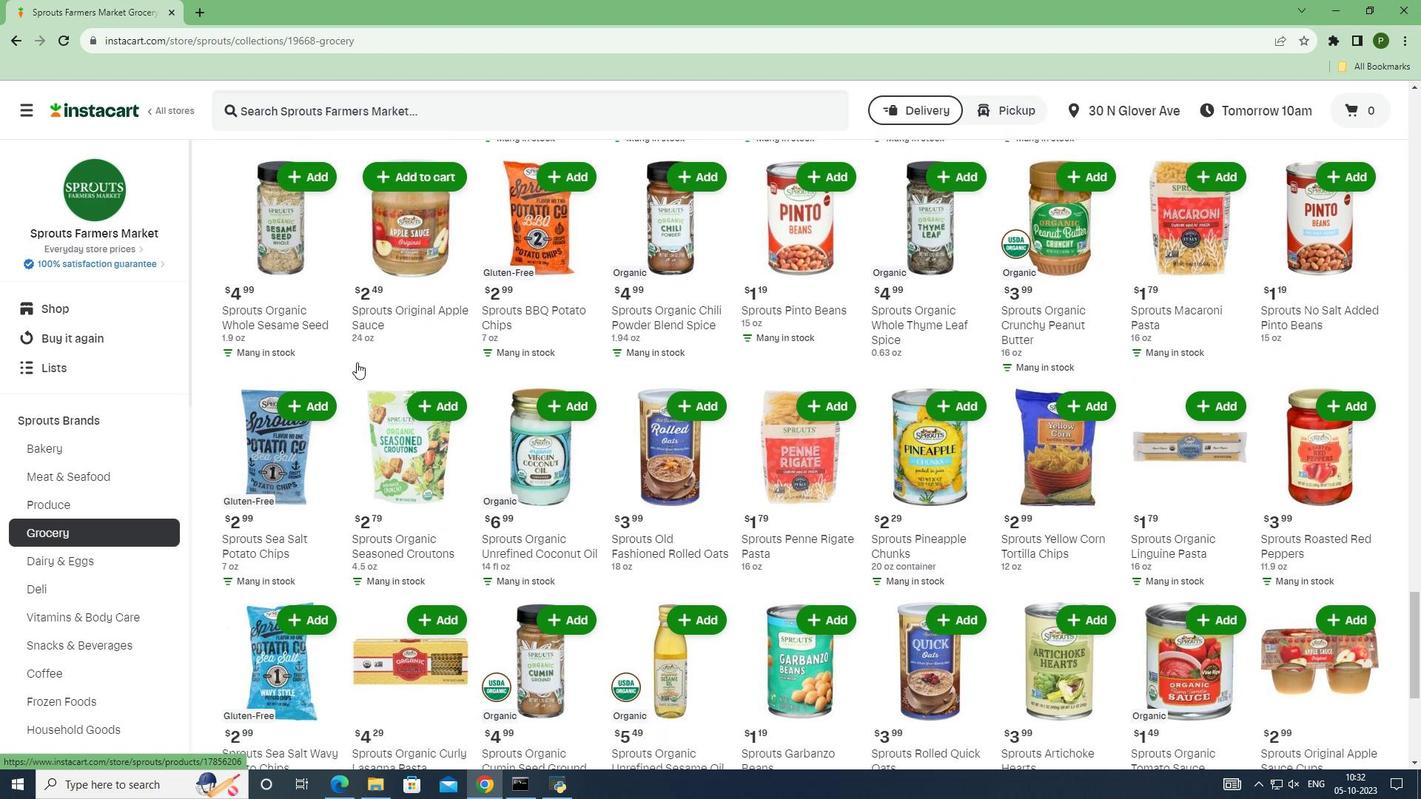 
Action: Mouse scrolled (356, 362) with delta (0, 0)
Screenshot: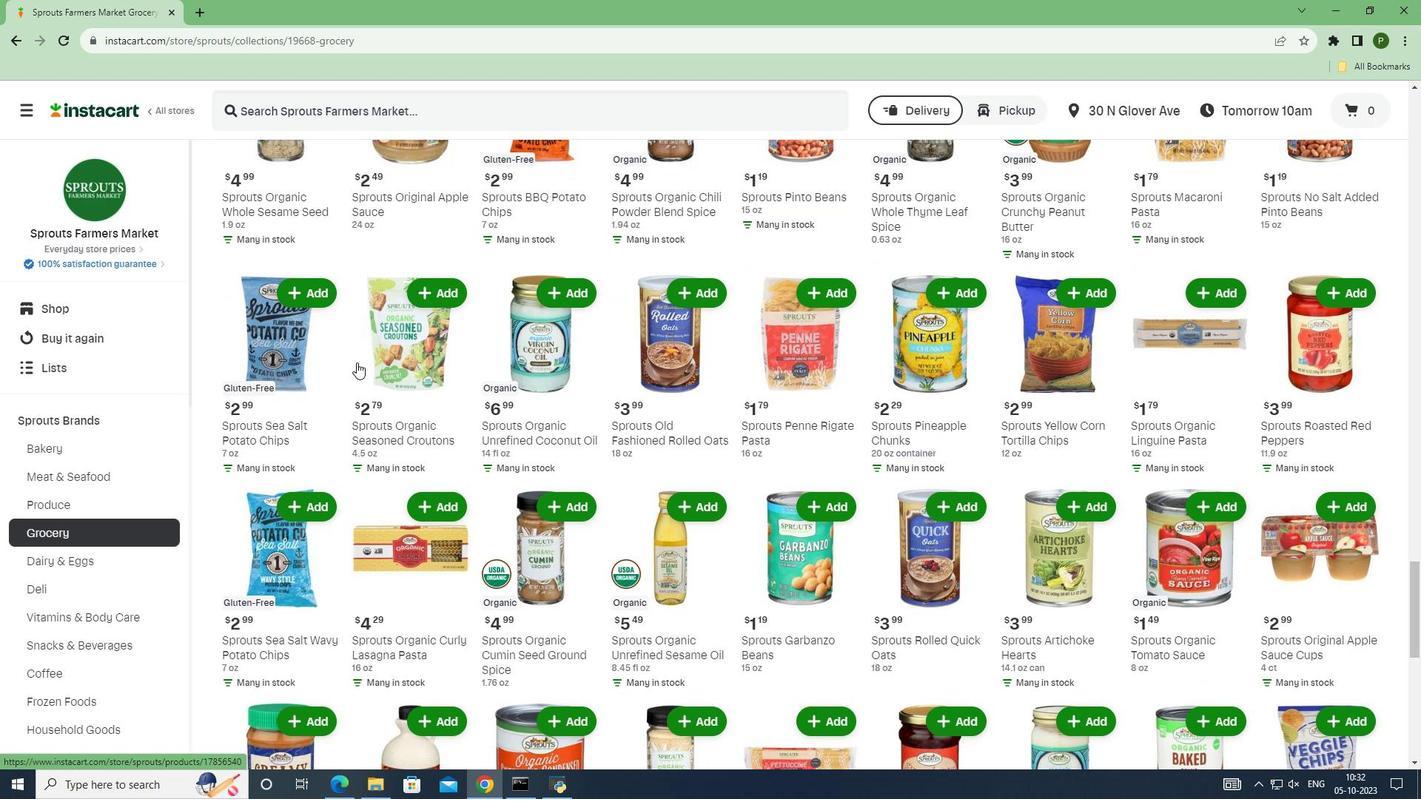 
Action: Mouse scrolled (356, 362) with delta (0, 0)
Screenshot: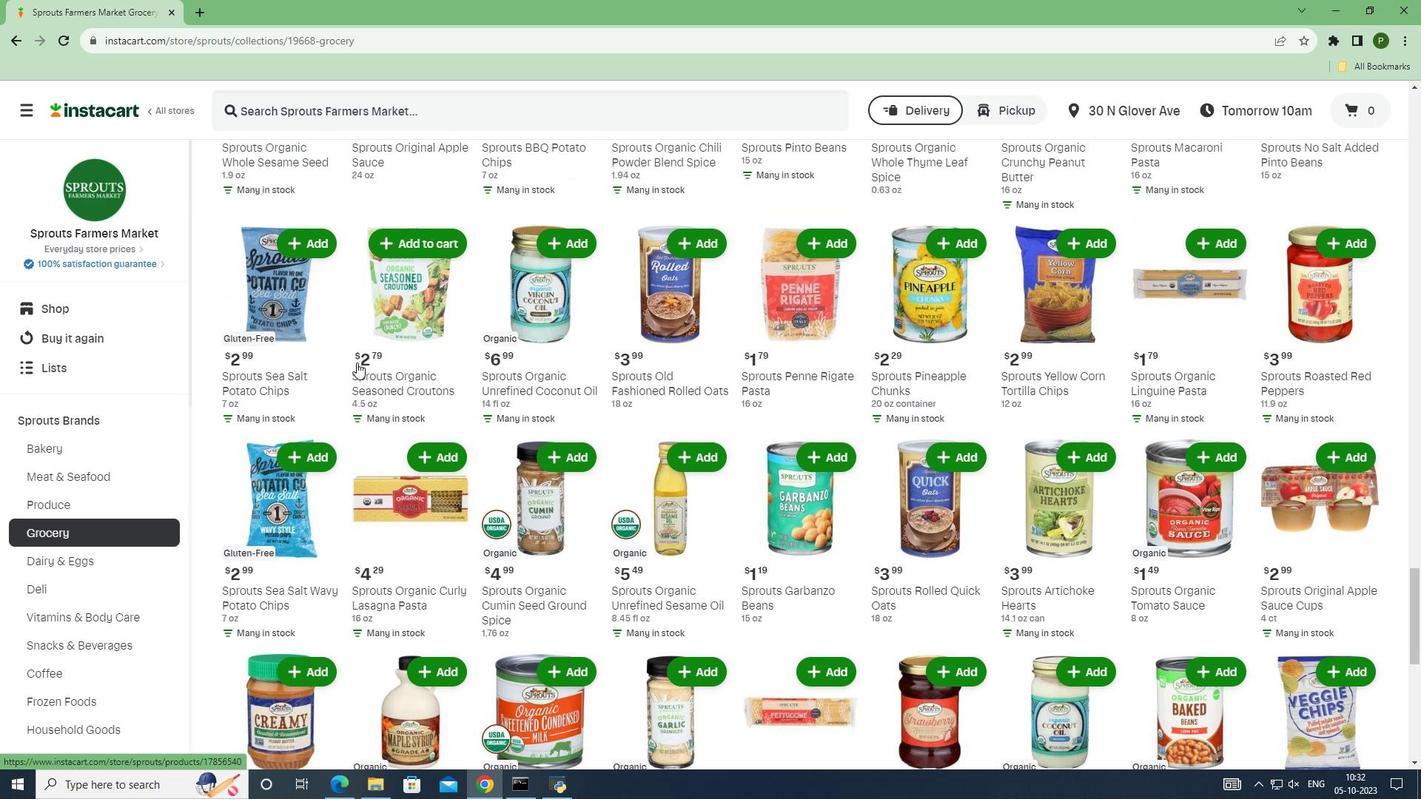 
Action: Mouse scrolled (356, 362) with delta (0, 0)
Screenshot: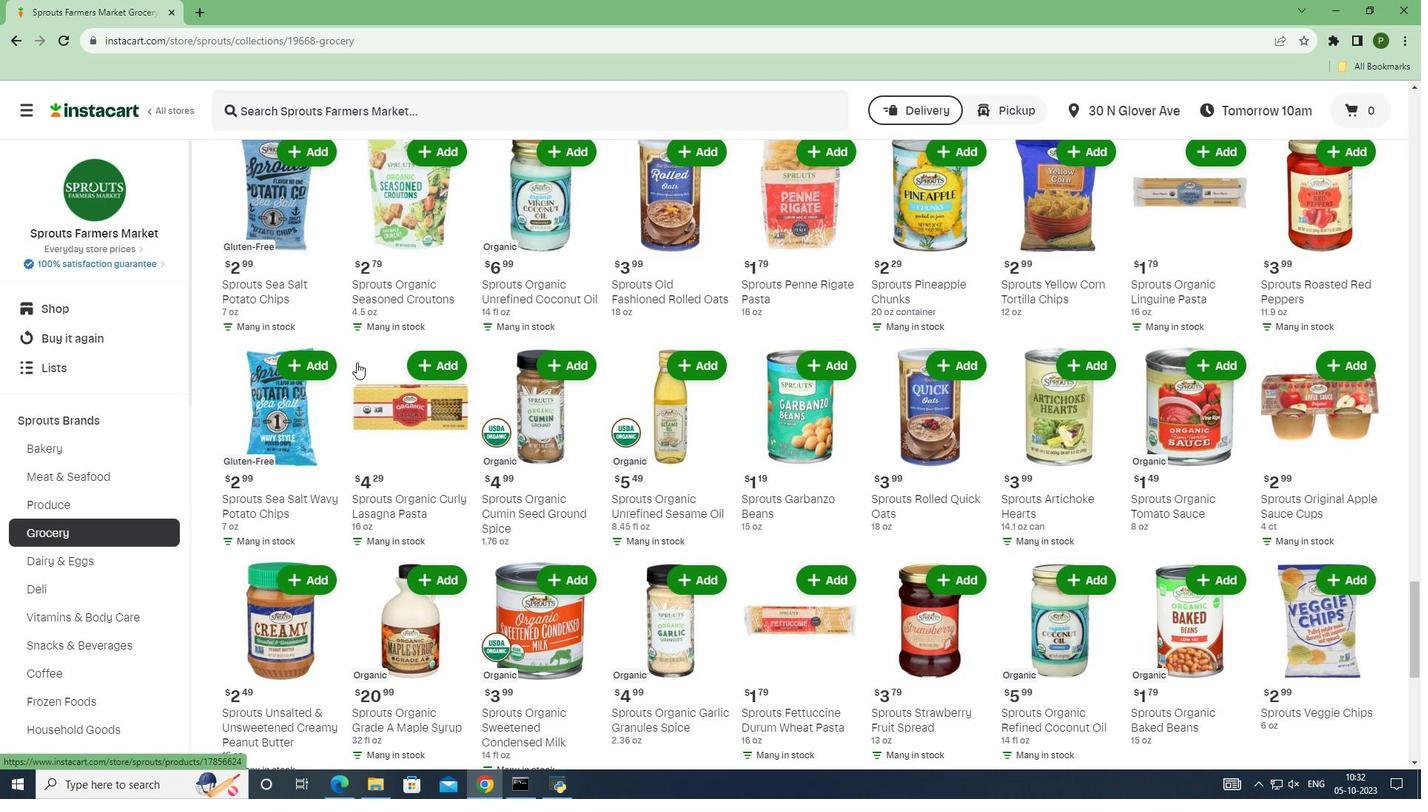 
Action: Mouse scrolled (356, 362) with delta (0, 0)
Screenshot: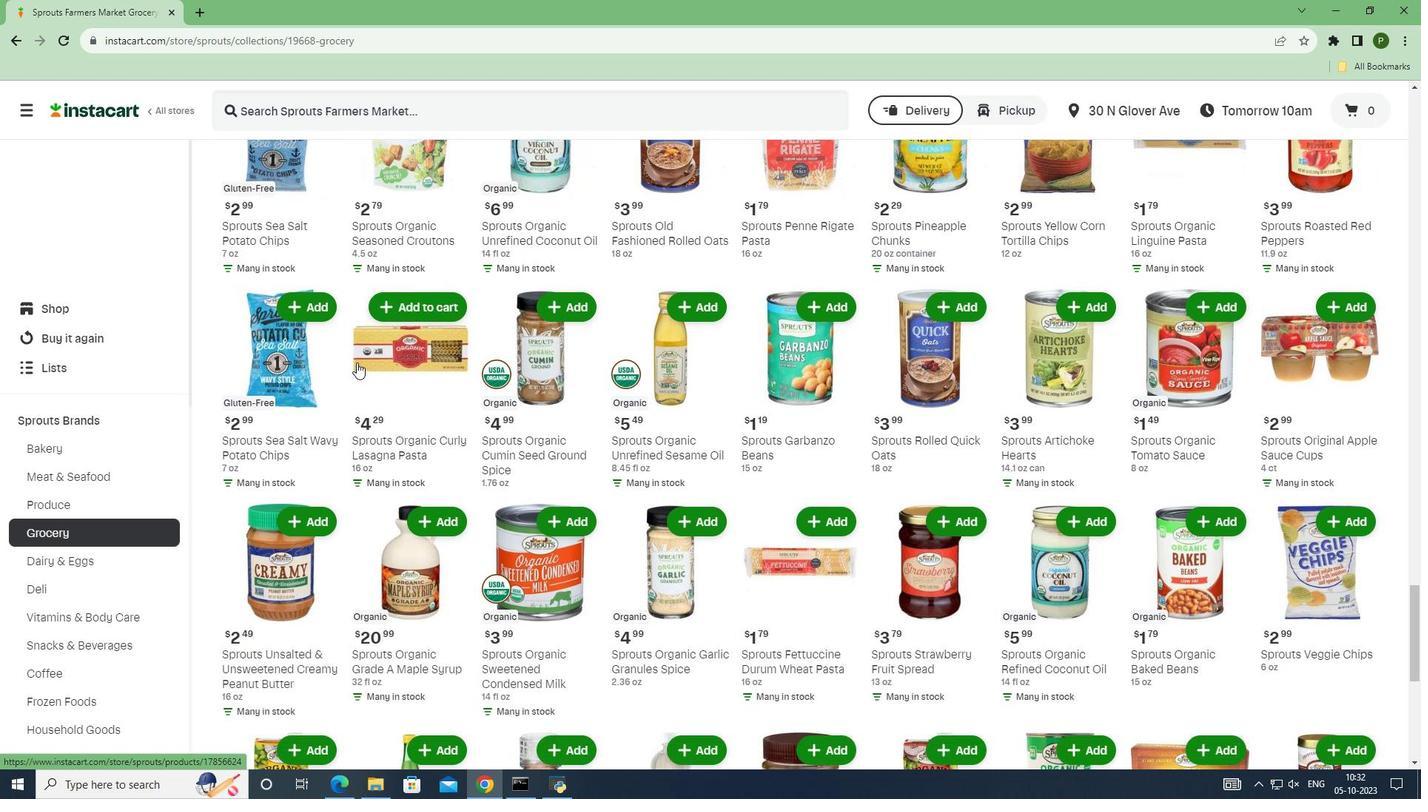 
Action: Mouse scrolled (356, 362) with delta (0, 0)
Screenshot: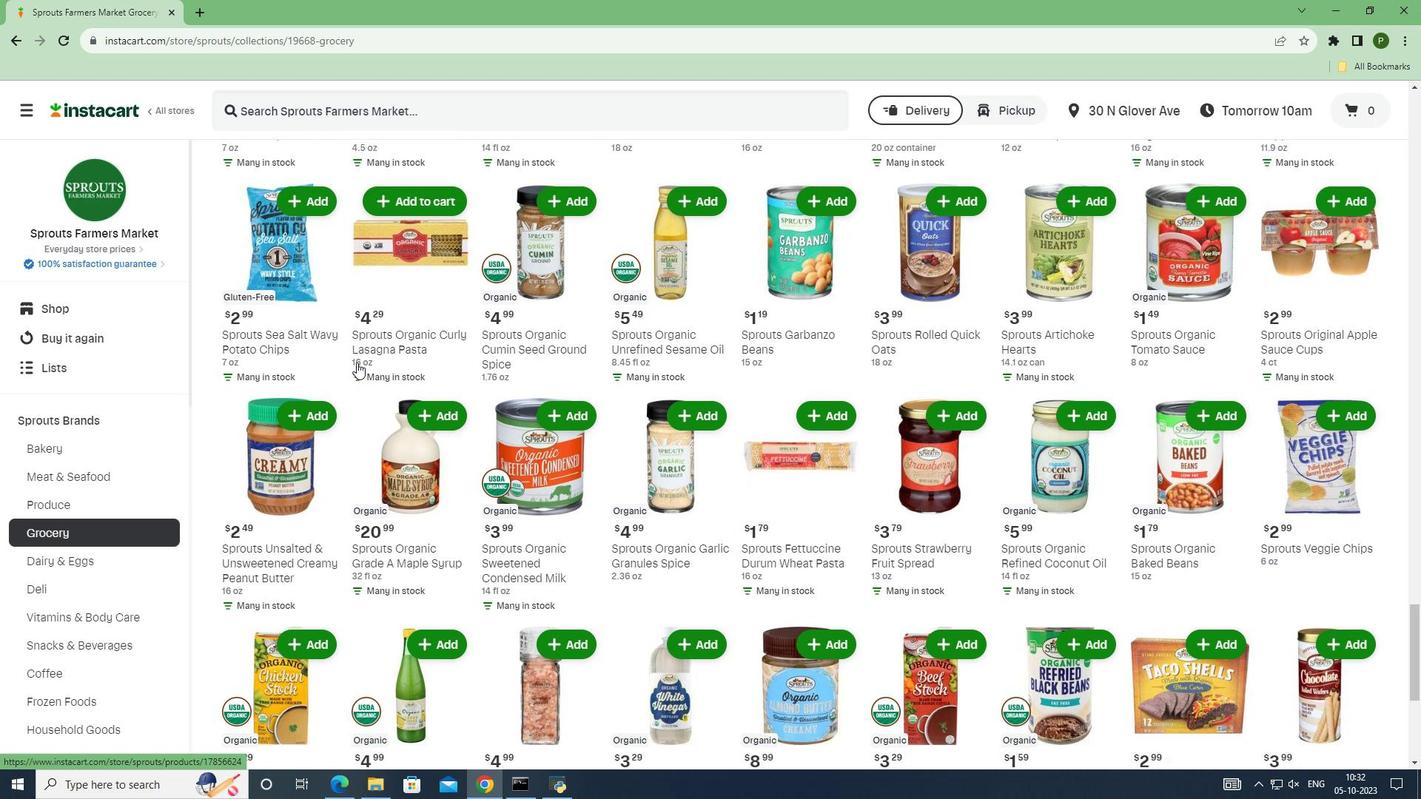 
Action: Mouse scrolled (356, 362) with delta (0, 0)
Screenshot: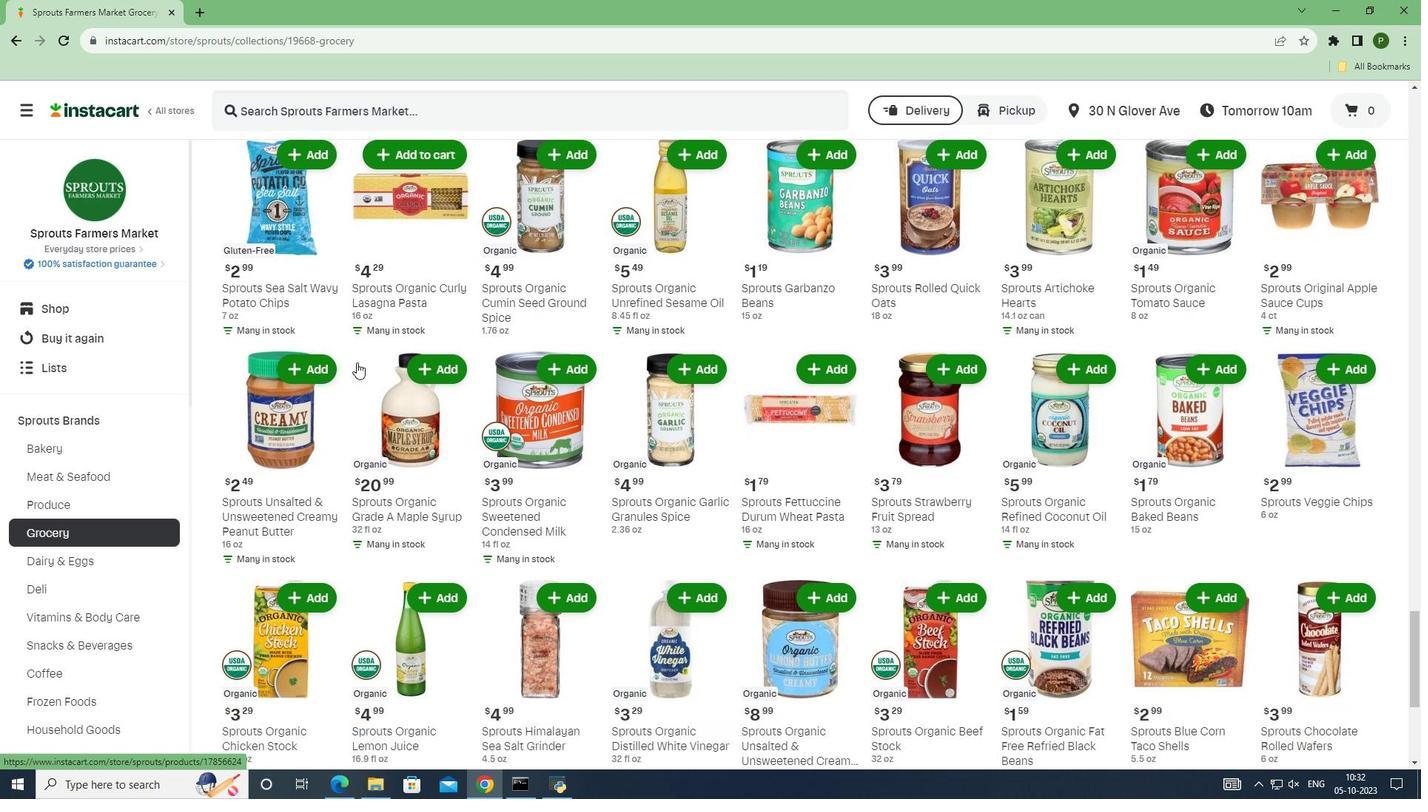 
Action: Mouse scrolled (356, 362) with delta (0, 0)
Screenshot: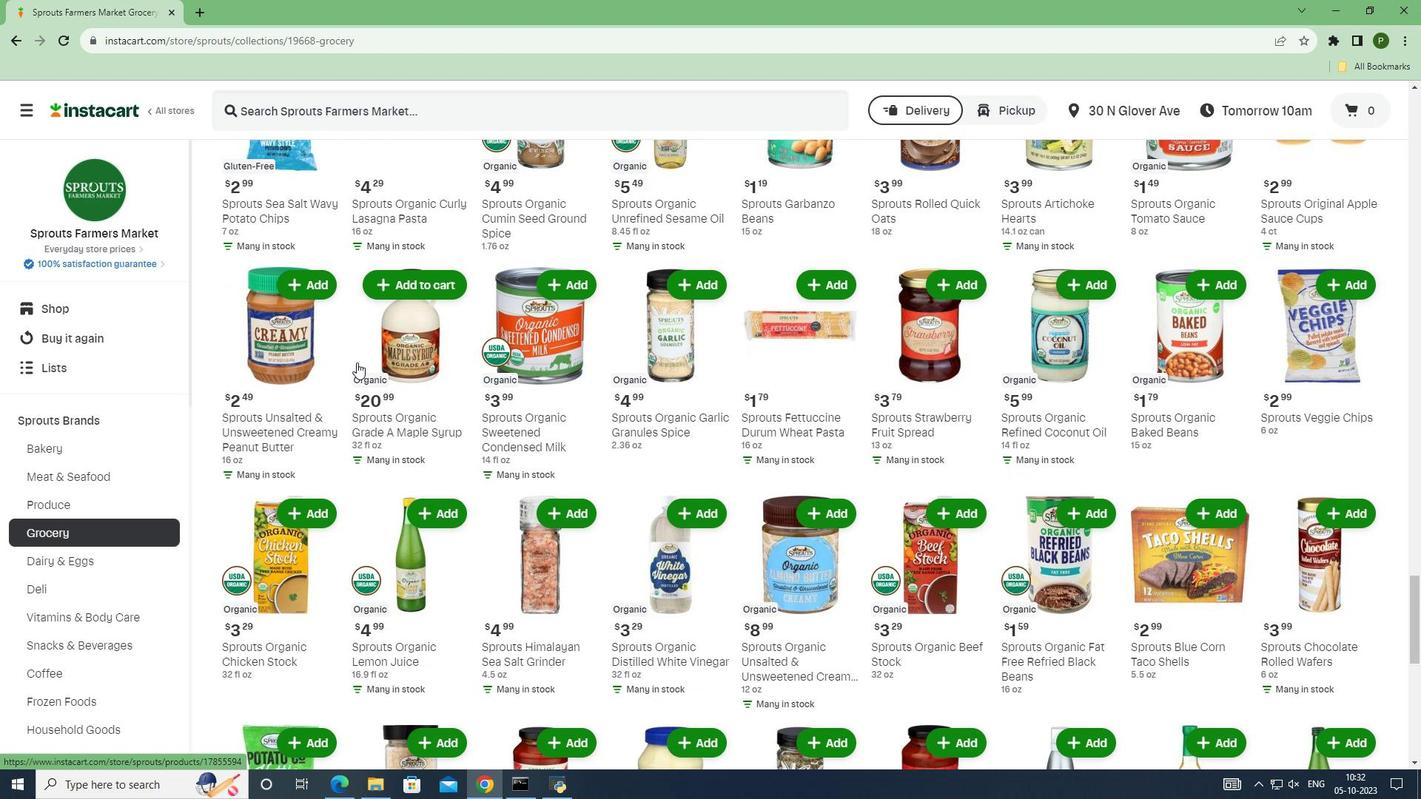 
Action: Mouse scrolled (356, 362) with delta (0, 0)
Screenshot: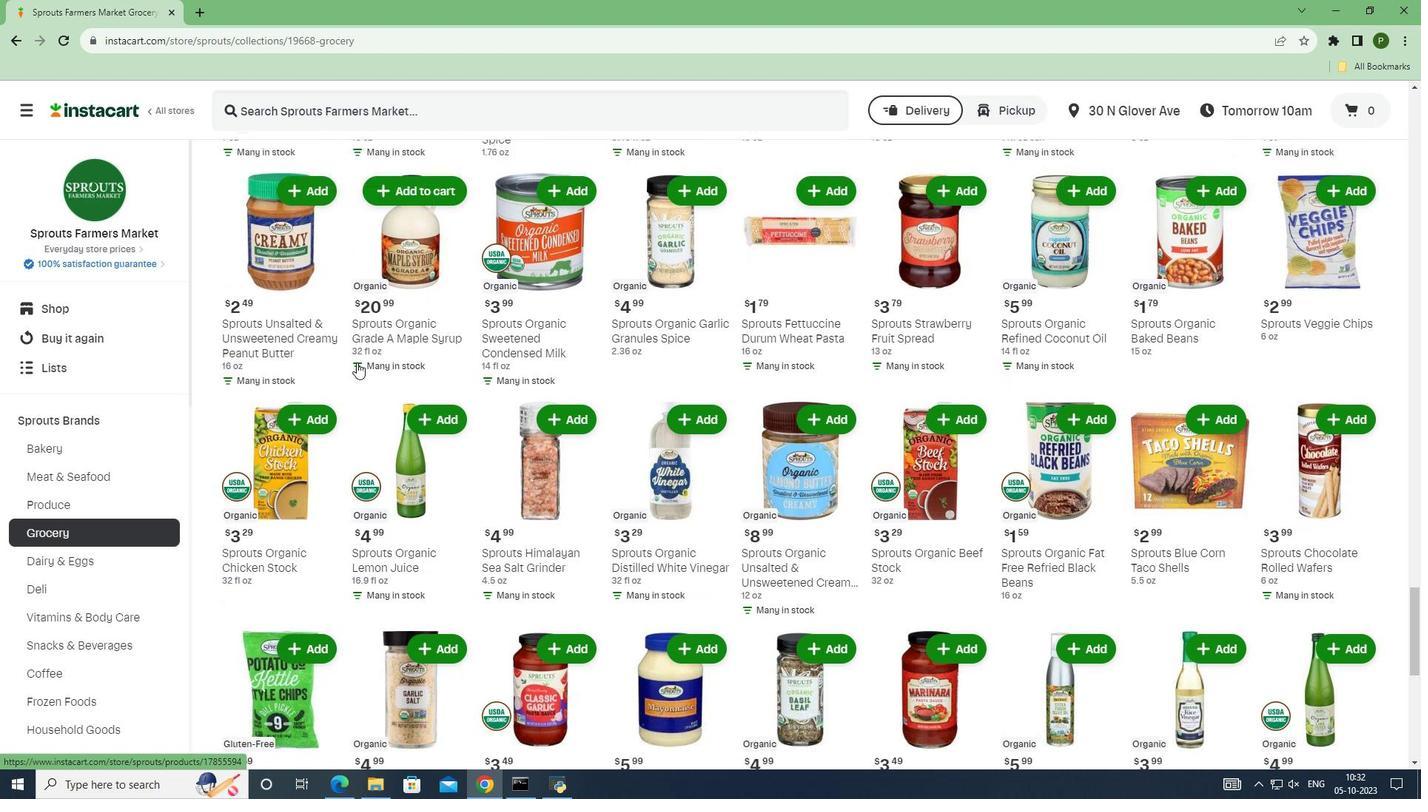 
Action: Mouse scrolled (356, 362) with delta (0, 0)
Screenshot: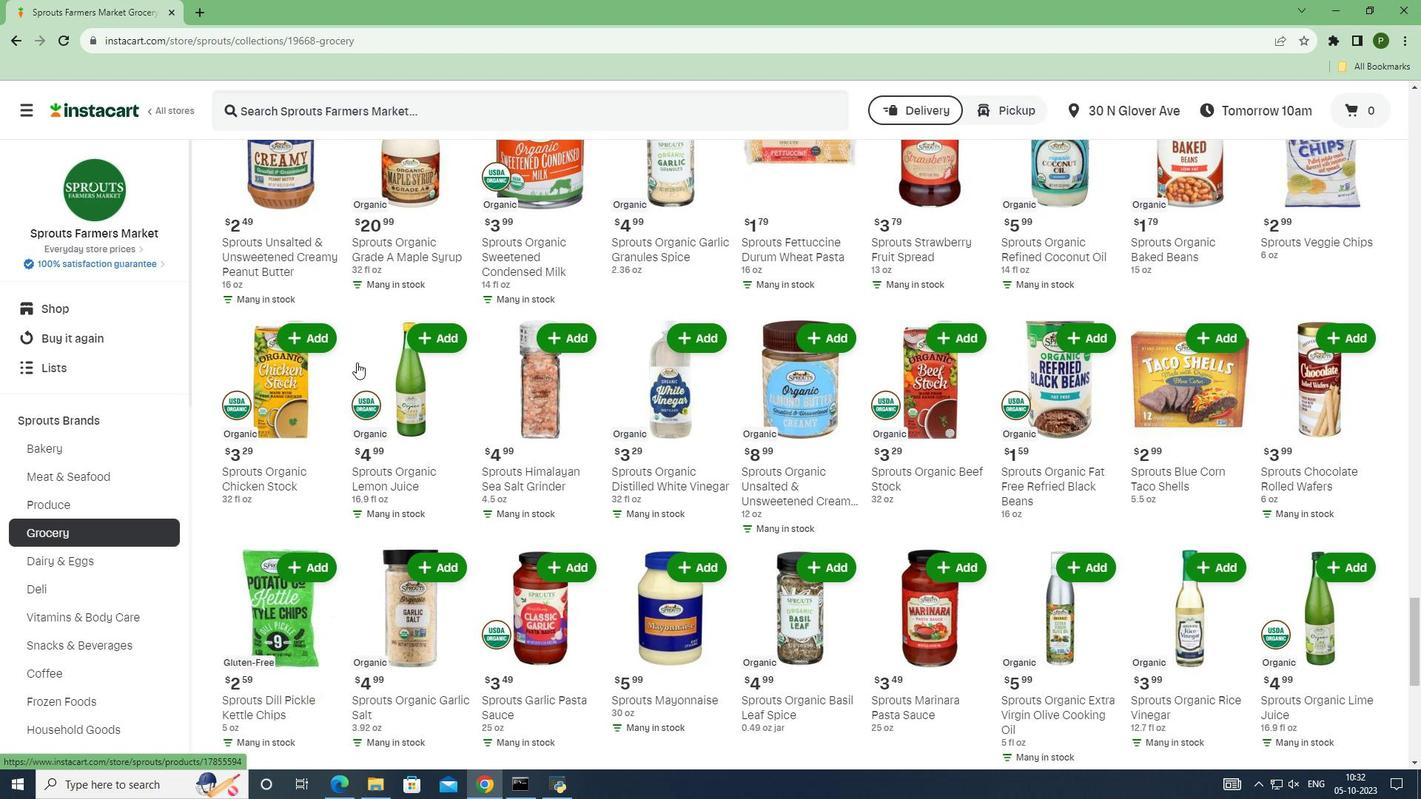 
Action: Mouse scrolled (356, 362) with delta (0, 0)
Screenshot: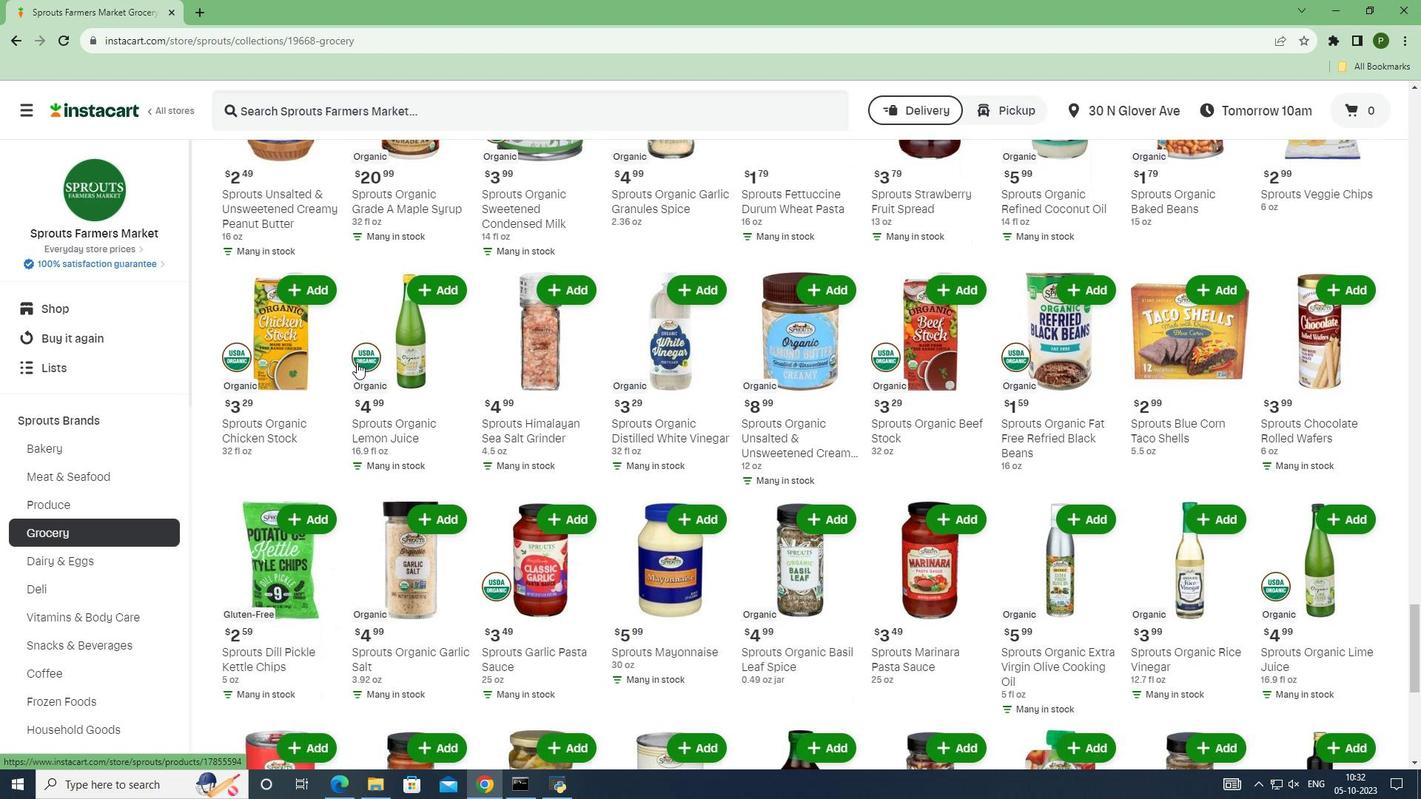 
Action: Mouse scrolled (356, 362) with delta (0, 0)
Screenshot: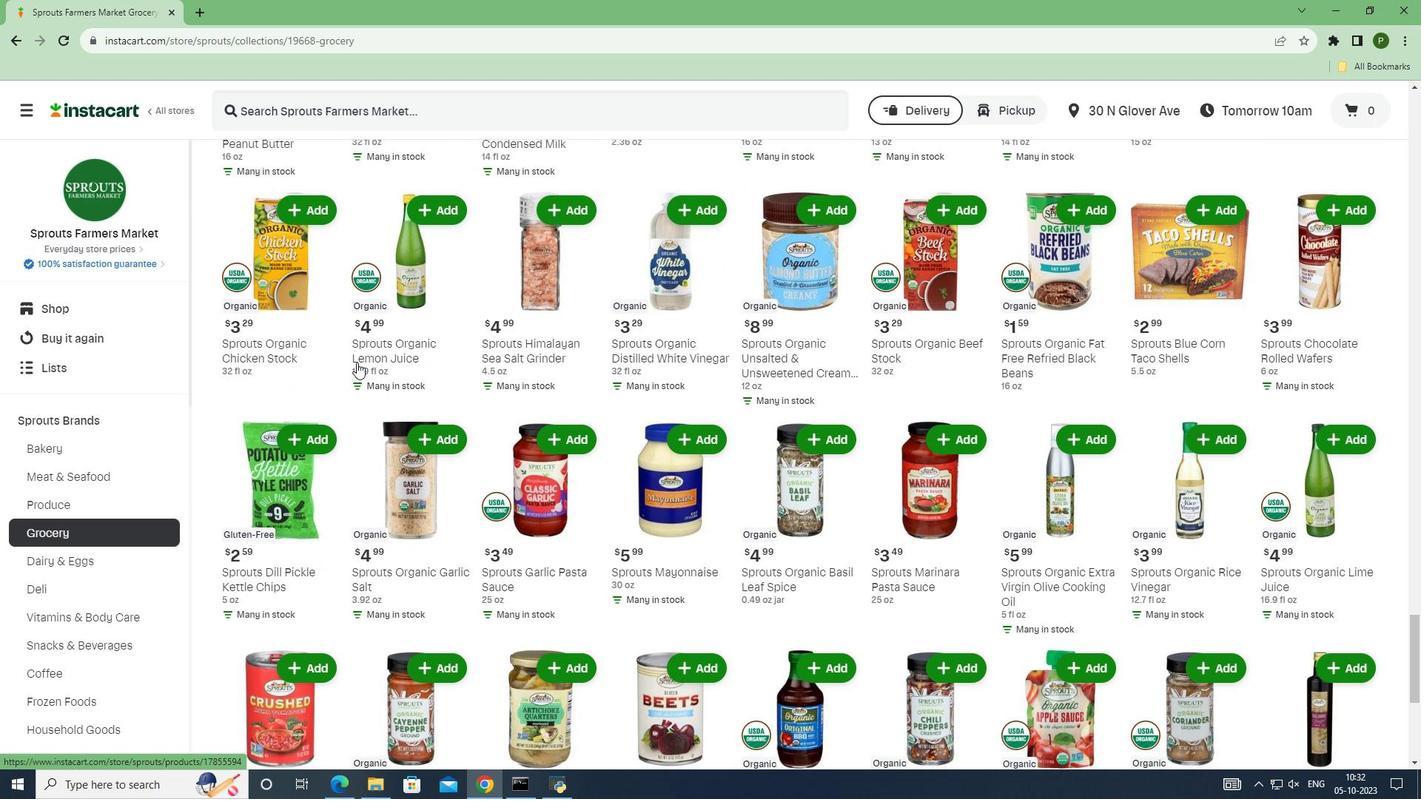 
Action: Mouse scrolled (356, 362) with delta (0, 0)
Screenshot: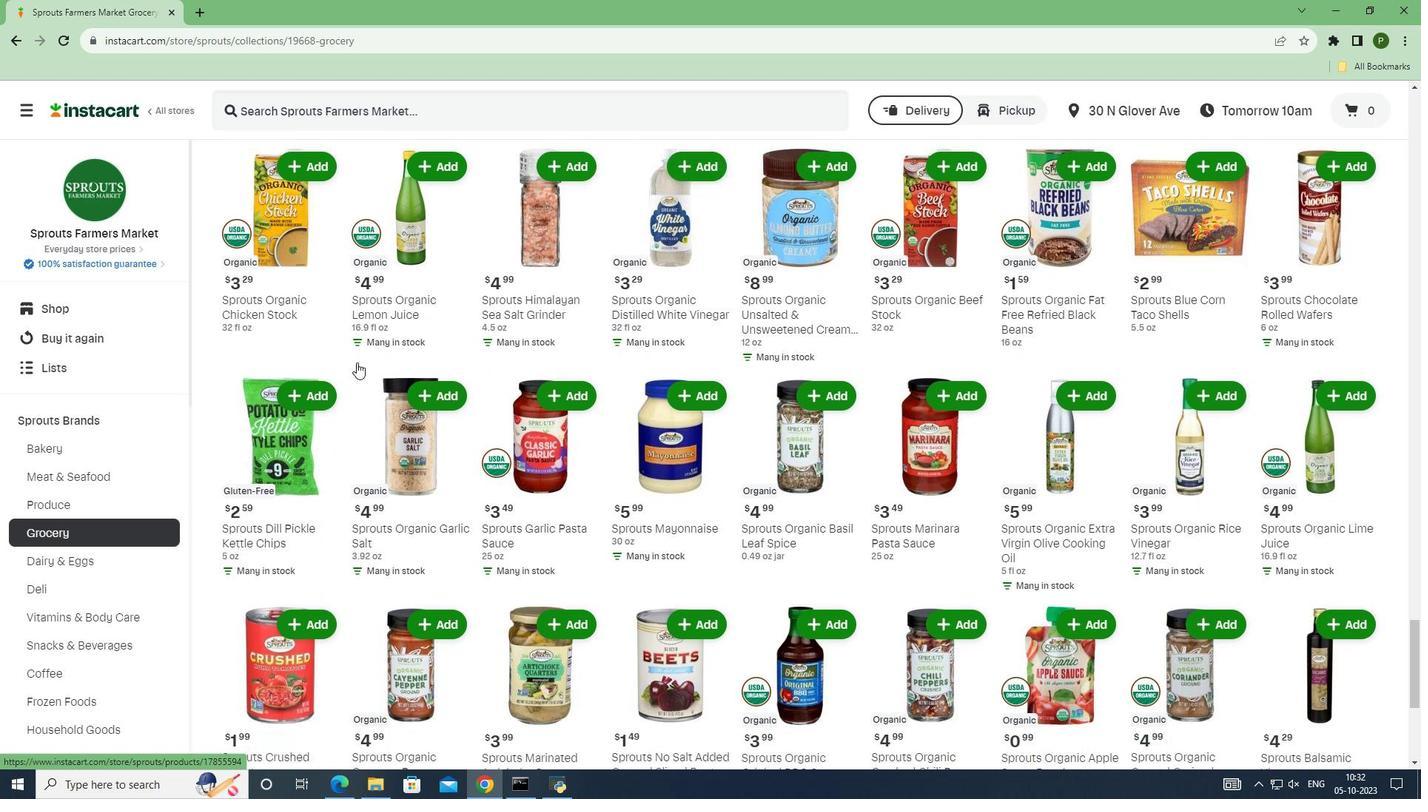 
Action: Mouse scrolled (356, 362) with delta (0, 0)
Screenshot: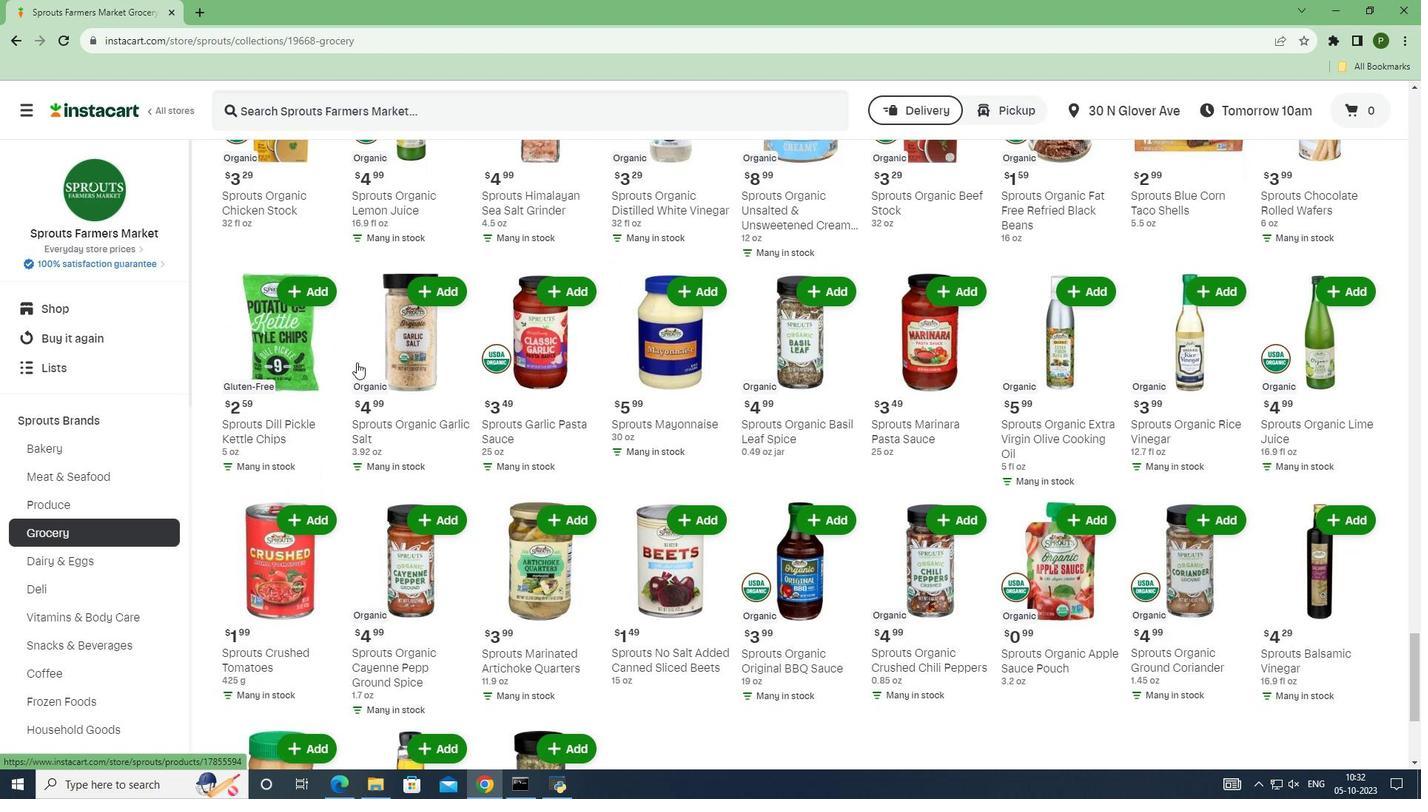 
Action: Mouse scrolled (356, 362) with delta (0, 0)
Screenshot: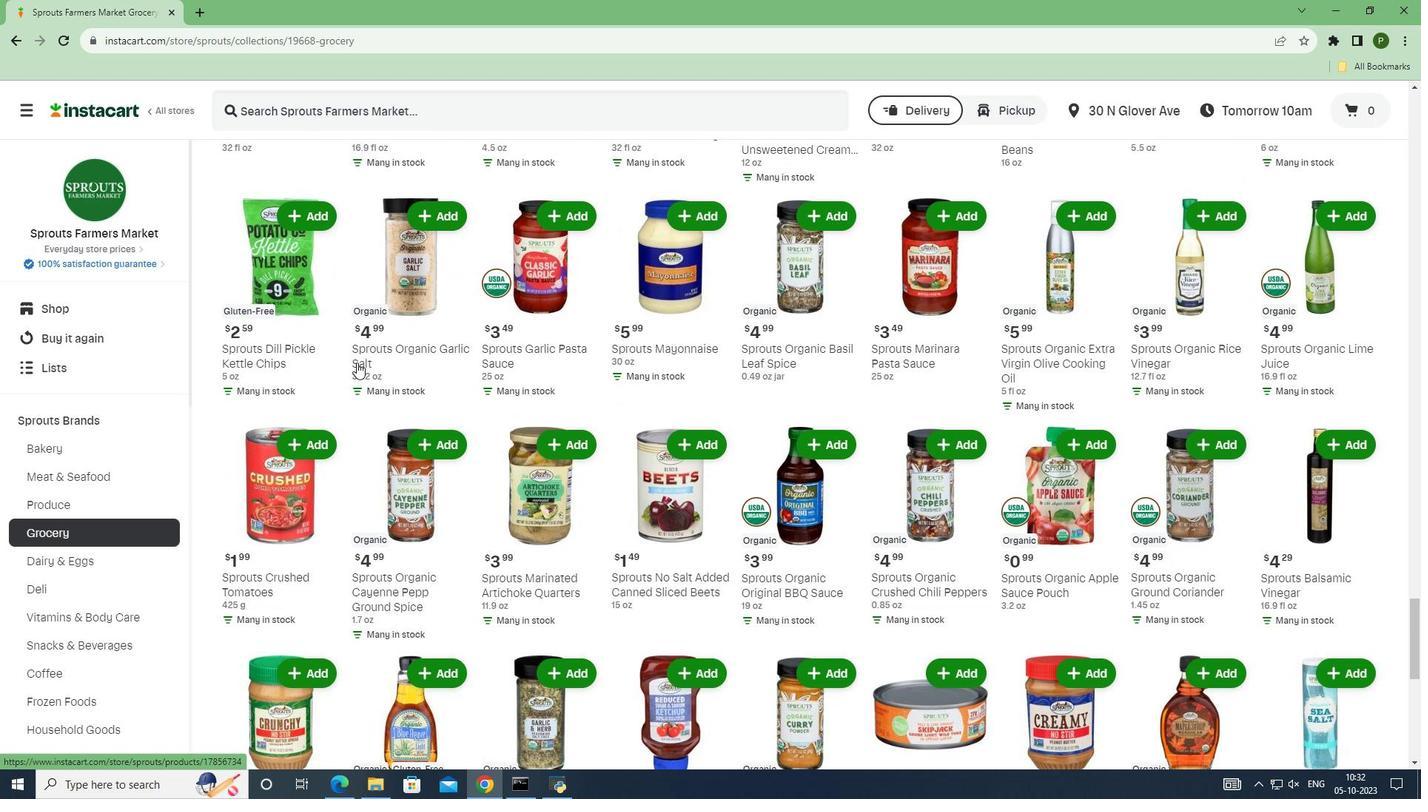 
Action: Mouse scrolled (356, 362) with delta (0, 0)
Screenshot: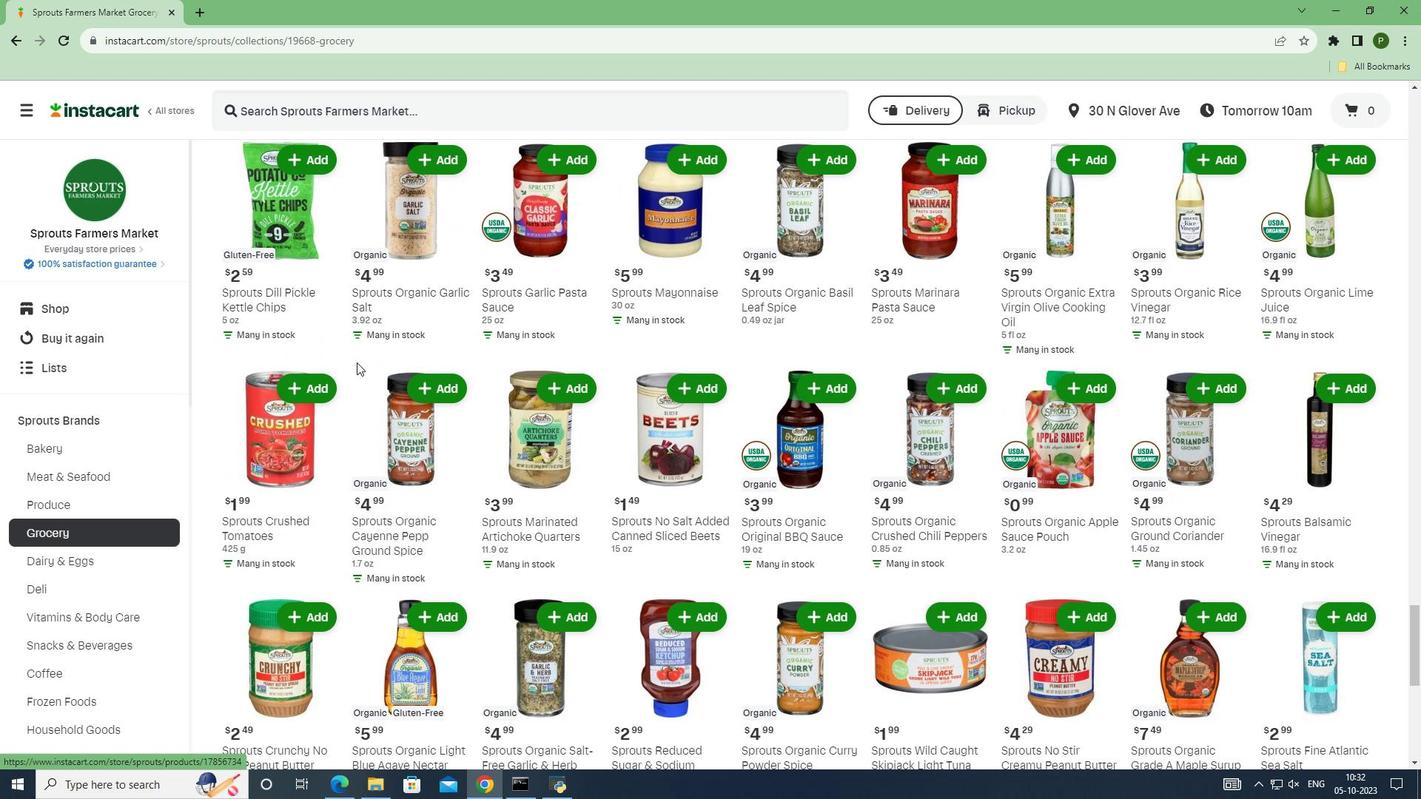 
Action: Mouse scrolled (356, 362) with delta (0, 0)
Screenshot: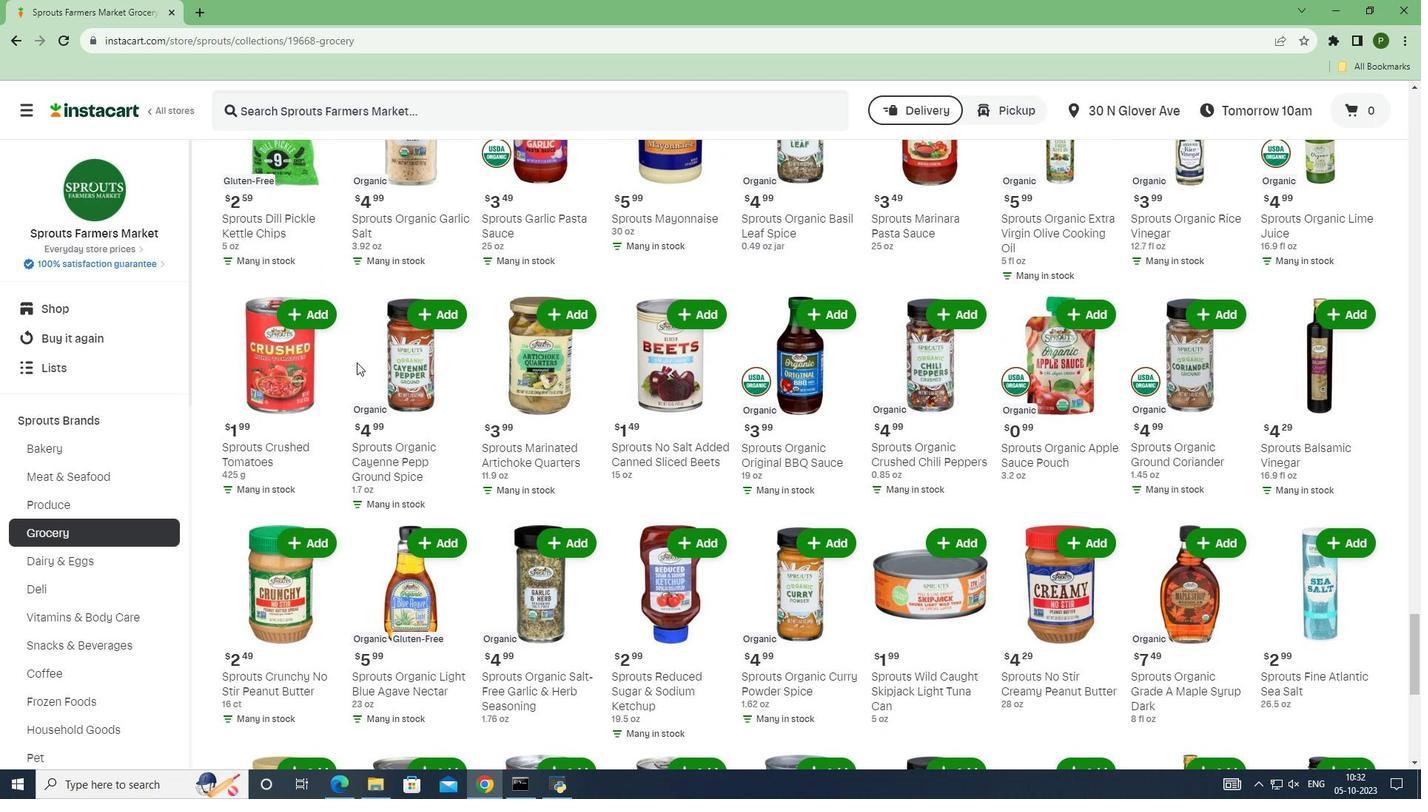 
Action: Mouse scrolled (356, 362) with delta (0, 0)
Screenshot: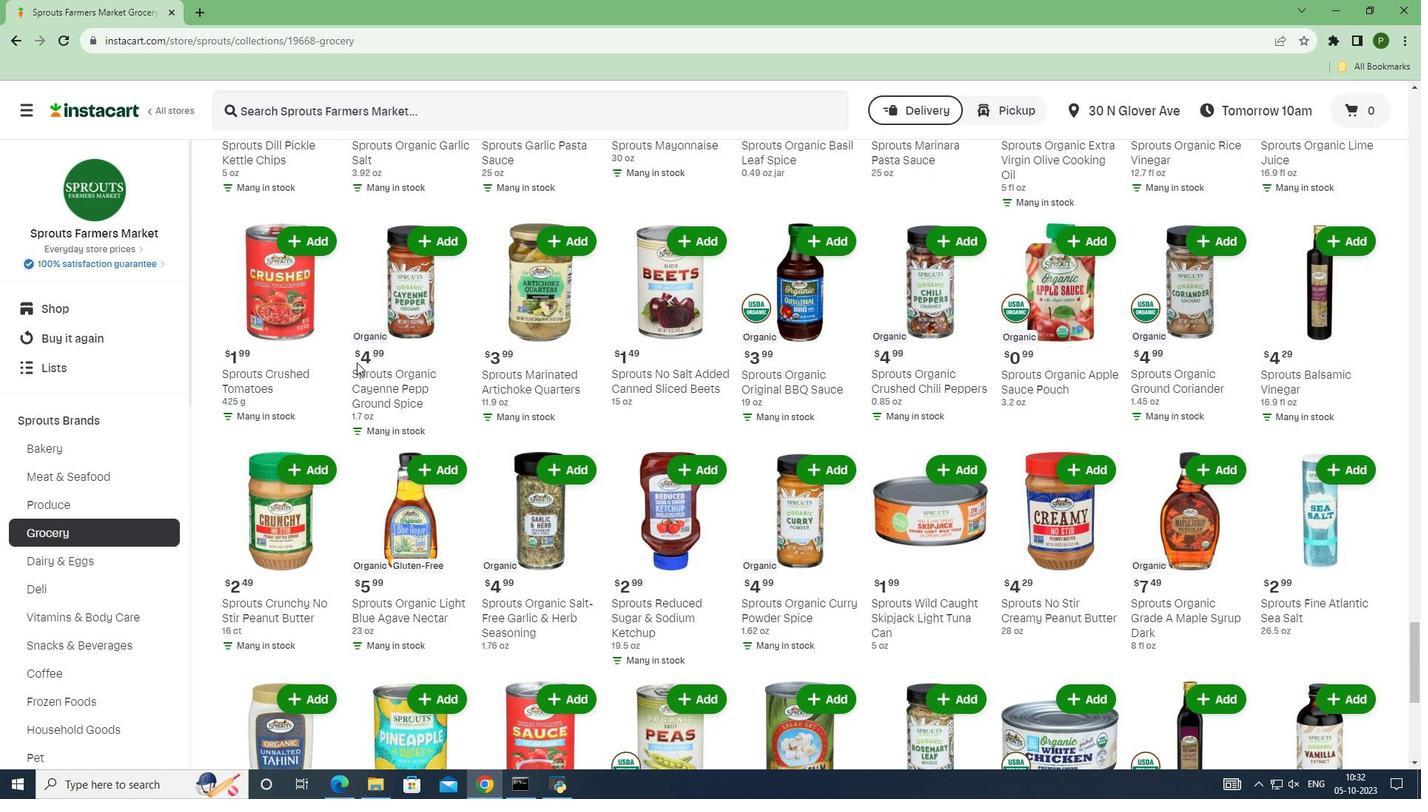 
Action: Mouse scrolled (356, 362) with delta (0, 0)
Screenshot: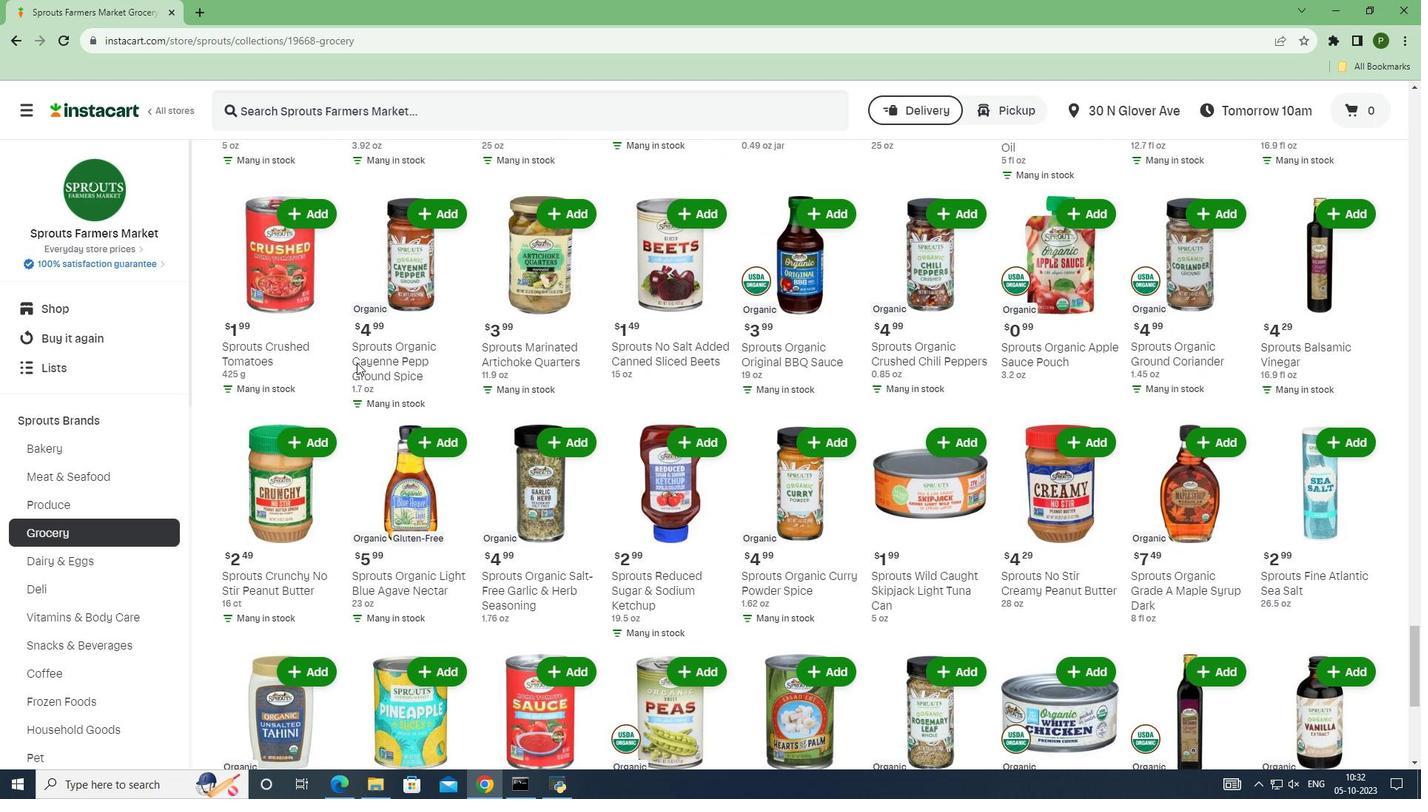 
Action: Mouse scrolled (356, 362) with delta (0, 0)
Screenshot: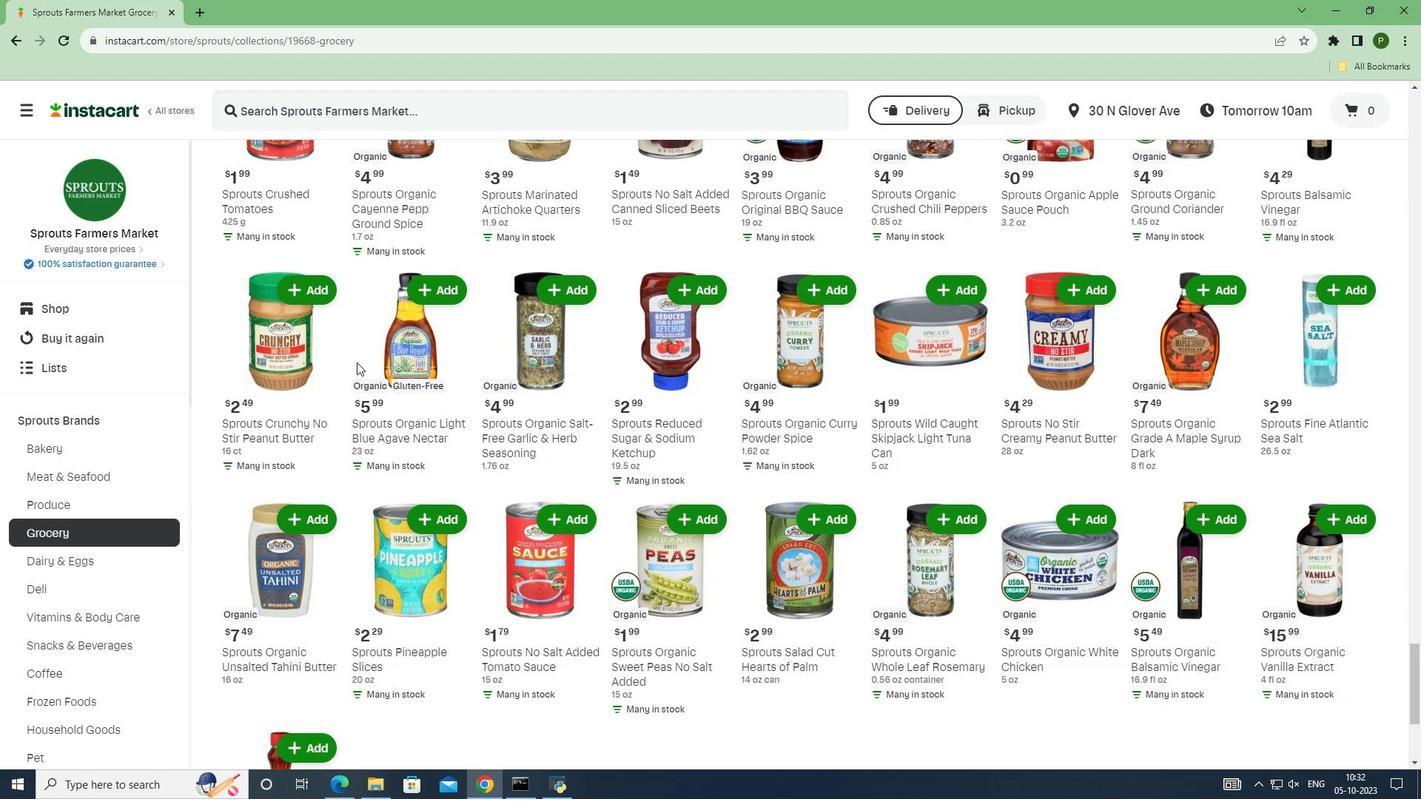 
Action: Mouse scrolled (356, 362) with delta (0, 0)
Screenshot: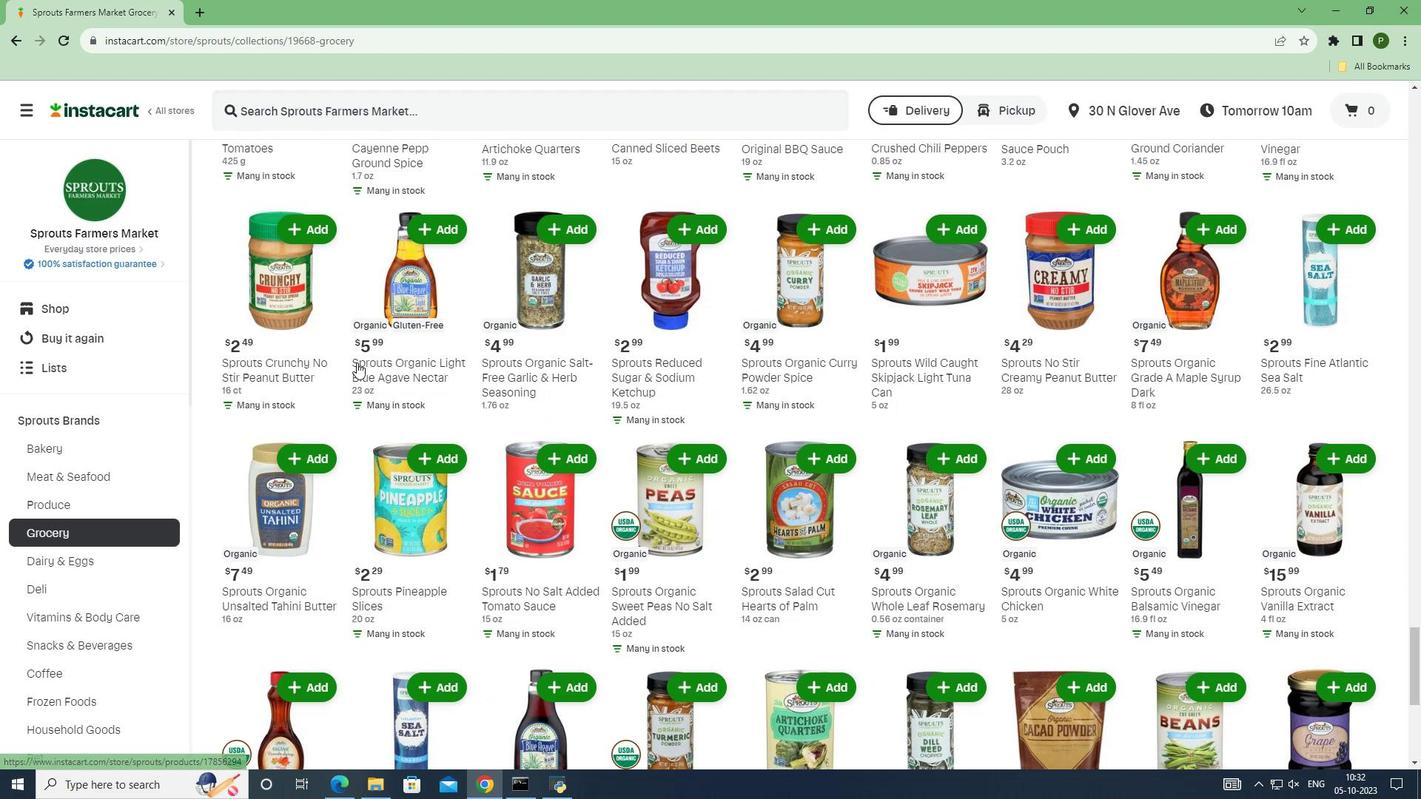 
Action: Mouse scrolled (356, 362) with delta (0, 0)
Screenshot: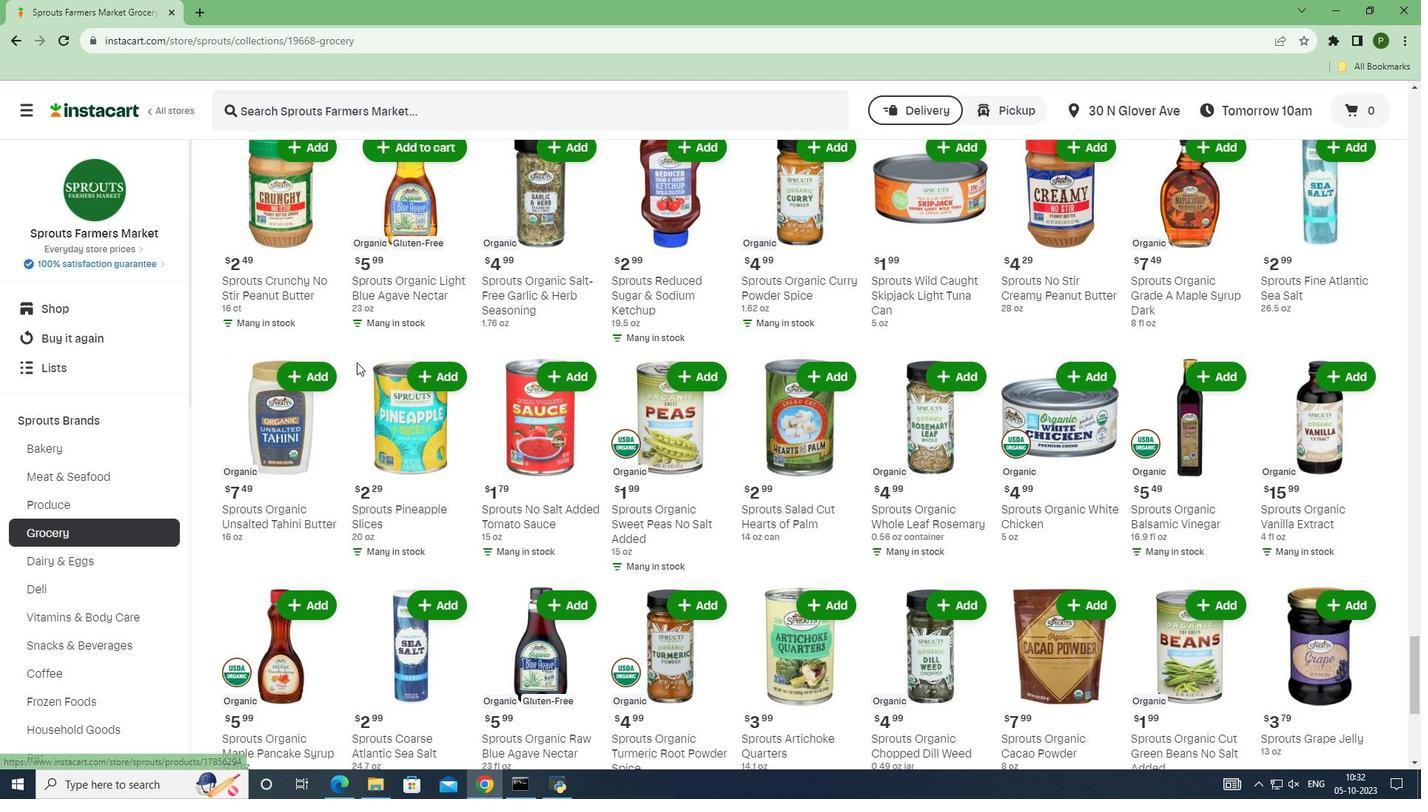 
Action: Mouse moved to (255, 320)
Screenshot: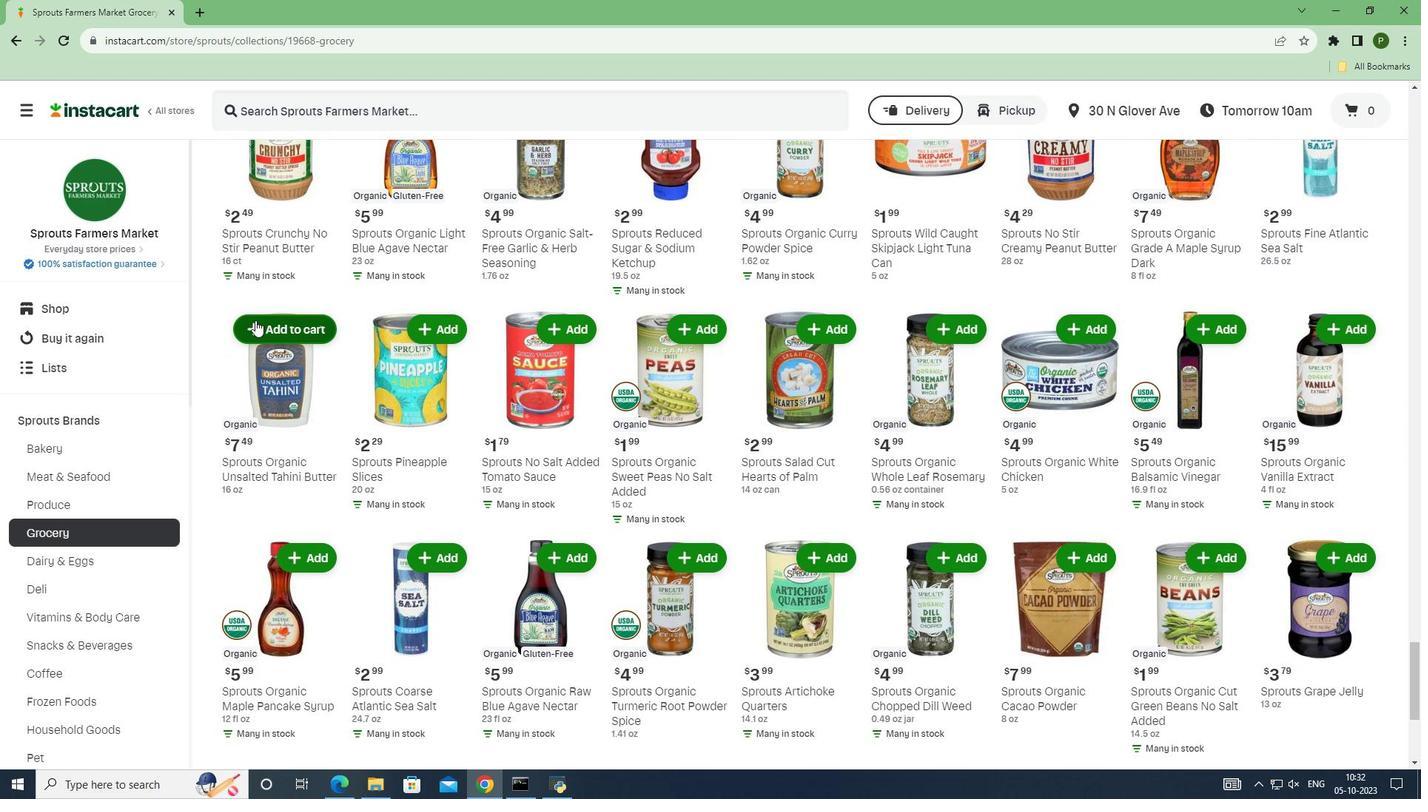 
Action: Mouse pressed left at (255, 320)
Screenshot: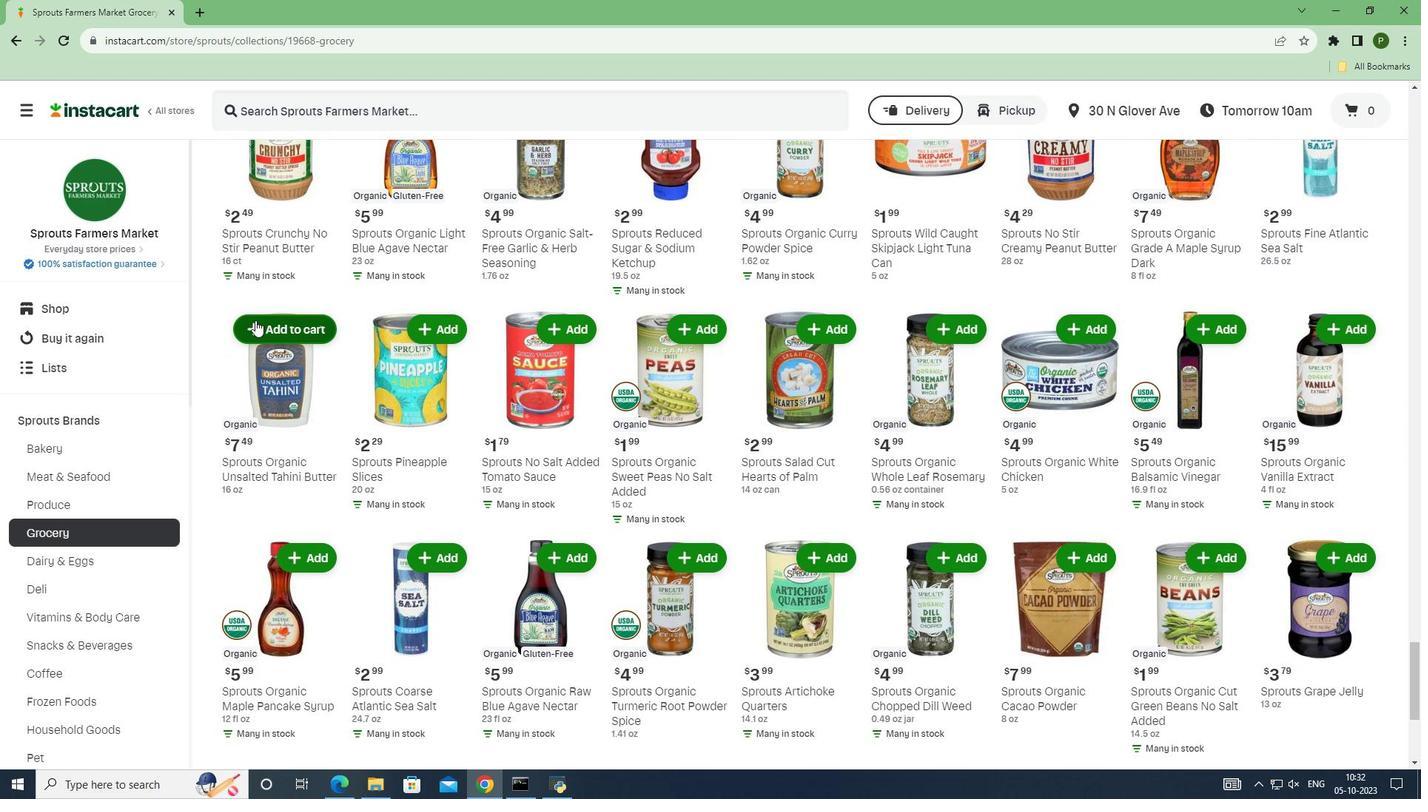 
